 Task: Create relationship between order and product.
Action: Mouse moved to (813, 52)
Screenshot: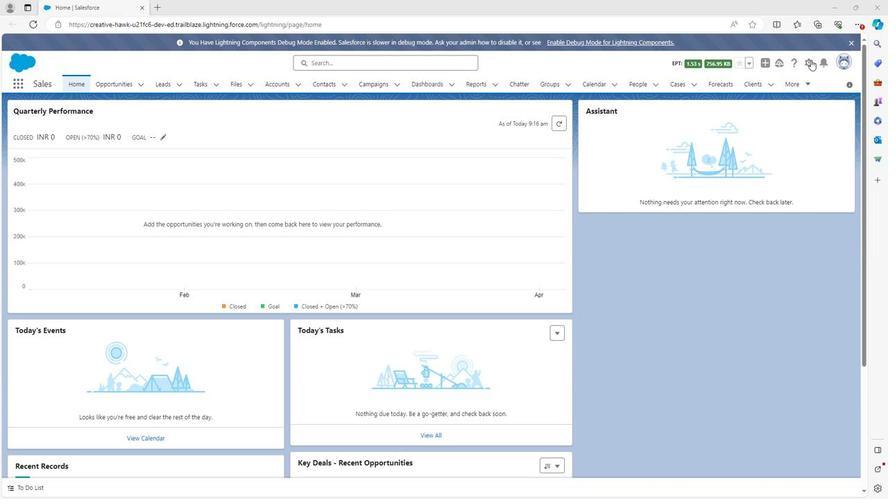 
Action: Mouse pressed left at (813, 52)
Screenshot: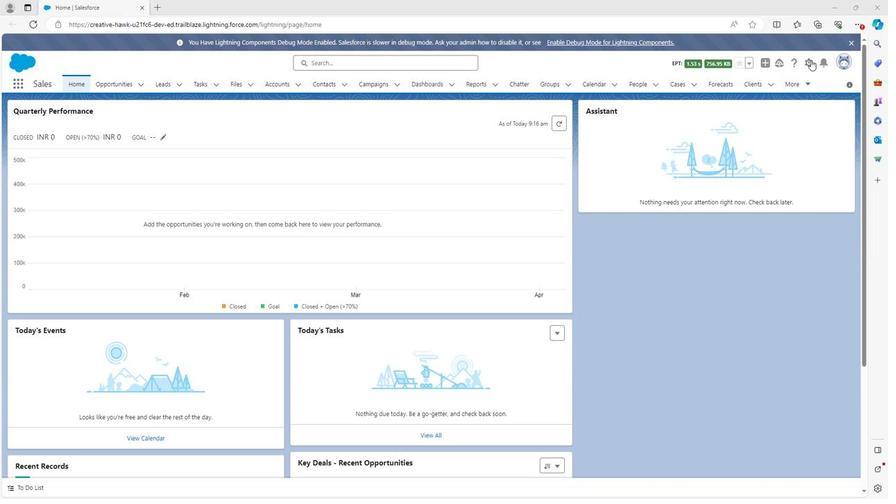 
Action: Mouse moved to (762, 79)
Screenshot: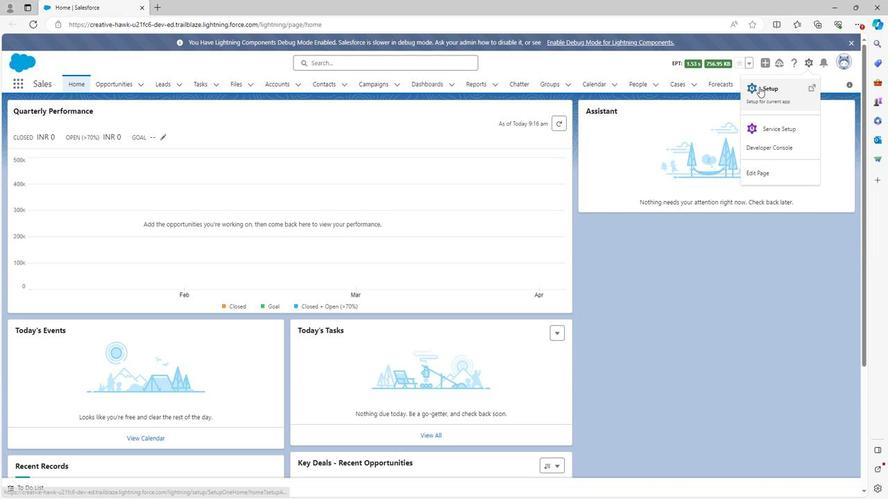 
Action: Mouse pressed left at (762, 79)
Screenshot: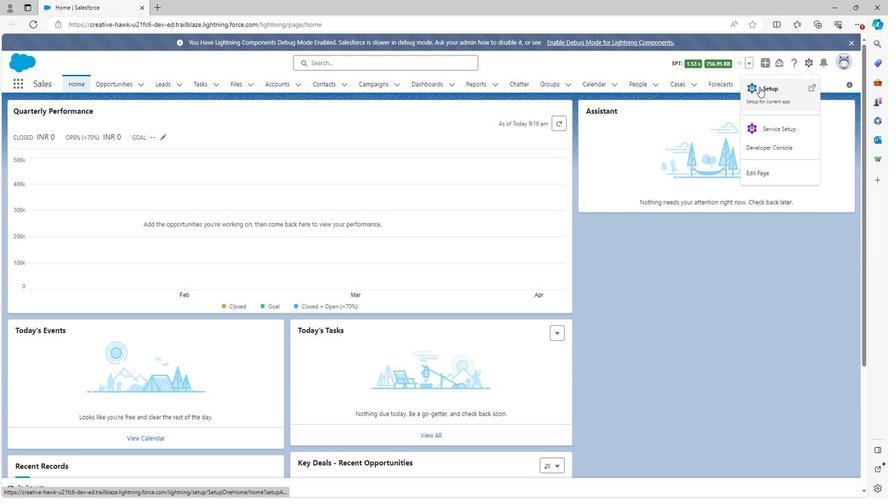 
Action: Mouse moved to (120, 71)
Screenshot: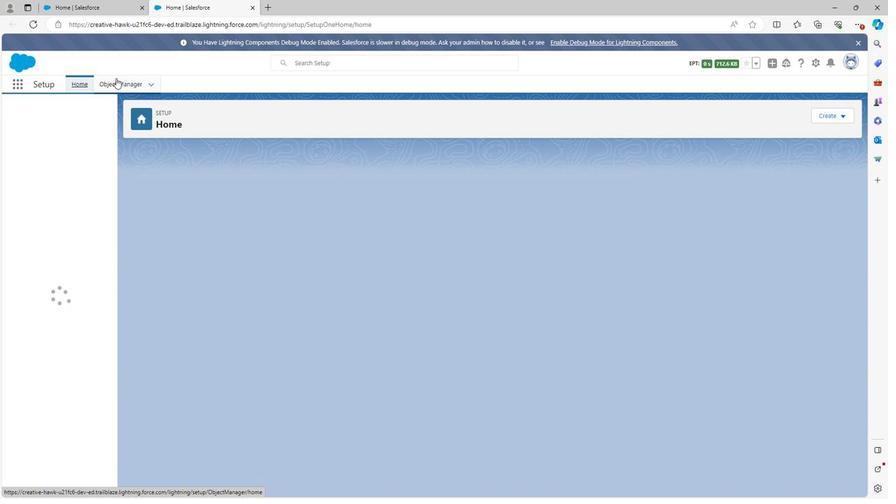 
Action: Mouse pressed left at (120, 71)
Screenshot: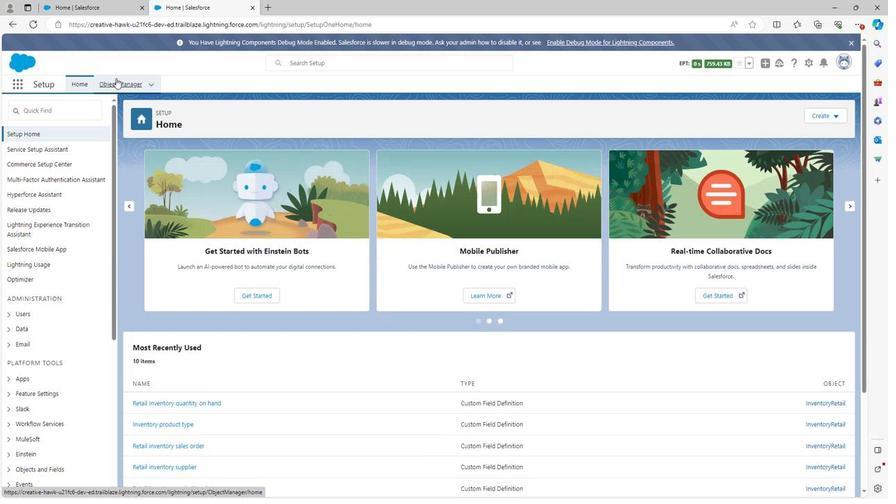 
Action: Mouse moved to (99, 287)
Screenshot: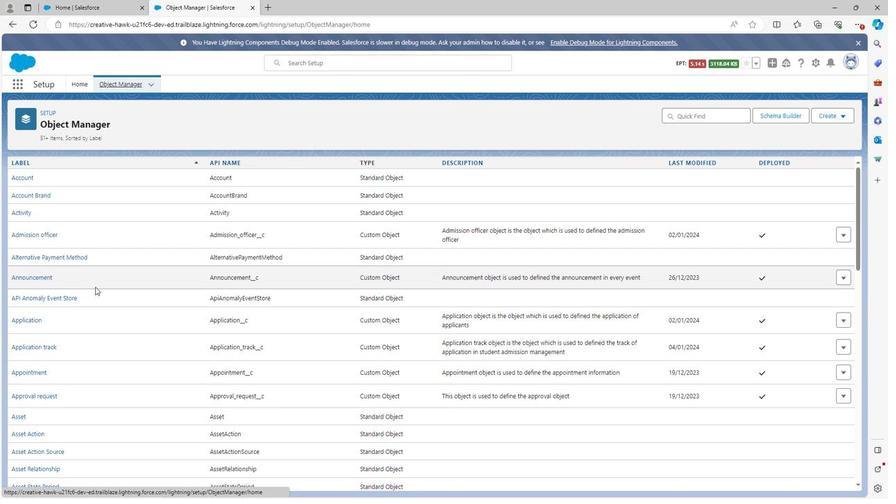 
Action: Mouse scrolled (99, 286) with delta (0, 0)
Screenshot: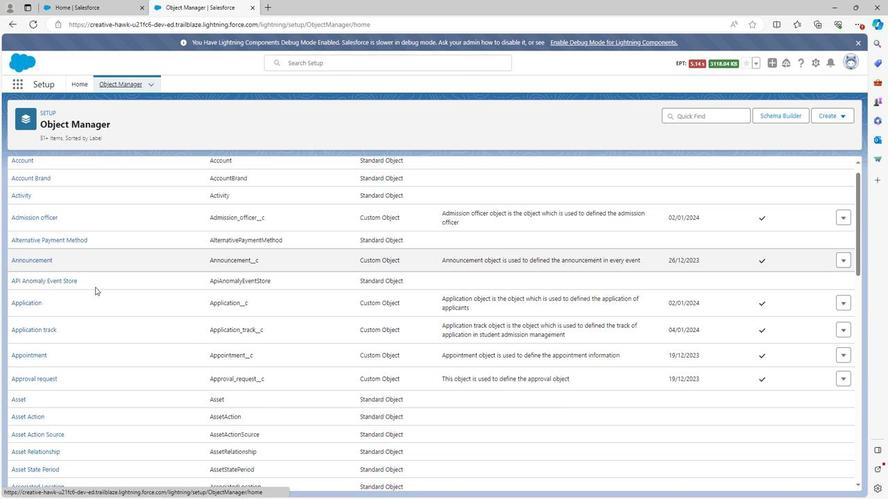 
Action: Mouse scrolled (99, 286) with delta (0, 0)
Screenshot: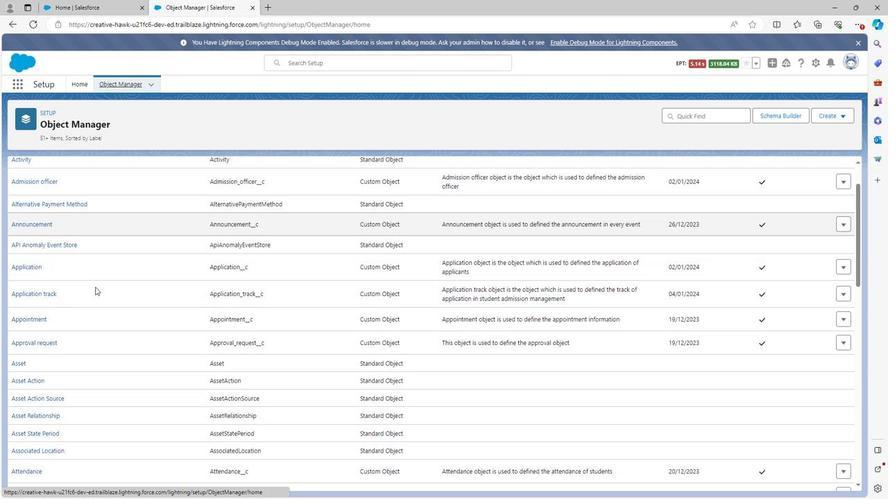 
Action: Mouse scrolled (99, 286) with delta (0, 0)
Screenshot: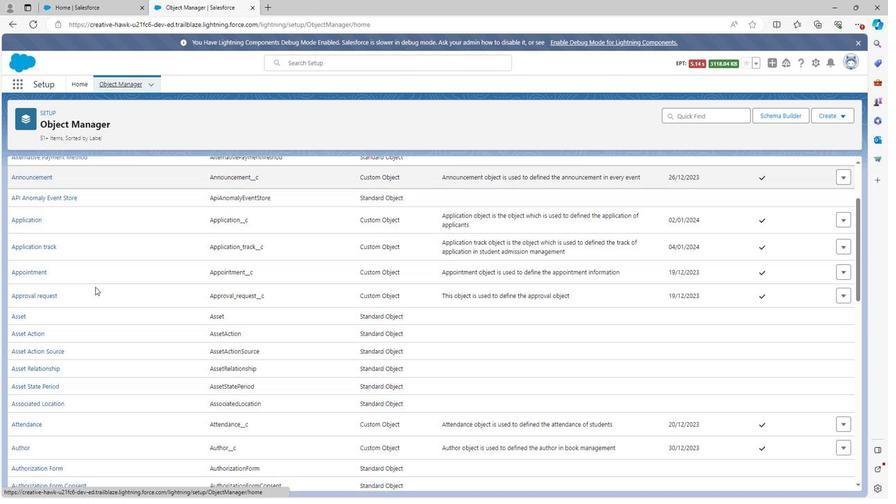 
Action: Mouse scrolled (99, 286) with delta (0, 0)
Screenshot: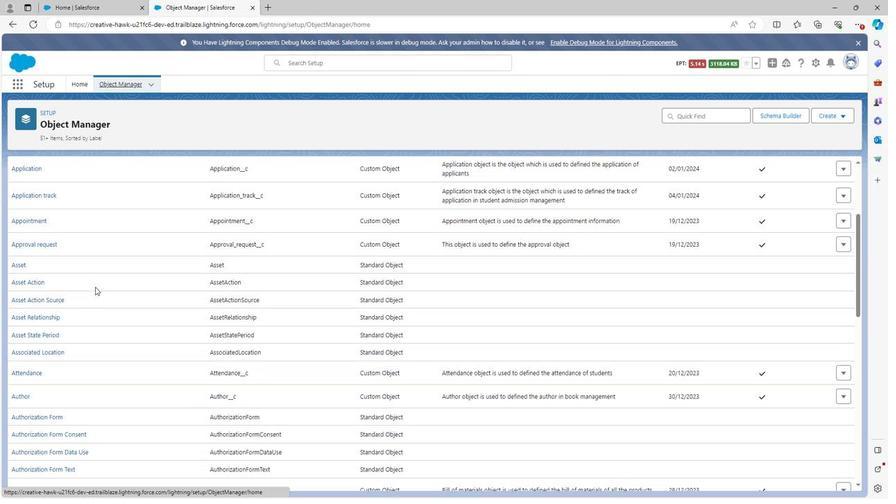 
Action: Mouse moved to (99, 287)
Screenshot: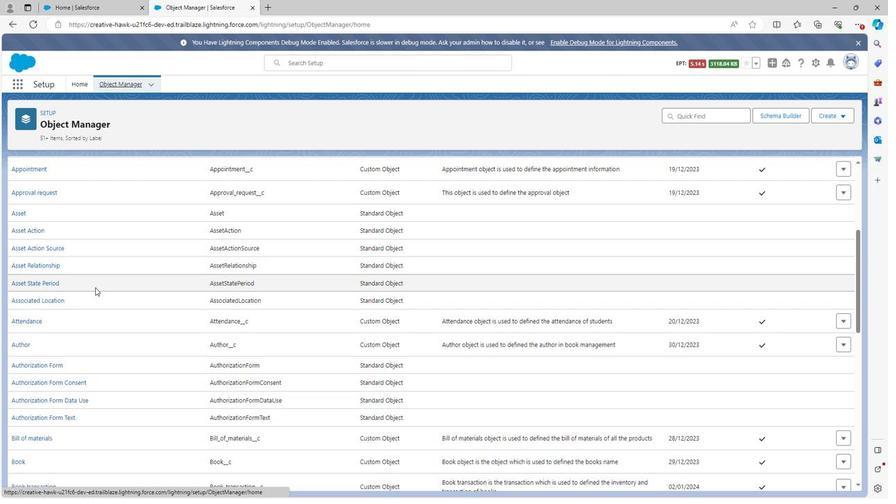 
Action: Mouse scrolled (99, 286) with delta (0, 0)
Screenshot: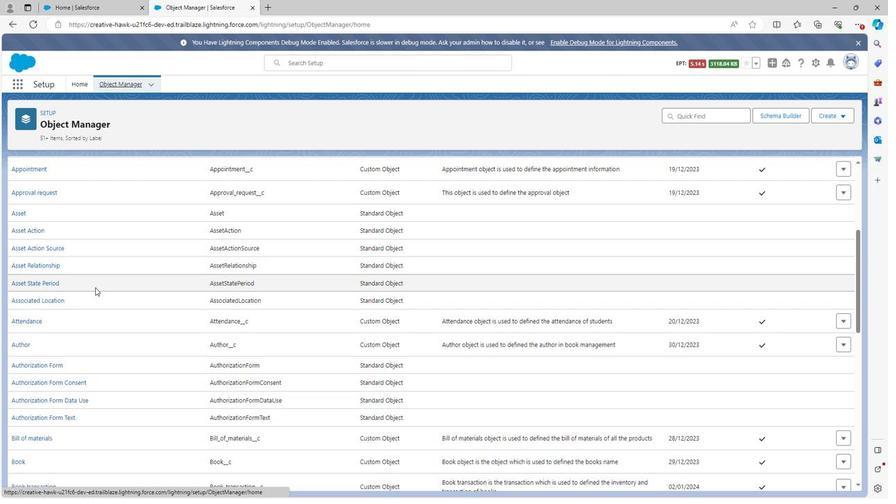
Action: Mouse moved to (99, 287)
Screenshot: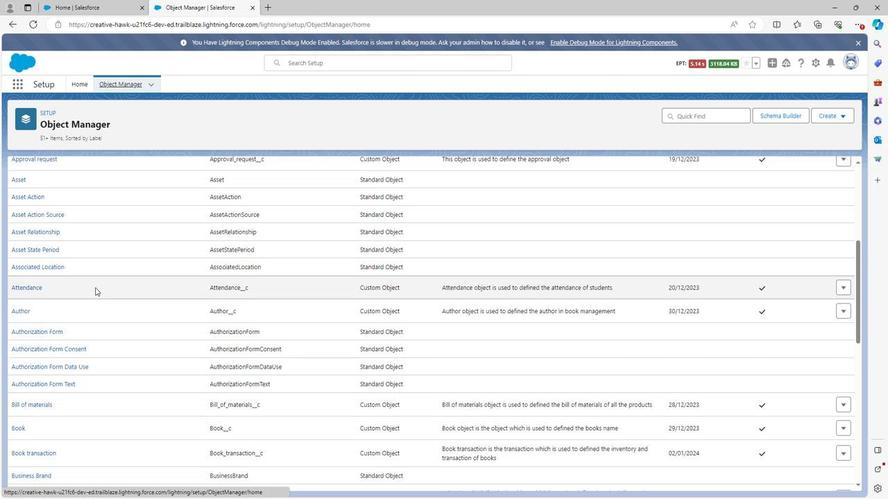
Action: Mouse scrolled (99, 287) with delta (0, 0)
Screenshot: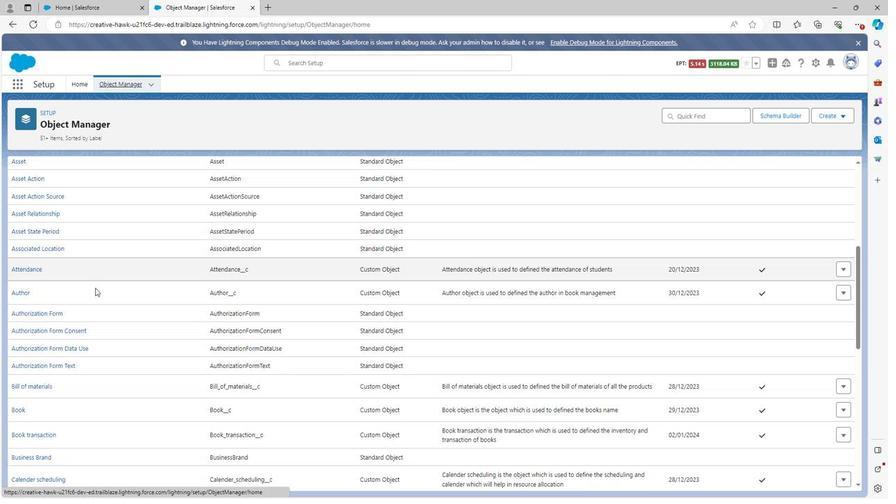 
Action: Mouse moved to (99, 288)
Screenshot: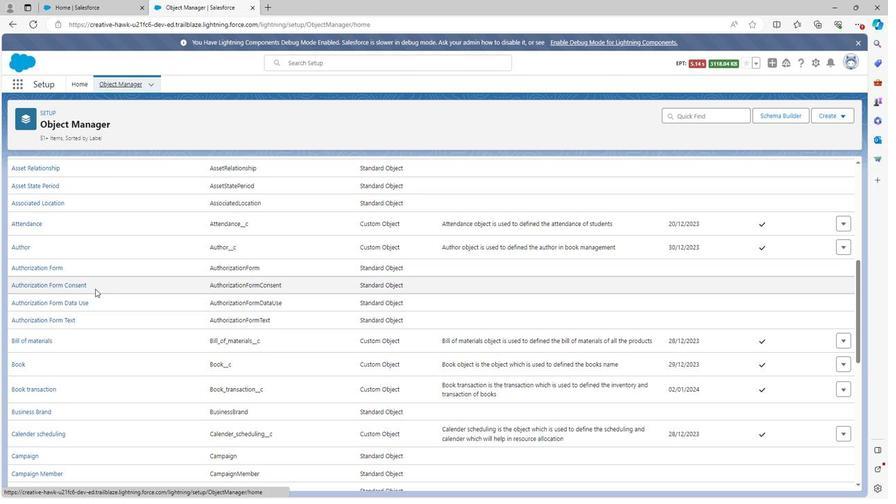 
Action: Mouse scrolled (99, 288) with delta (0, 0)
Screenshot: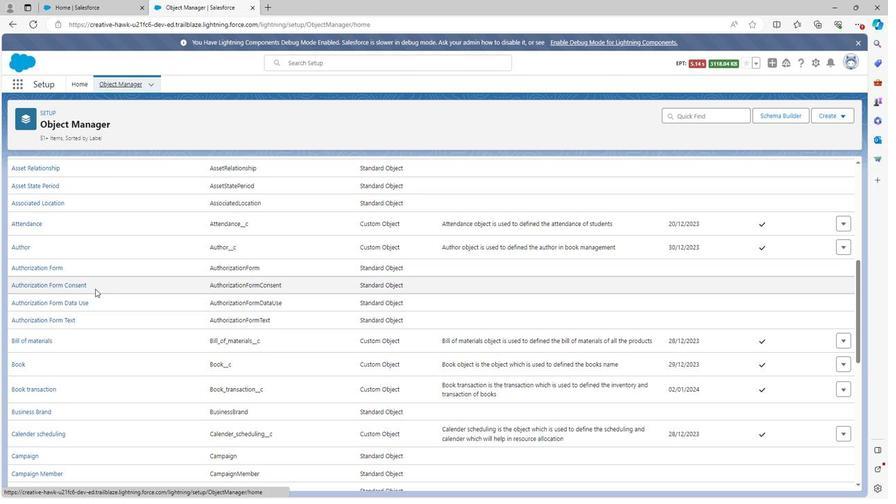 
Action: Mouse scrolled (99, 288) with delta (0, 0)
Screenshot: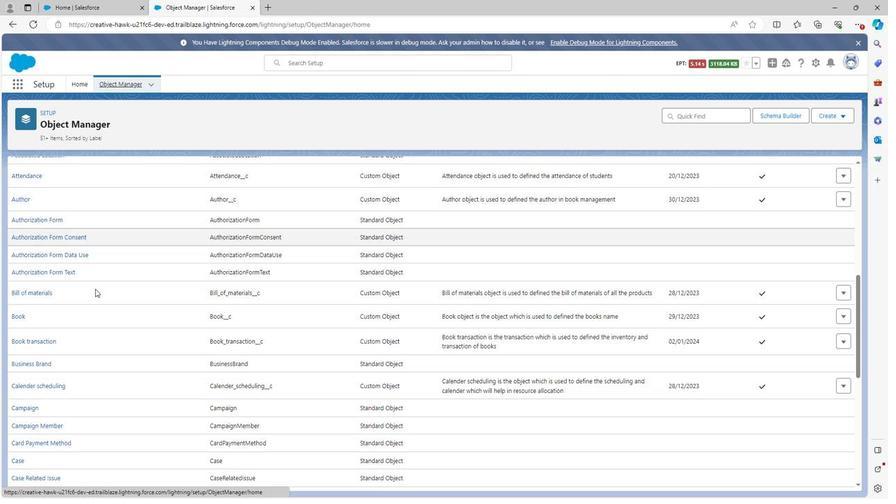 
Action: Mouse moved to (99, 289)
Screenshot: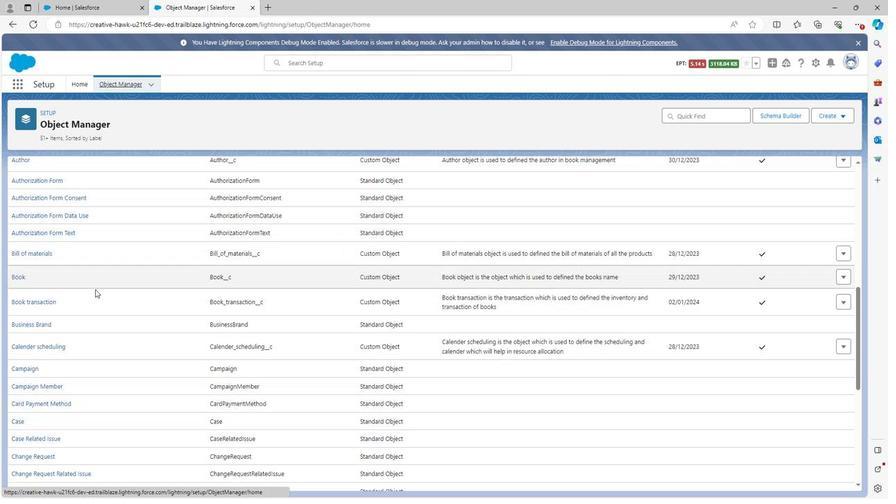 
Action: Mouse scrolled (99, 288) with delta (0, 0)
Screenshot: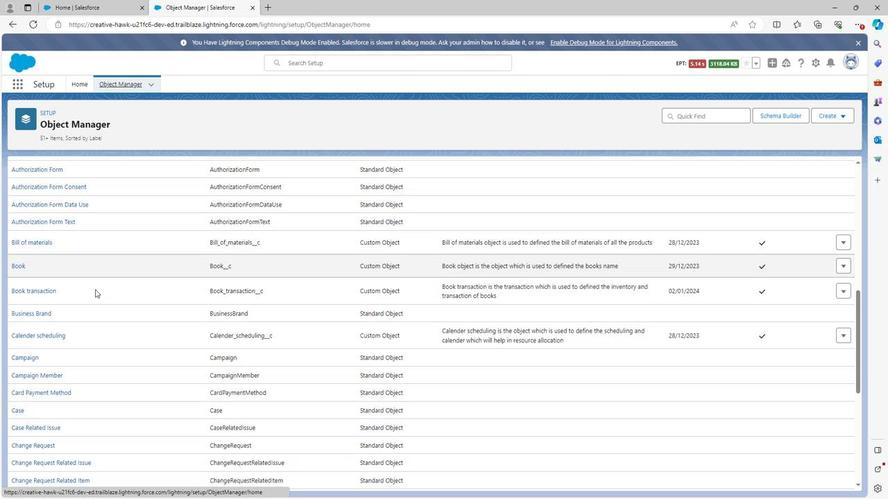 
Action: Mouse moved to (98, 289)
Screenshot: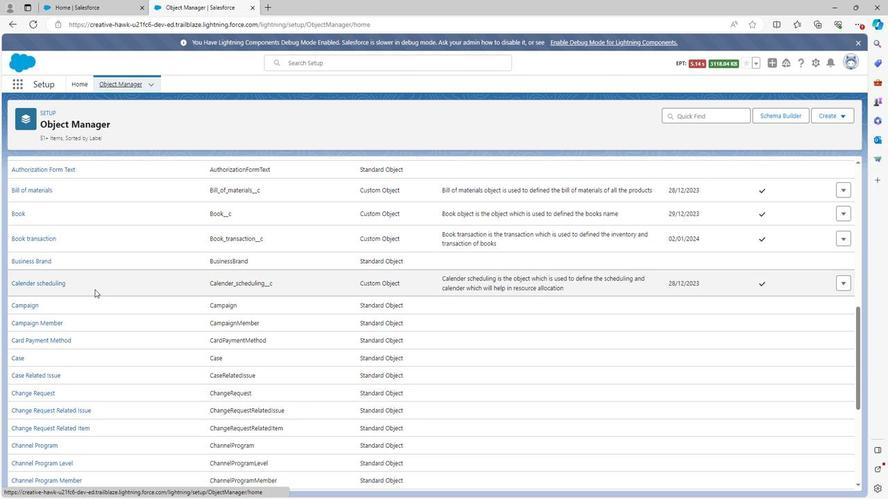 
Action: Mouse scrolled (98, 288) with delta (0, 0)
Screenshot: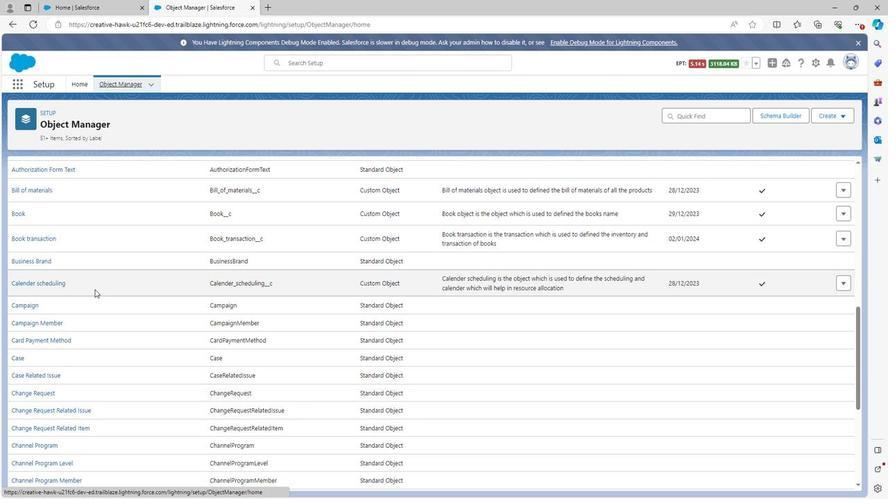 
Action: Mouse scrolled (98, 288) with delta (0, 0)
Screenshot: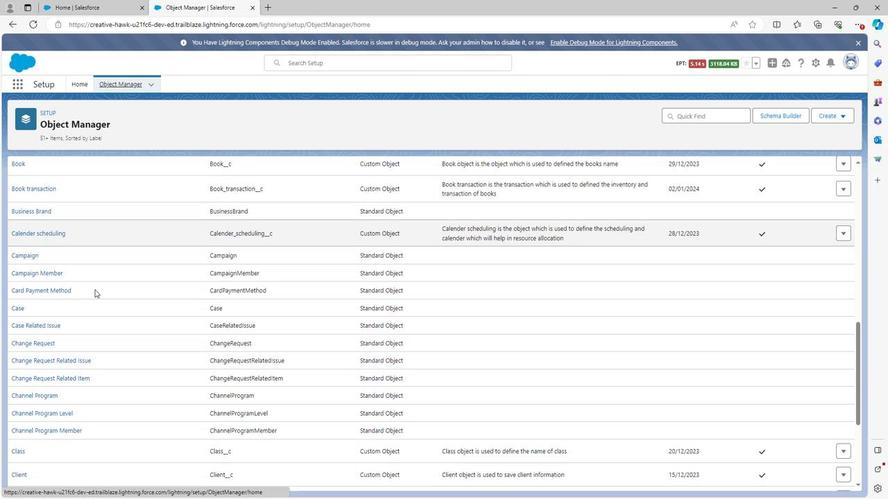 
Action: Mouse moved to (98, 290)
Screenshot: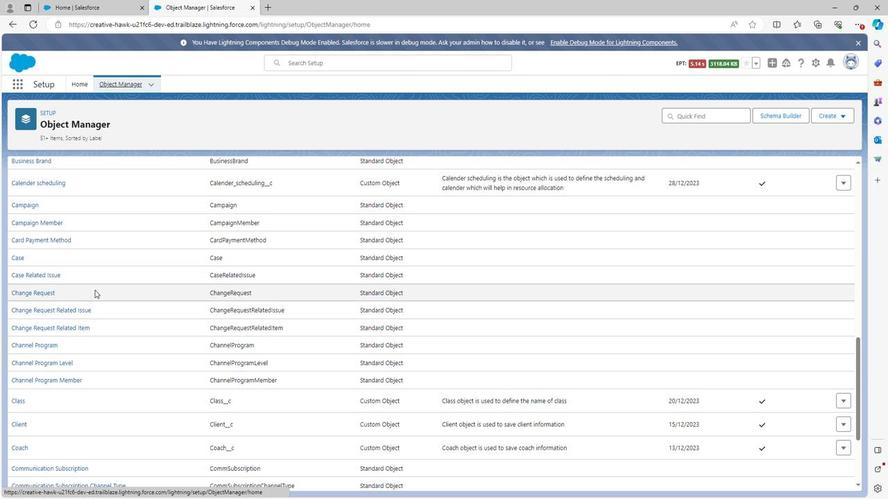 
Action: Mouse scrolled (98, 289) with delta (0, 0)
Screenshot: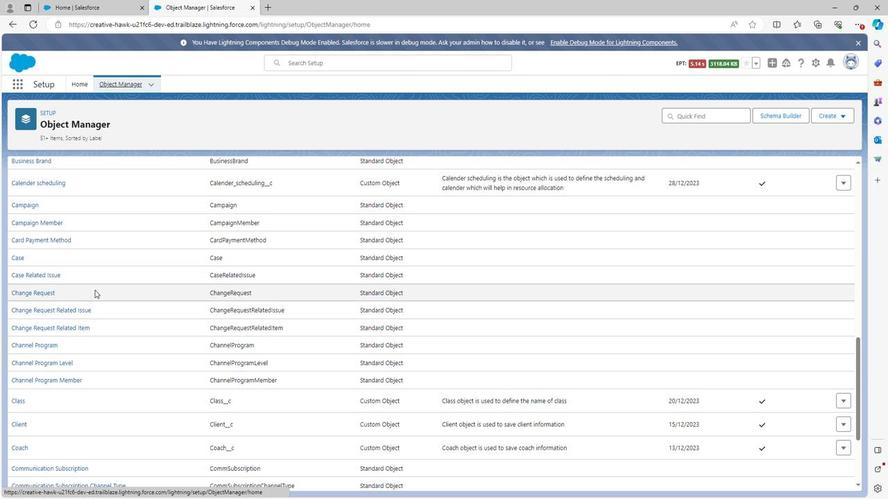 
Action: Mouse moved to (98, 290)
Screenshot: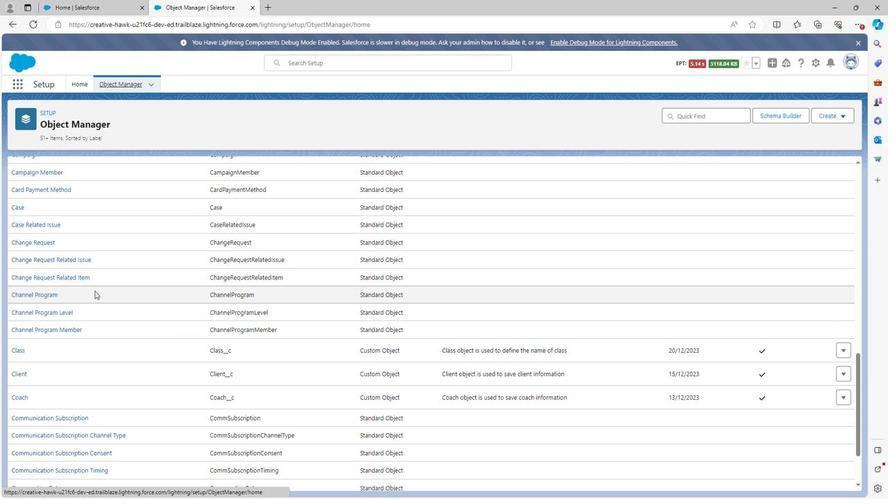 
Action: Mouse scrolled (98, 290) with delta (0, 0)
Screenshot: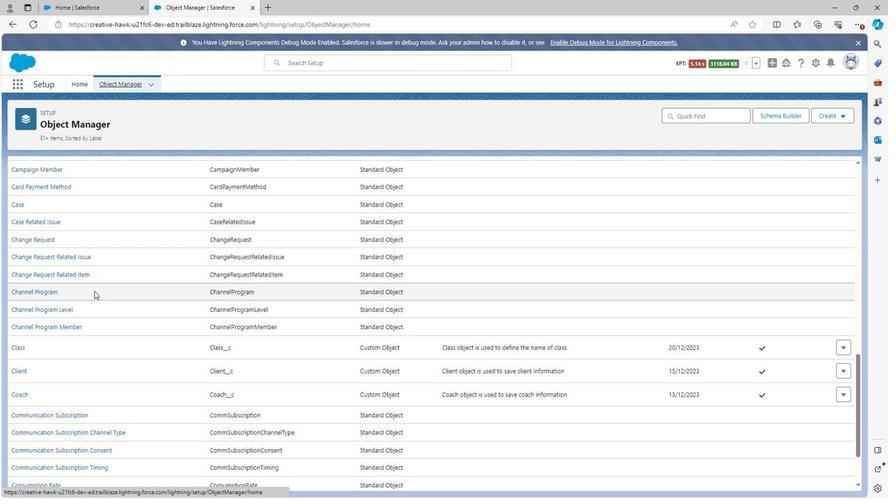 
Action: Mouse moved to (107, 288)
Screenshot: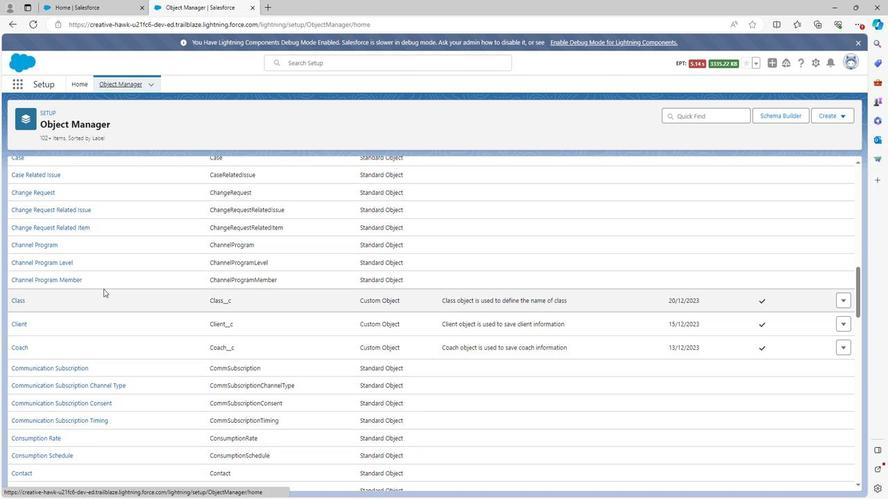 
Action: Mouse scrolled (107, 288) with delta (0, 0)
Screenshot: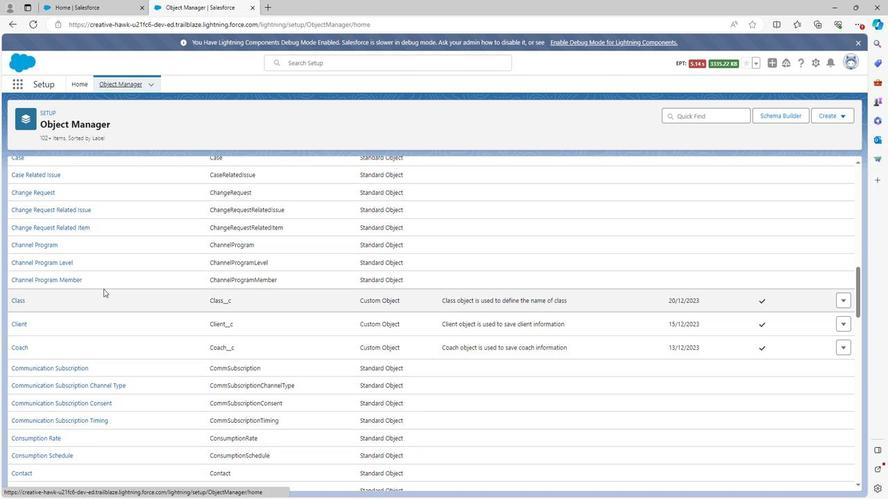 
Action: Mouse moved to (110, 287)
Screenshot: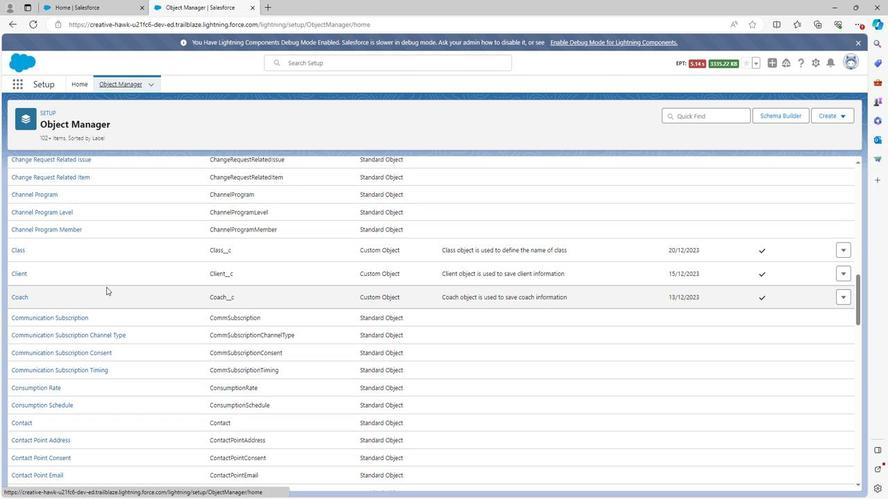 
Action: Mouse scrolled (110, 286) with delta (0, 0)
Screenshot: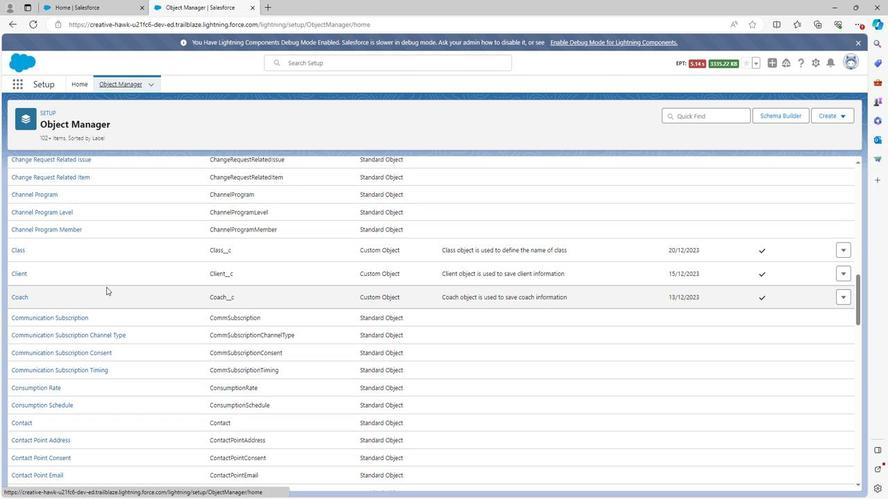 
Action: Mouse moved to (111, 285)
Screenshot: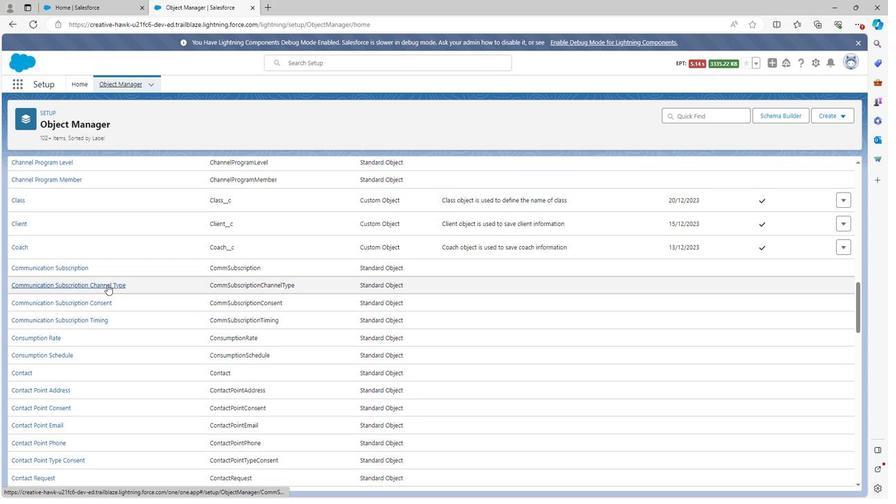 
Action: Mouse scrolled (111, 284) with delta (0, 0)
Screenshot: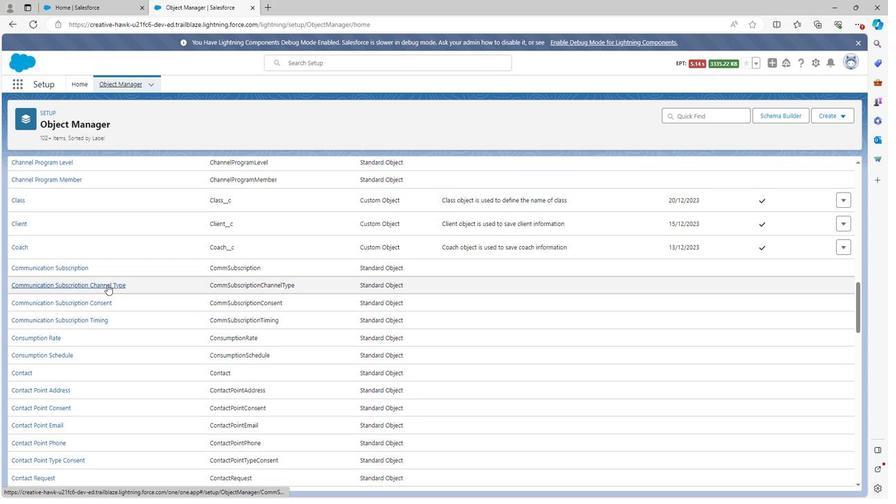 
Action: Mouse moved to (111, 284)
Screenshot: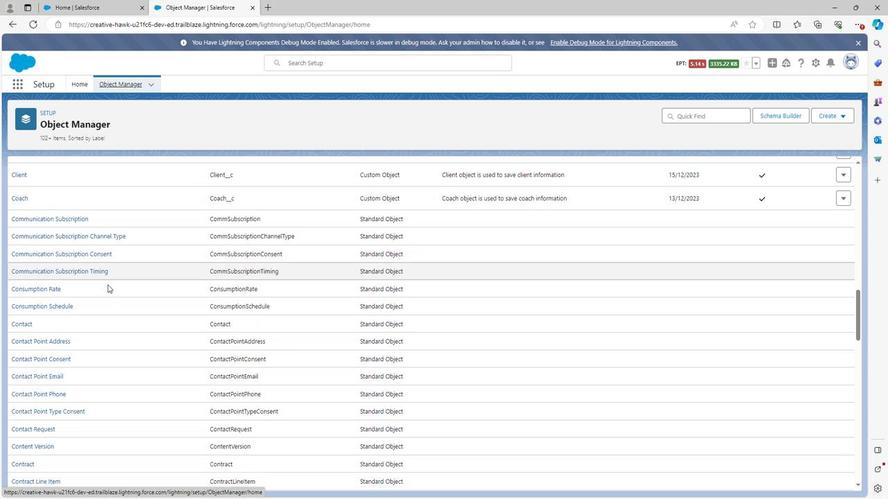 
Action: Mouse scrolled (111, 283) with delta (0, 0)
Screenshot: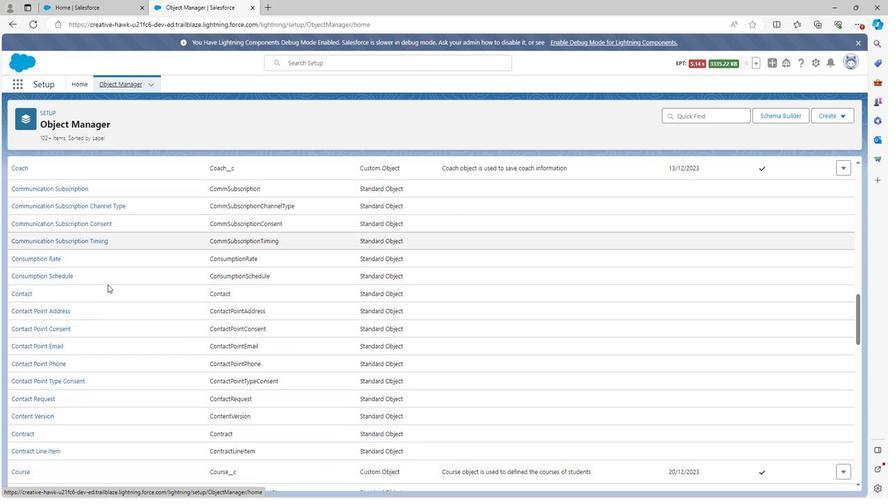
Action: Mouse moved to (111, 284)
Screenshot: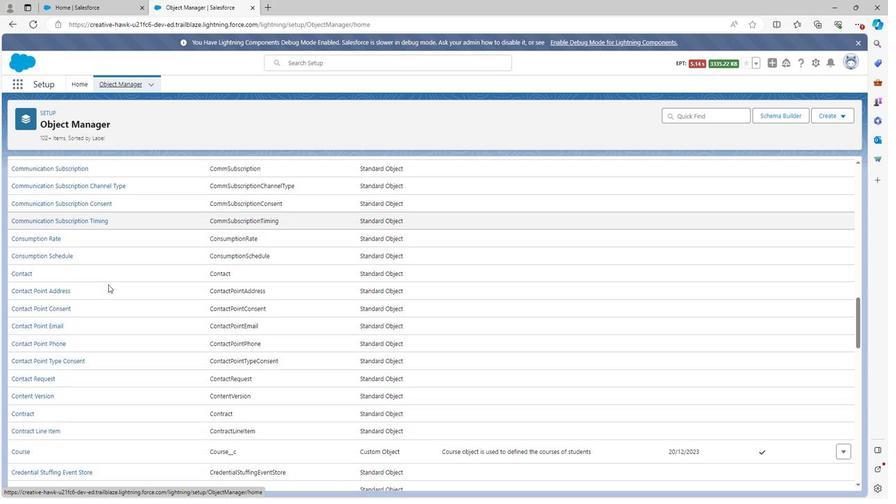 
Action: Mouse scrolled (111, 283) with delta (0, 0)
Screenshot: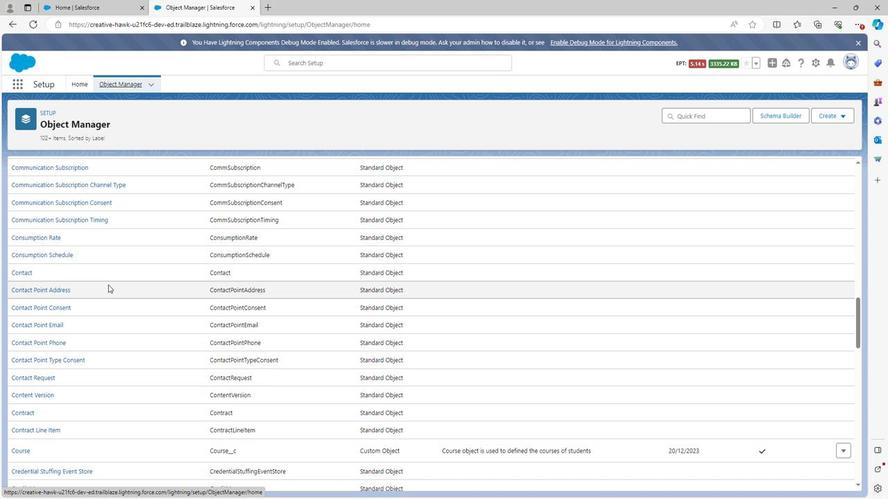 
Action: Mouse moved to (111, 284)
Screenshot: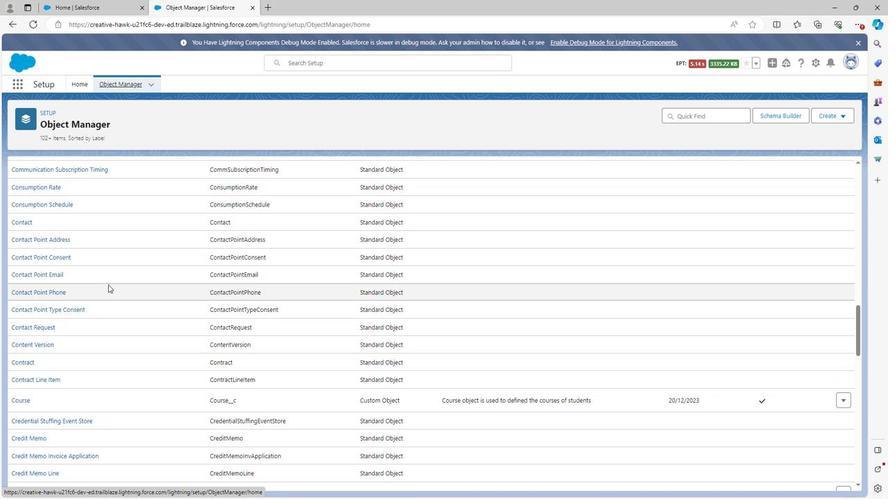 
Action: Mouse scrolled (111, 283) with delta (0, 0)
Screenshot: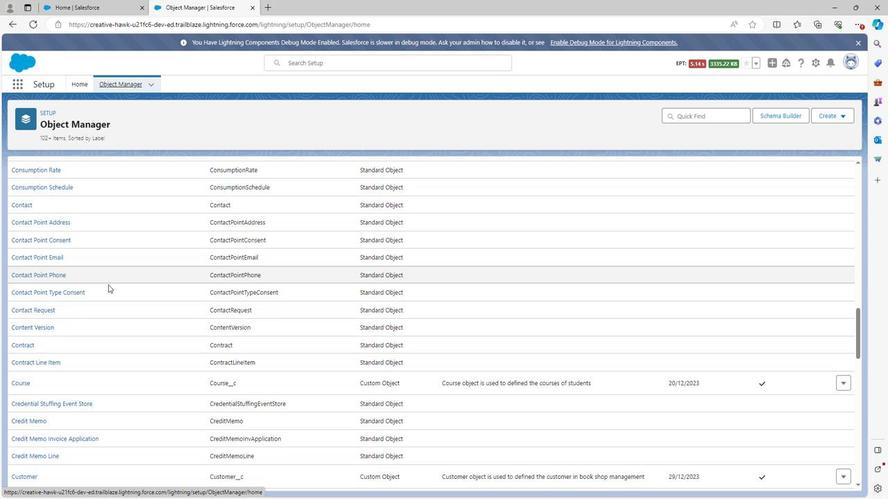 
Action: Mouse scrolled (111, 283) with delta (0, 0)
Screenshot: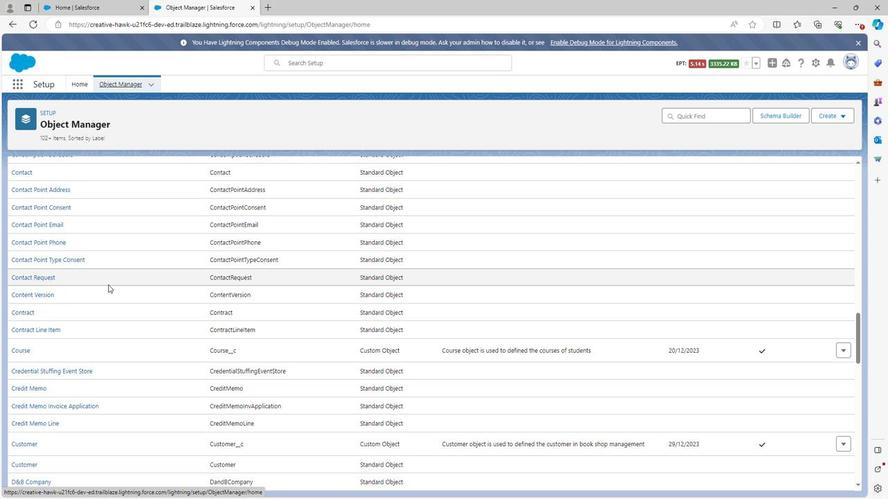 
Action: Mouse scrolled (111, 283) with delta (0, 0)
Screenshot: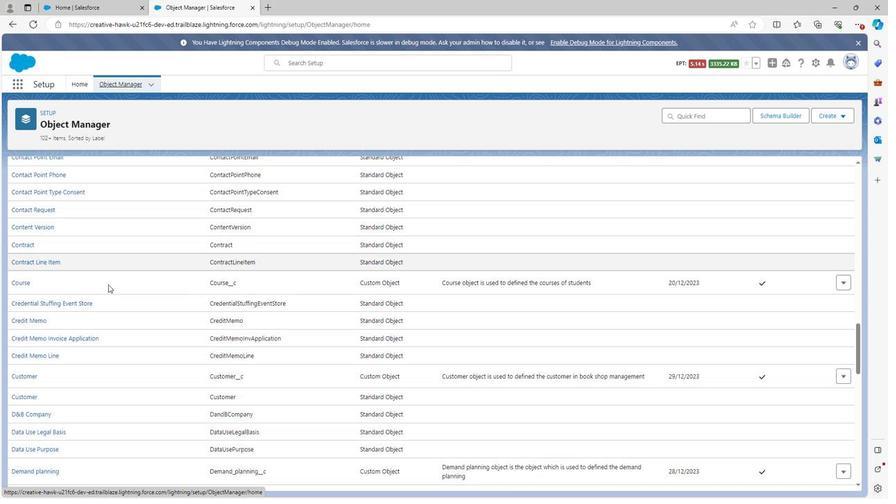 
Action: Mouse moved to (111, 284)
Screenshot: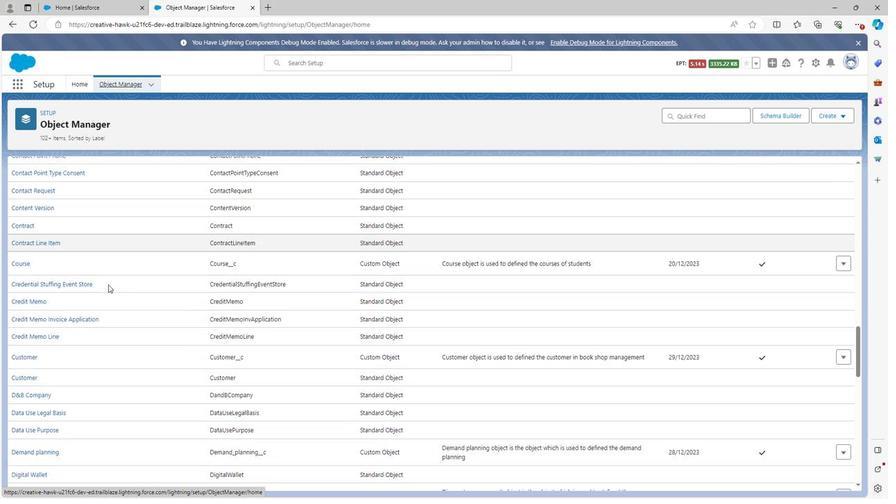 
Action: Mouse scrolled (111, 283) with delta (0, 0)
Screenshot: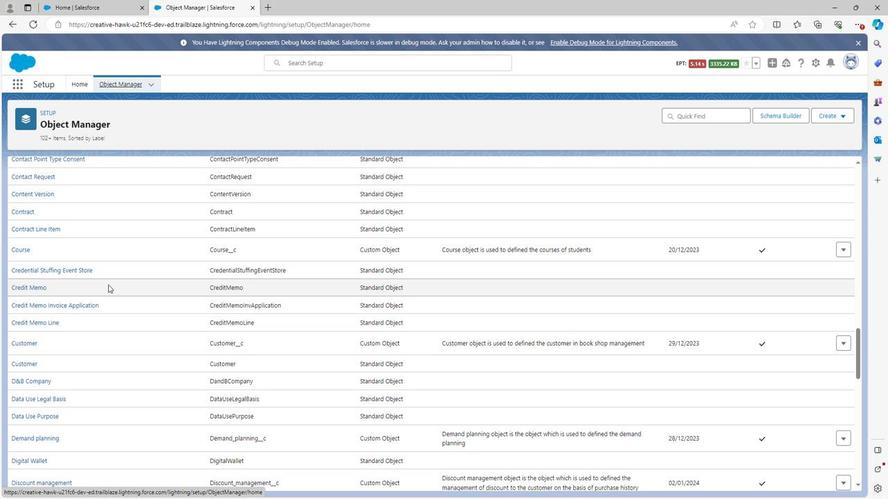 
Action: Mouse scrolled (111, 283) with delta (0, 0)
Screenshot: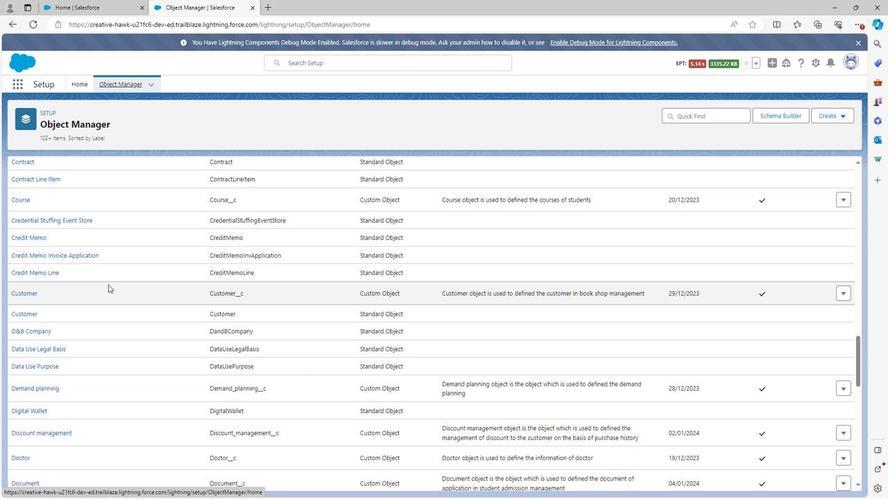 
Action: Mouse moved to (111, 286)
Screenshot: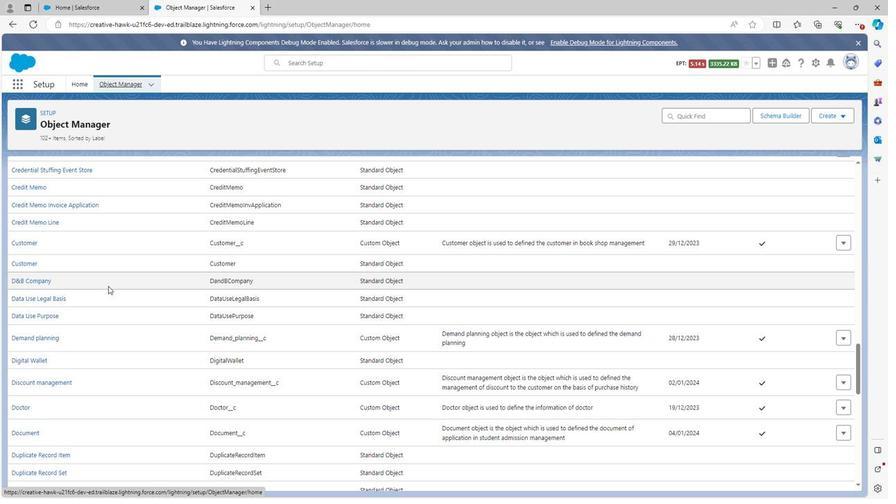 
Action: Mouse scrolled (111, 285) with delta (0, 0)
Screenshot: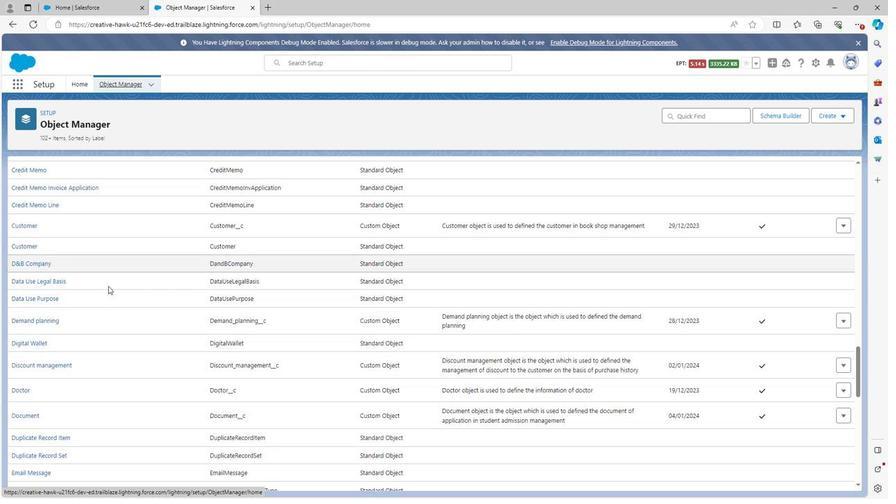 
Action: Mouse moved to (111, 286)
Screenshot: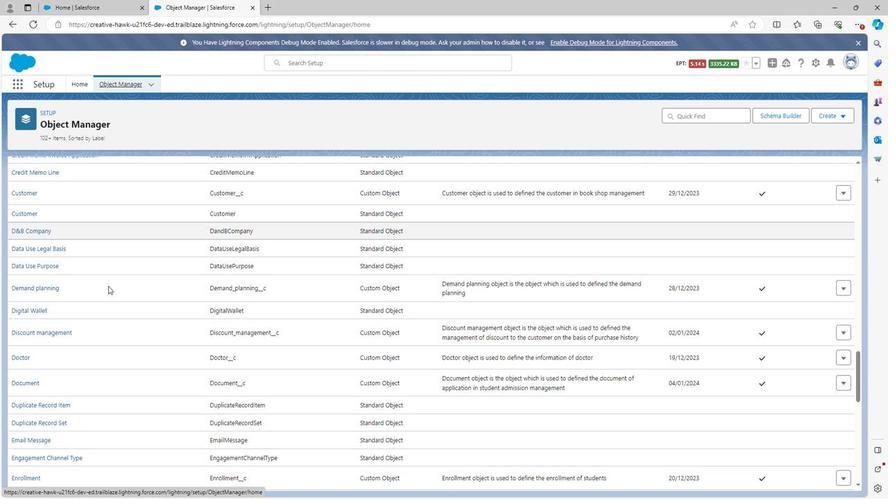 
Action: Mouse scrolled (111, 285) with delta (0, 0)
Screenshot: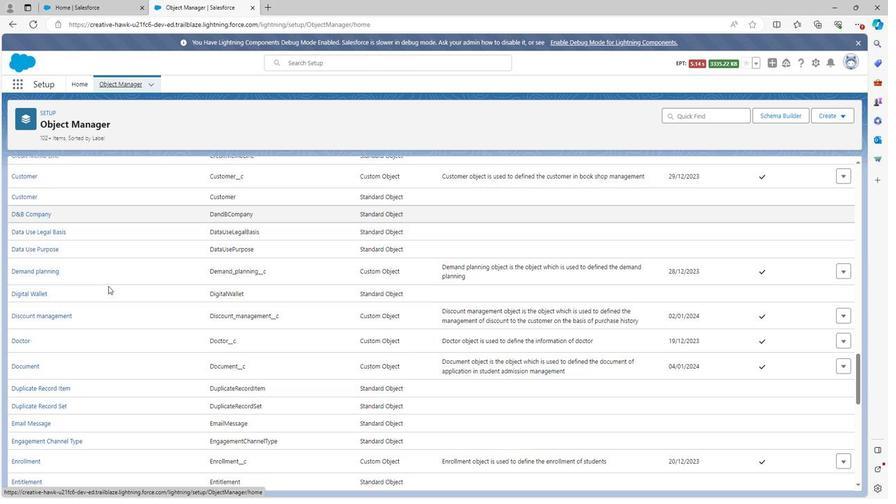 
Action: Mouse moved to (111, 286)
Screenshot: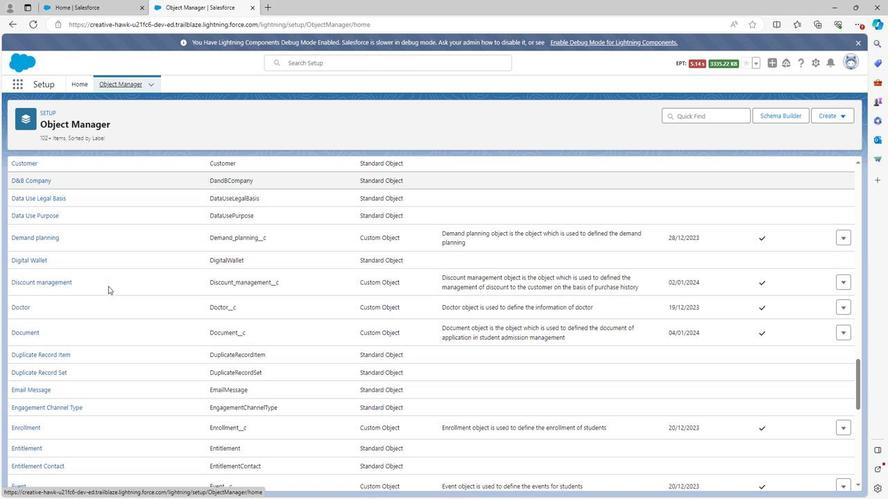 
Action: Mouse scrolled (111, 286) with delta (0, 0)
Screenshot: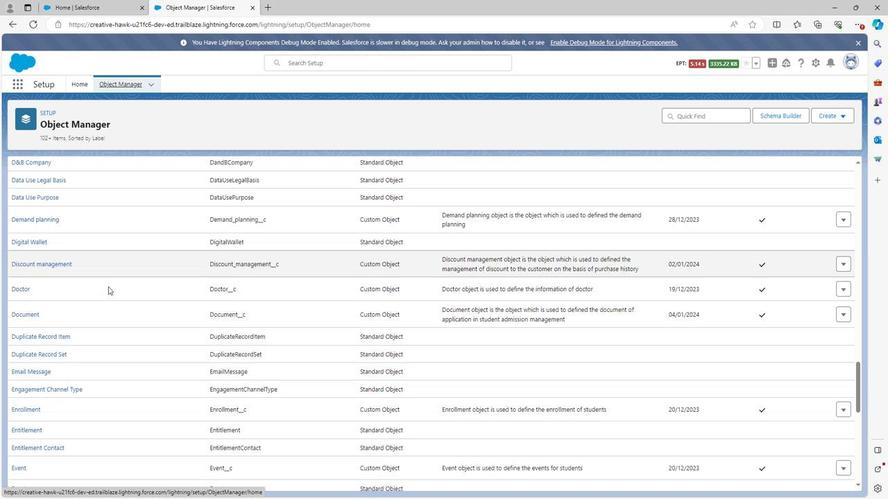 
Action: Mouse scrolled (111, 286) with delta (0, 0)
Screenshot: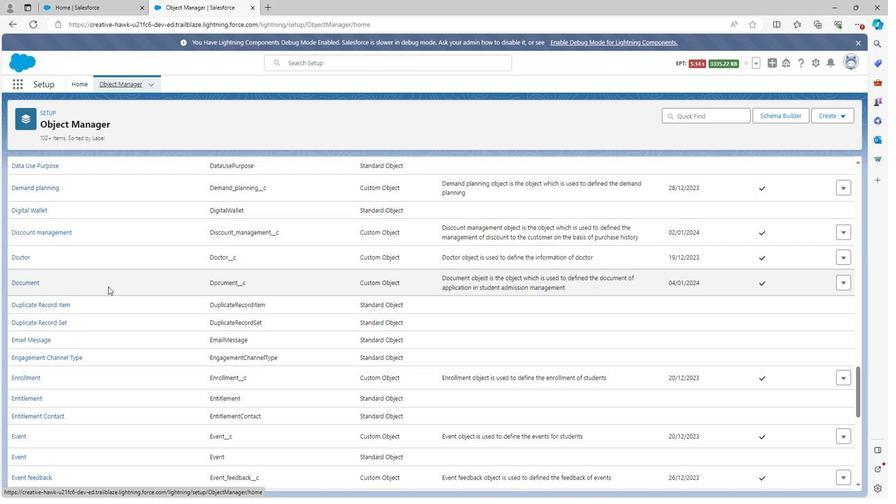 
Action: Mouse scrolled (111, 286) with delta (0, 0)
Screenshot: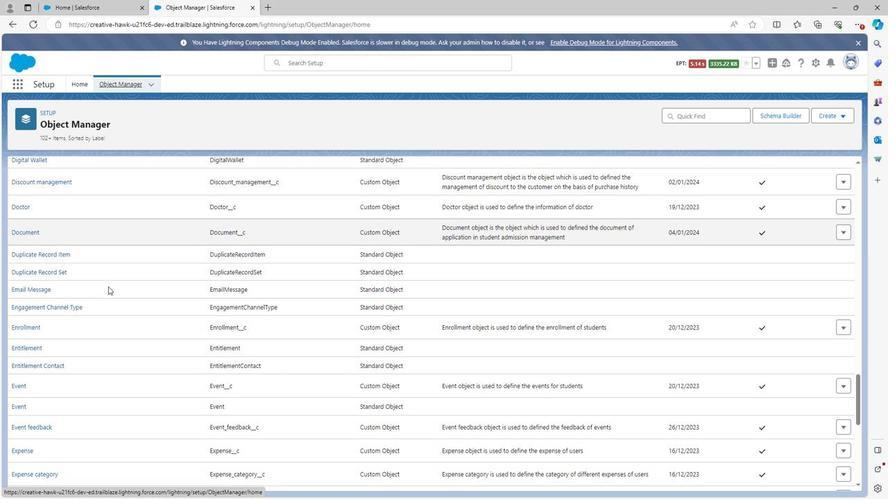 
Action: Mouse scrolled (111, 286) with delta (0, 0)
Screenshot: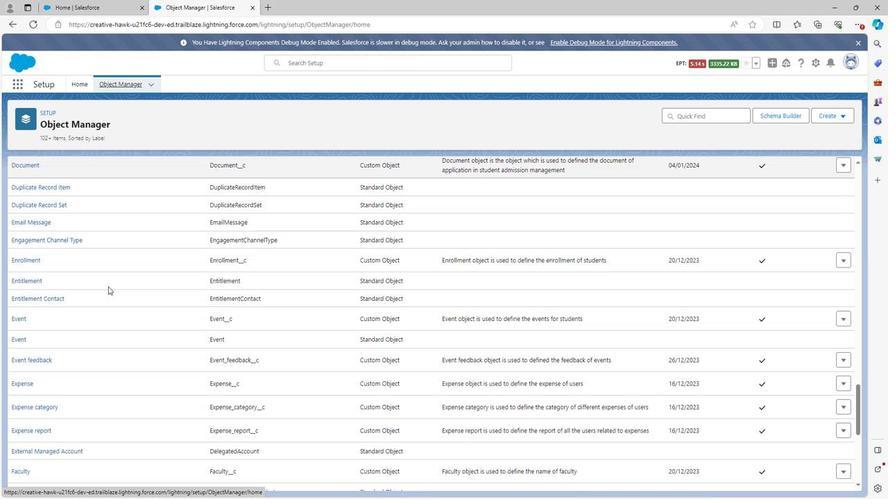 
Action: Mouse scrolled (111, 286) with delta (0, 0)
Screenshot: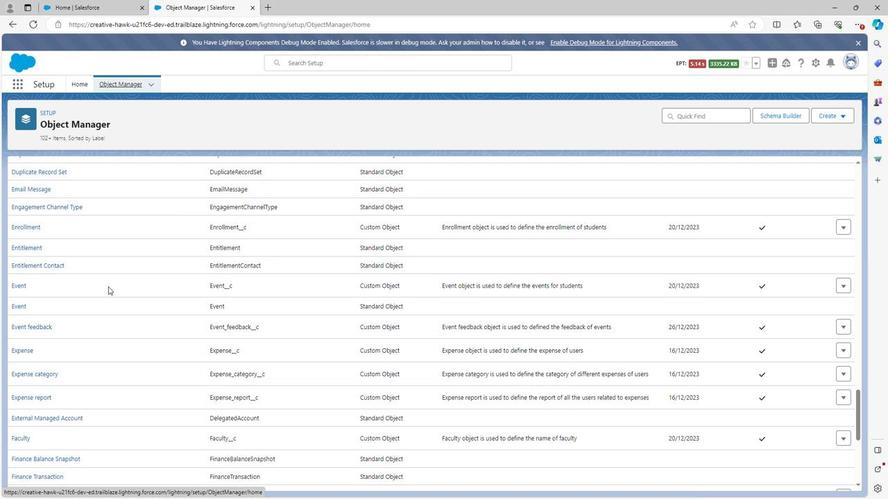 
Action: Mouse scrolled (111, 286) with delta (0, 0)
Screenshot: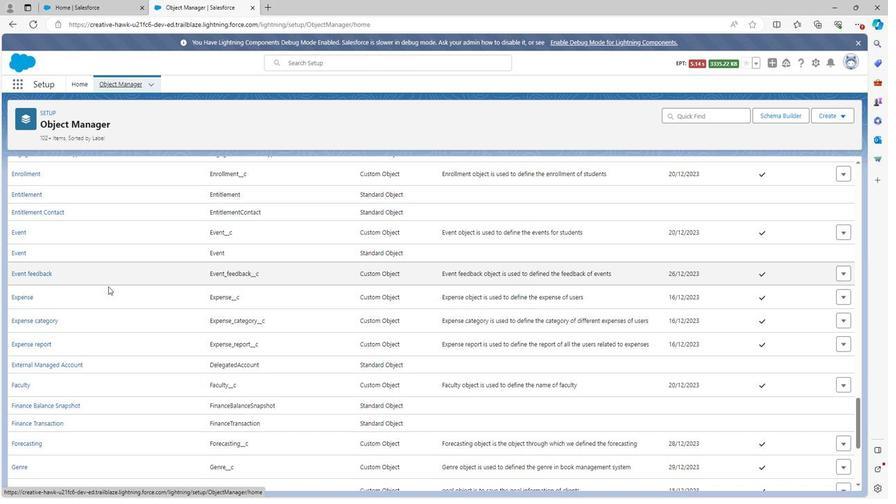 
Action: Mouse scrolled (111, 286) with delta (0, 0)
Screenshot: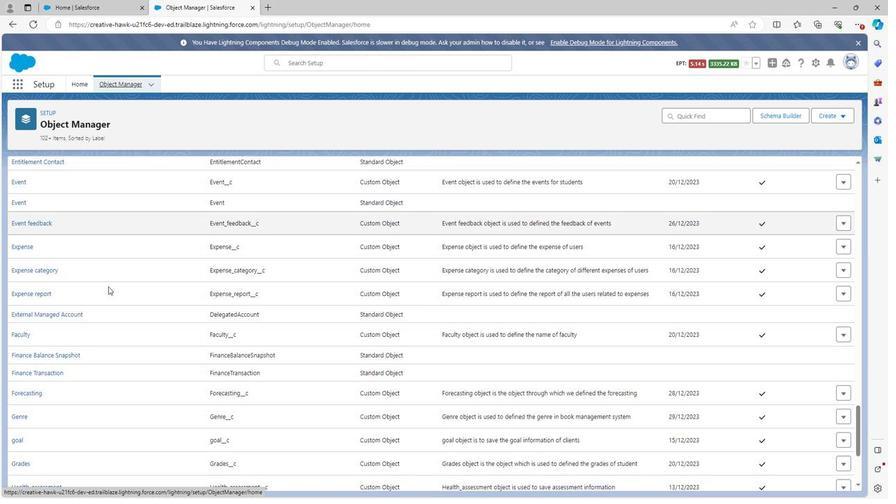 
Action: Mouse scrolled (111, 286) with delta (0, 0)
Screenshot: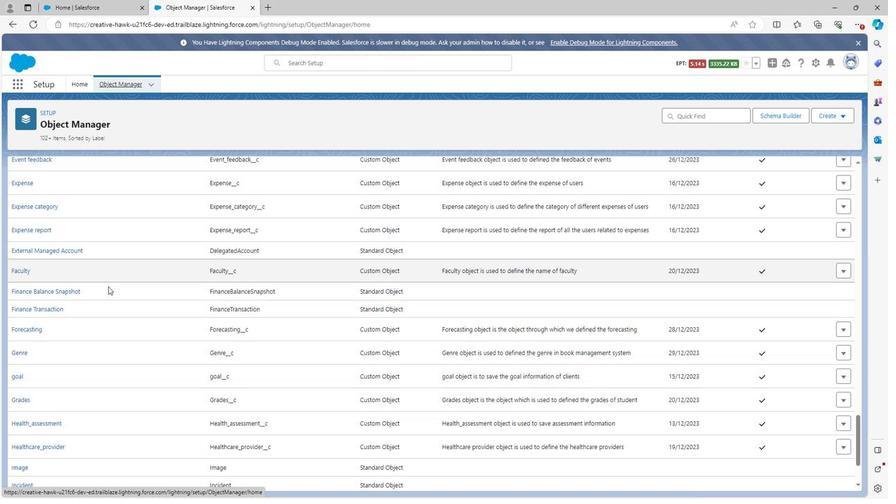 
Action: Mouse scrolled (111, 286) with delta (0, 0)
Screenshot: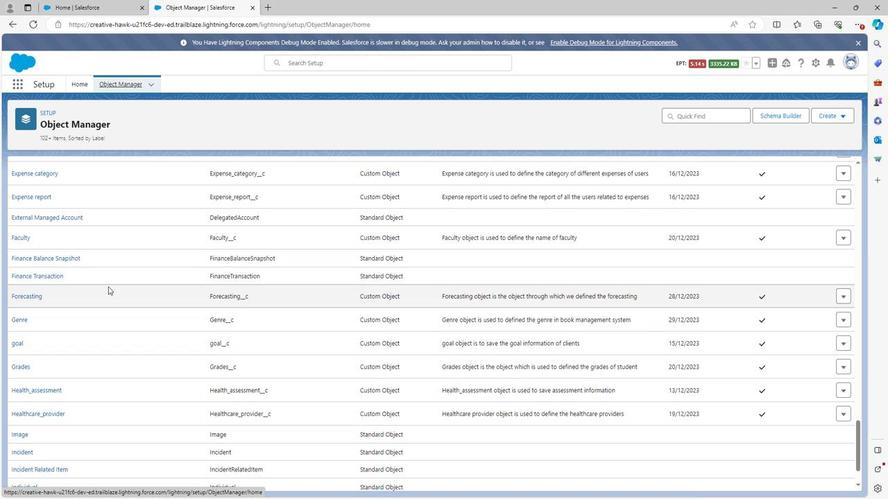 
Action: Mouse scrolled (111, 286) with delta (0, 0)
Screenshot: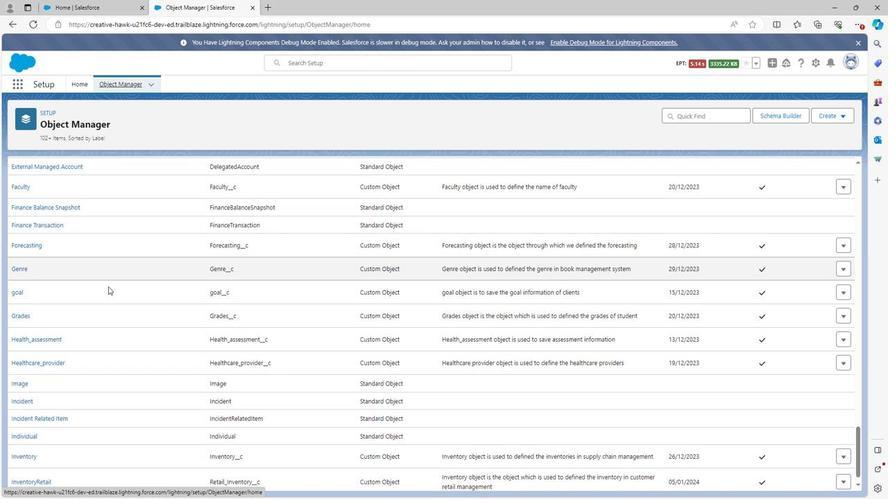 
Action: Mouse scrolled (111, 286) with delta (0, 0)
Screenshot: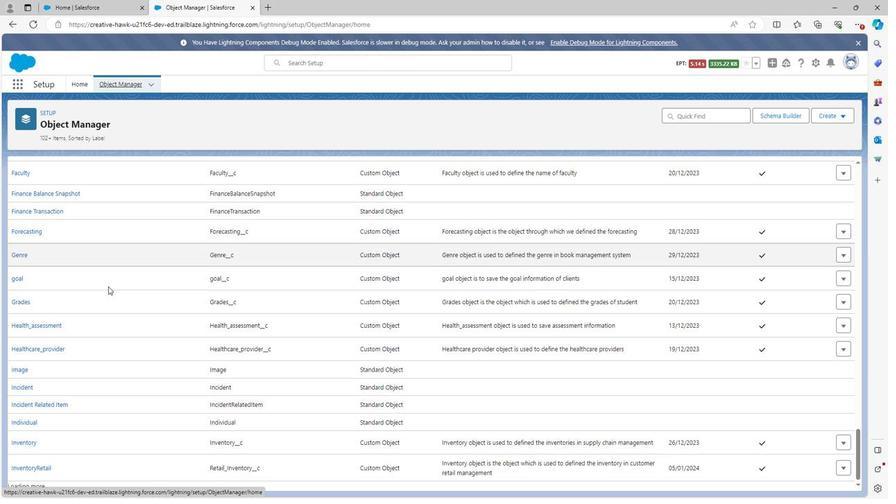 
Action: Mouse moved to (112, 286)
Screenshot: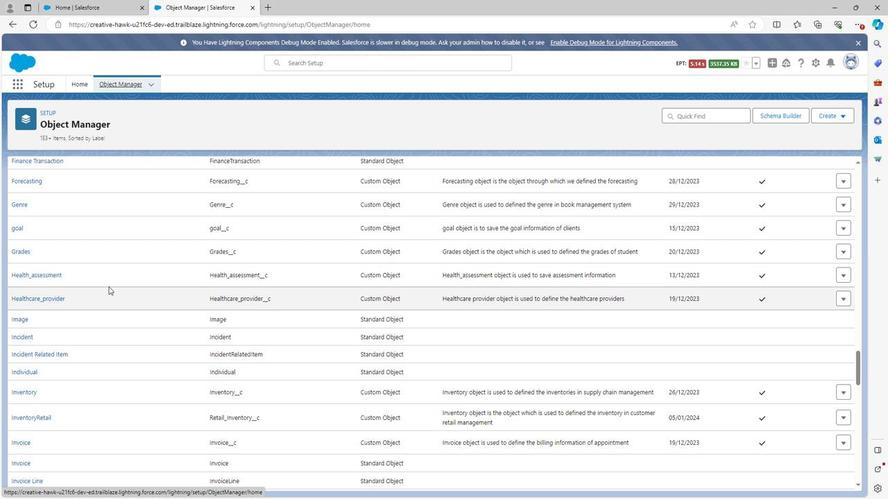 
Action: Mouse scrolled (112, 286) with delta (0, 0)
Screenshot: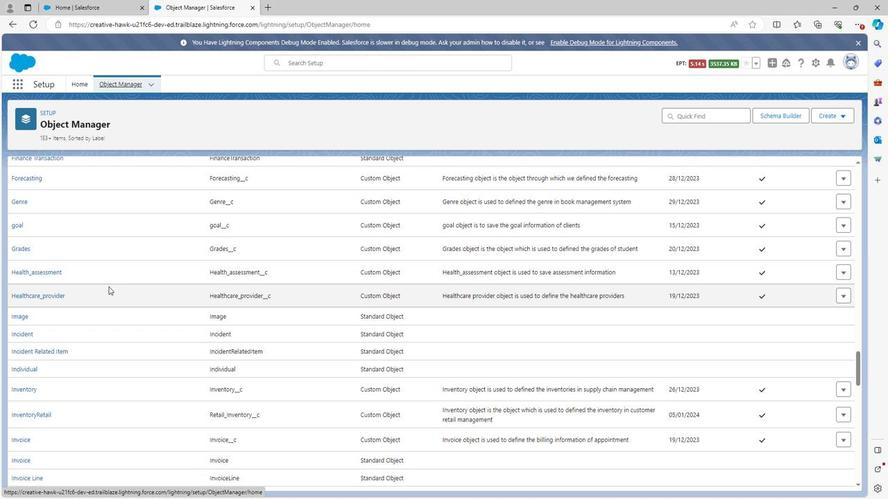
Action: Mouse moved to (112, 286)
Screenshot: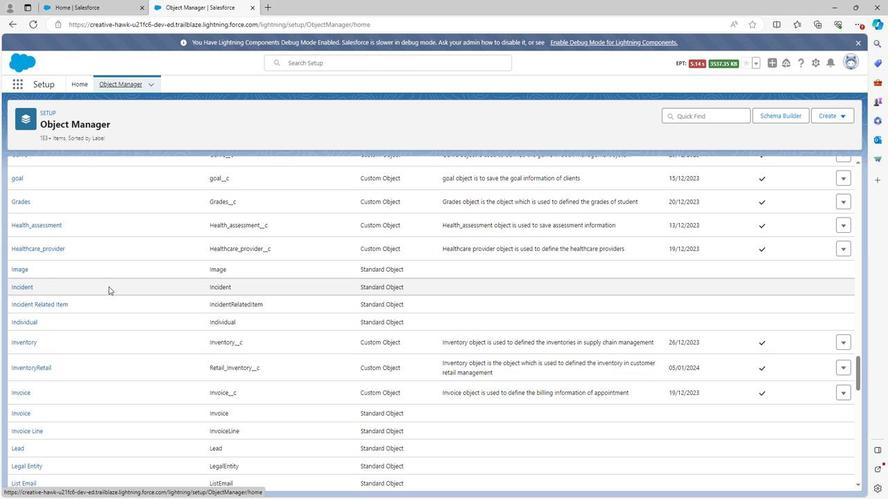 
Action: Mouse scrolled (112, 286) with delta (0, 0)
Screenshot: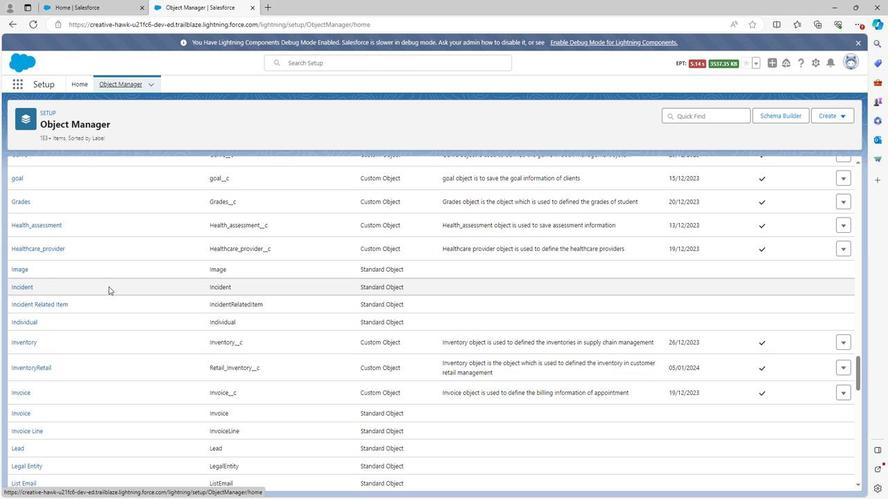 
Action: Mouse moved to (112, 286)
Screenshot: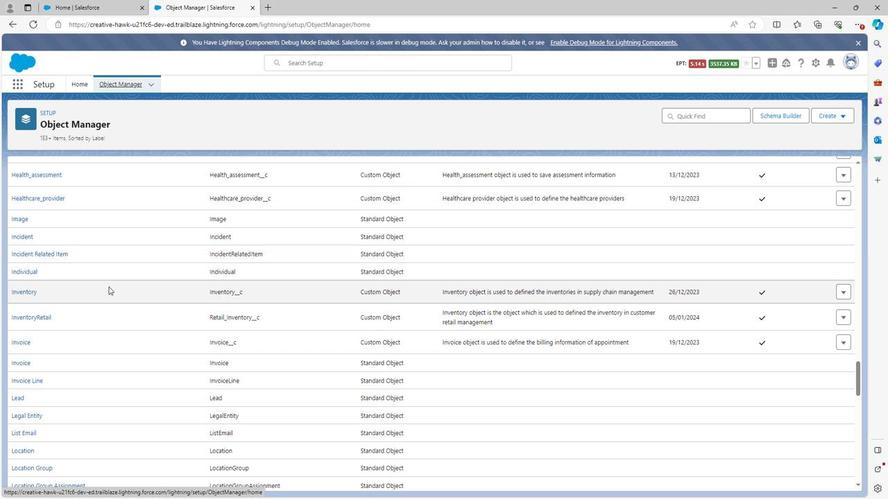 
Action: Mouse scrolled (112, 286) with delta (0, 0)
Screenshot: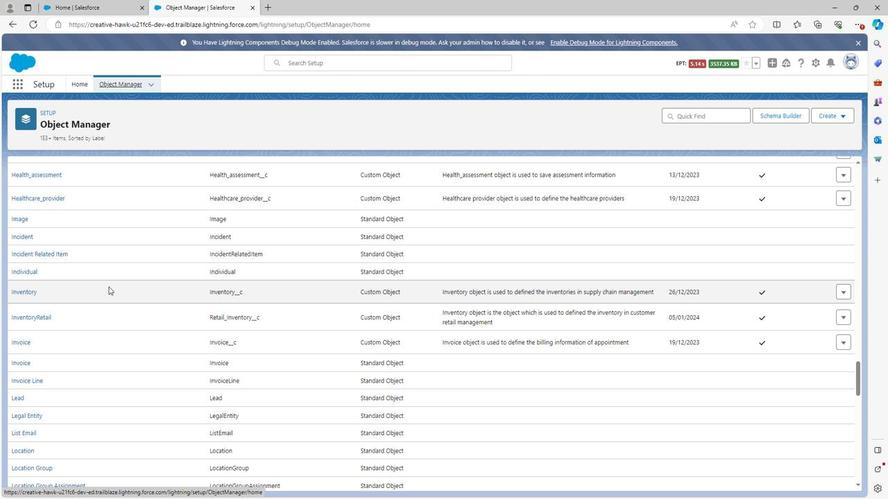 
Action: Mouse scrolled (112, 286) with delta (0, 0)
Screenshot: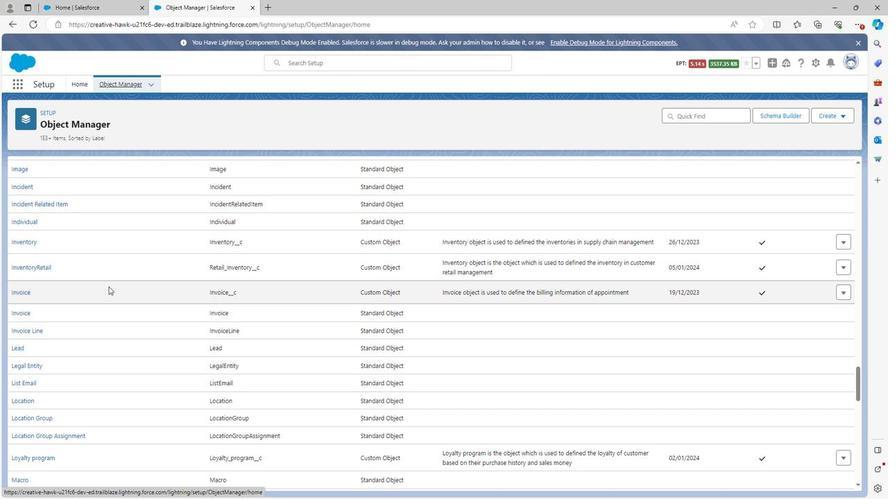 
Action: Mouse moved to (113, 286)
Screenshot: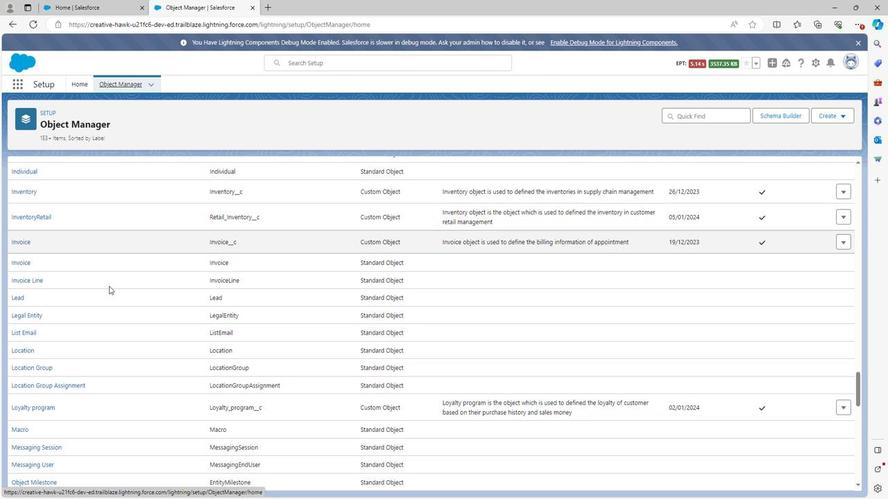 
Action: Mouse scrolled (113, 285) with delta (0, 0)
Screenshot: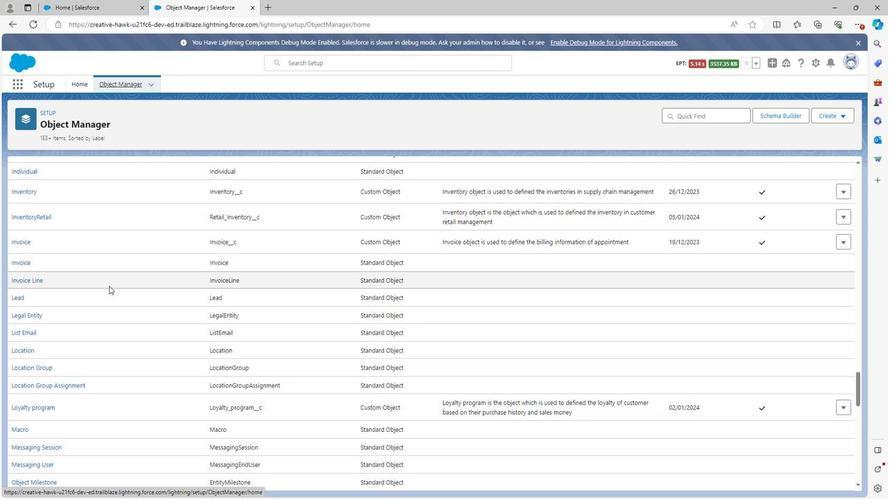 
Action: Mouse scrolled (113, 285) with delta (0, 0)
Screenshot: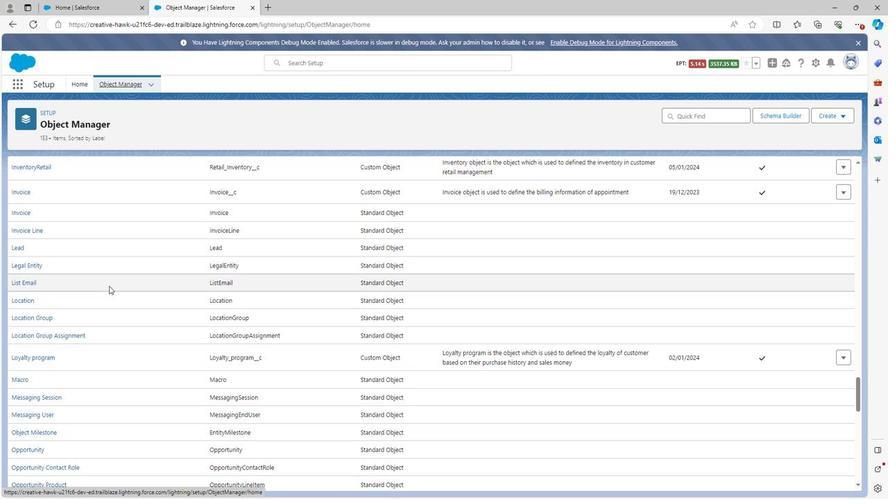 
Action: Mouse scrolled (113, 285) with delta (0, 0)
Screenshot: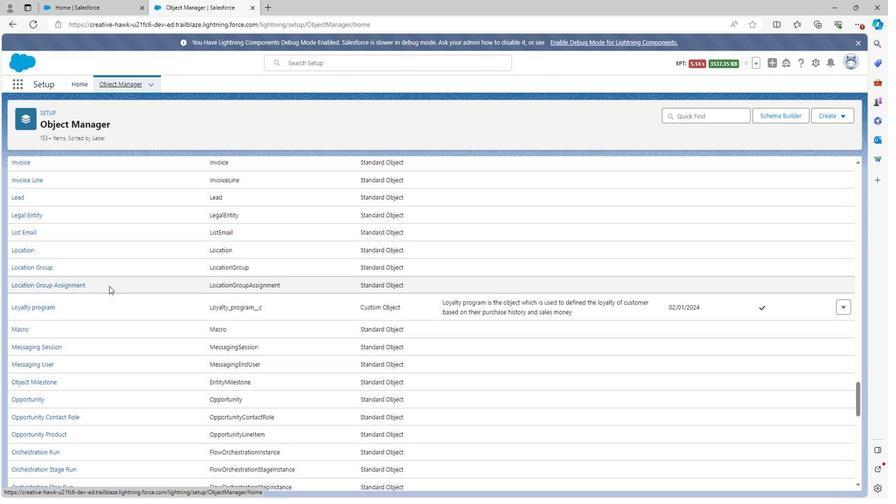 
Action: Mouse moved to (115, 283)
Screenshot: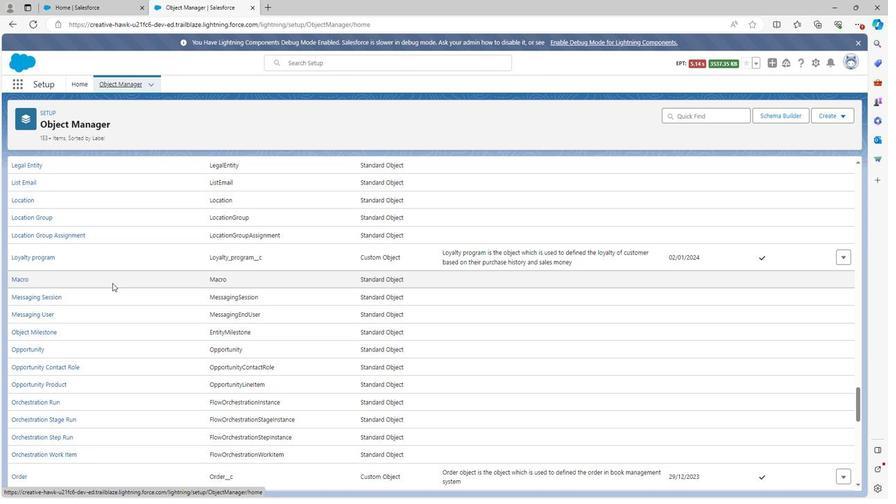 
Action: Mouse scrolled (115, 282) with delta (0, 0)
Screenshot: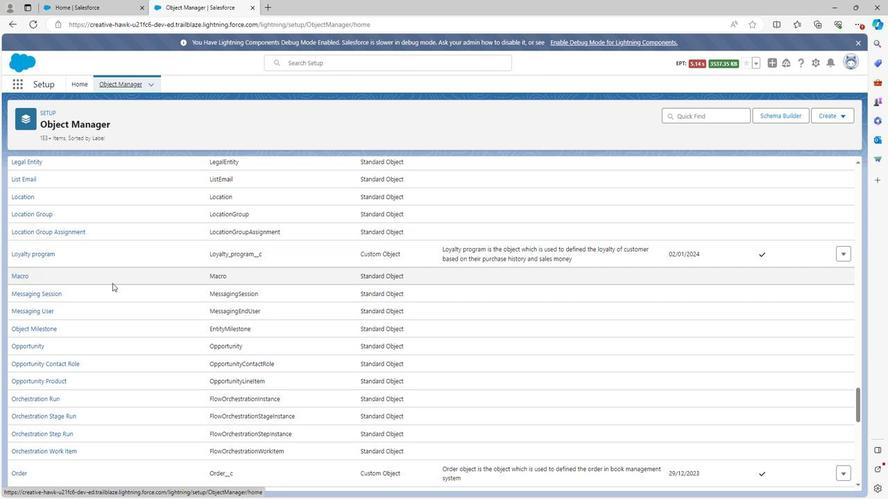 
Action: Mouse scrolled (115, 282) with delta (0, 0)
Screenshot: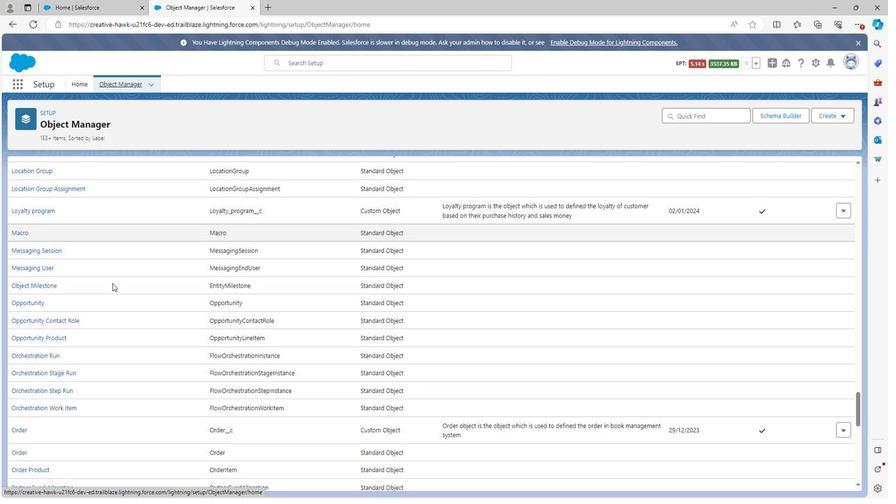 
Action: Mouse moved to (118, 278)
Screenshot: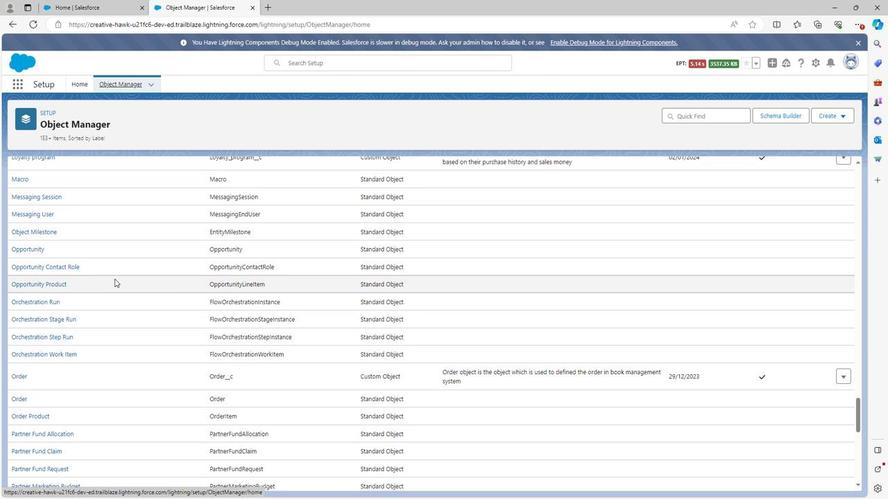 
Action: Mouse scrolled (118, 278) with delta (0, 0)
Screenshot: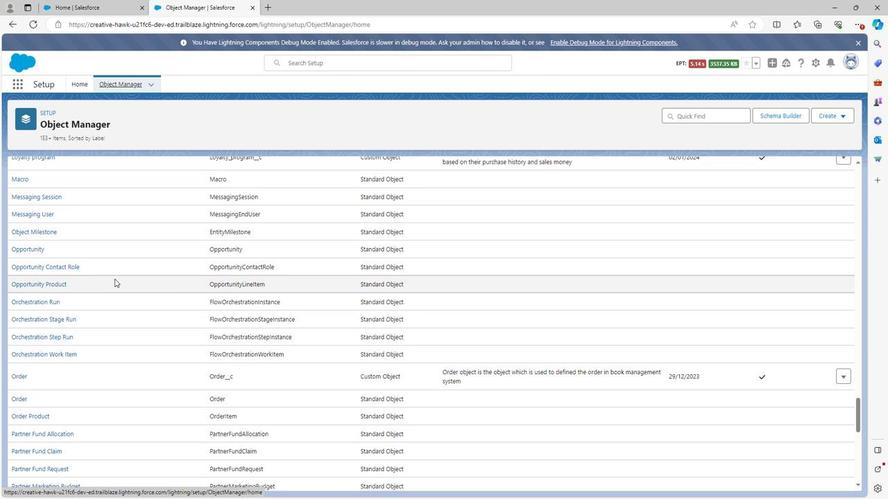
Action: Mouse scrolled (118, 278) with delta (0, 0)
Screenshot: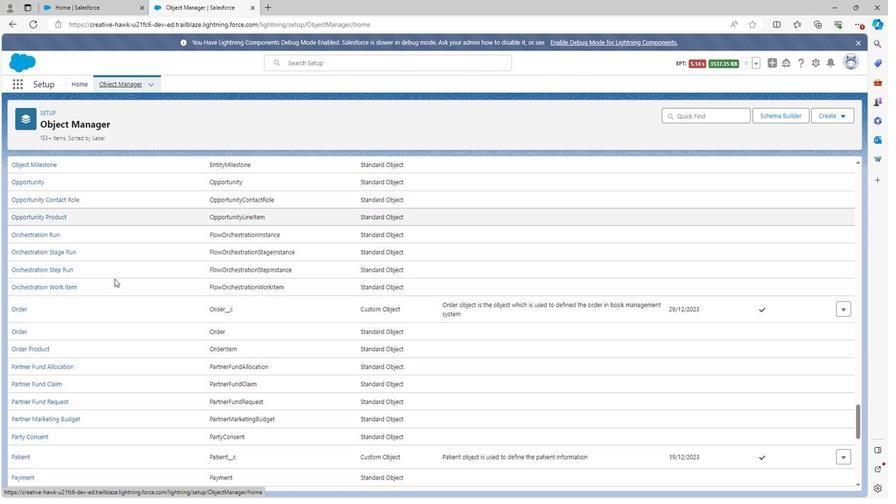 
Action: Mouse scrolled (118, 278) with delta (0, 0)
Screenshot: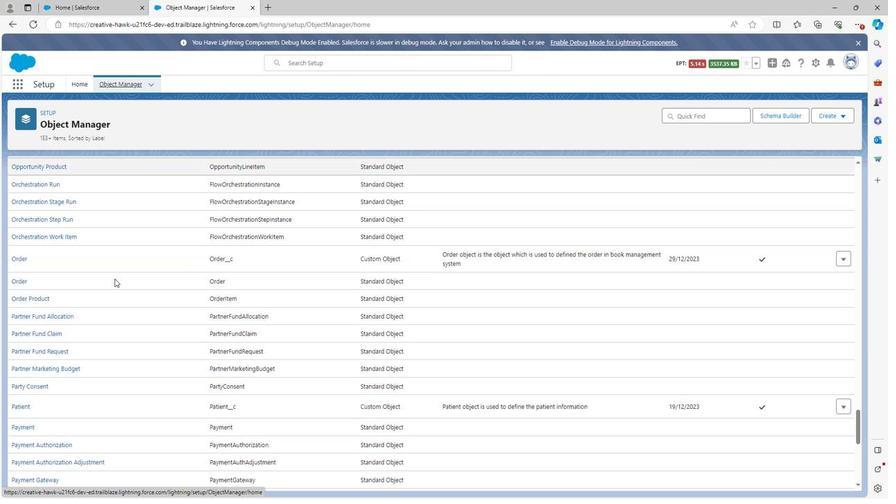 
Action: Mouse scrolled (118, 278) with delta (0, 0)
Screenshot: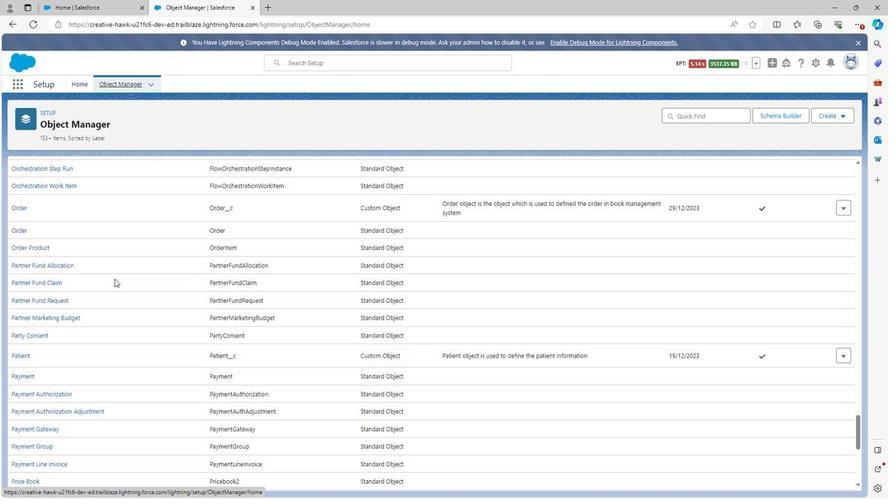 
Action: Mouse scrolled (118, 278) with delta (0, 0)
Screenshot: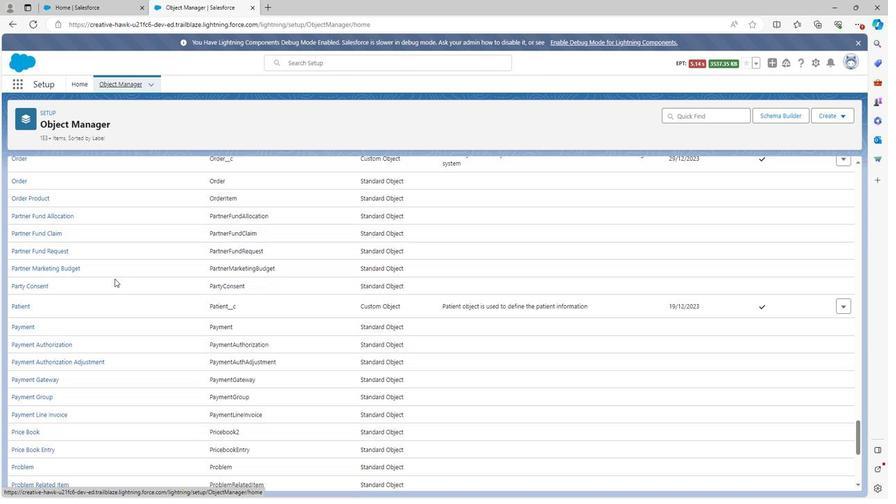 
Action: Mouse scrolled (118, 278) with delta (0, 0)
Screenshot: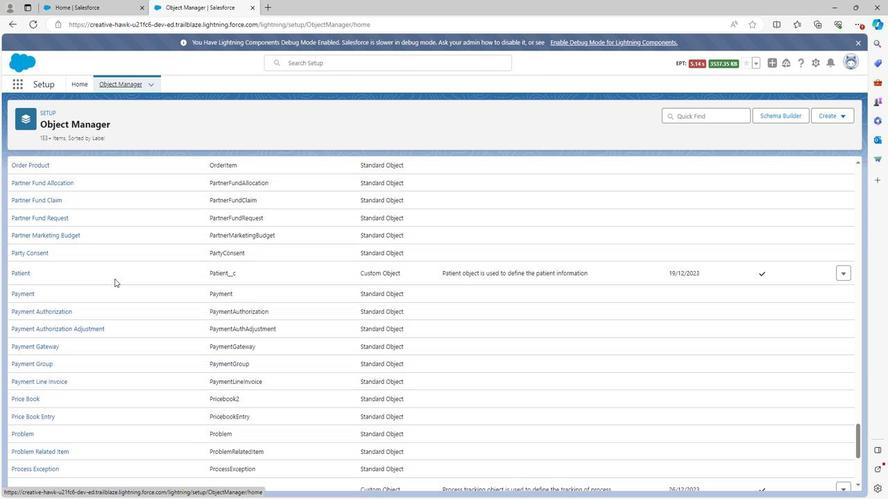 
Action: Mouse scrolled (118, 278) with delta (0, 0)
Screenshot: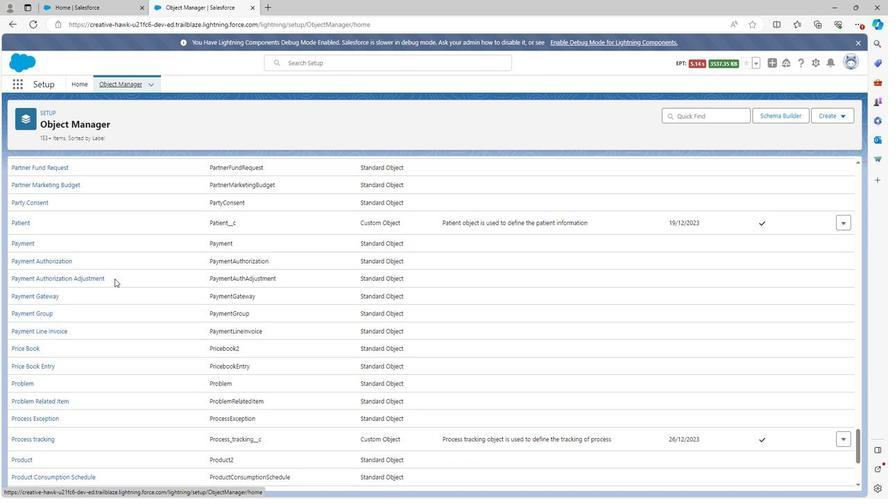 
Action: Mouse scrolled (118, 278) with delta (0, 0)
Screenshot: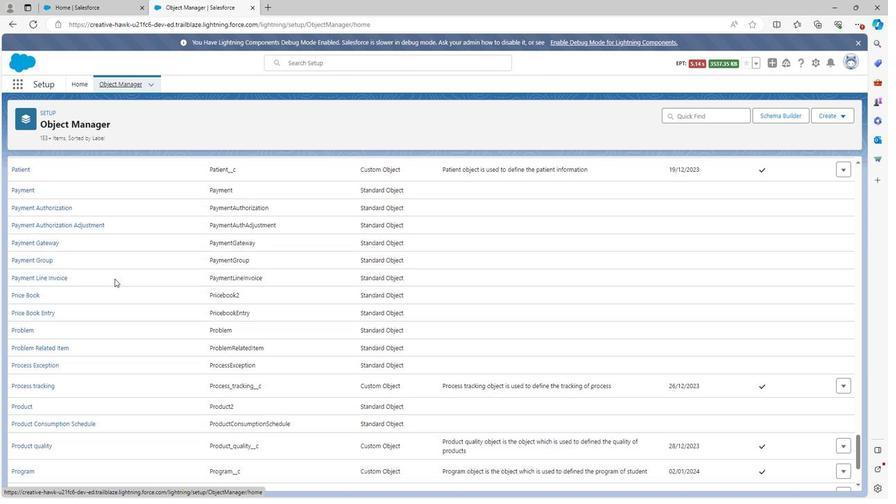 
Action: Mouse scrolled (118, 278) with delta (0, 0)
Screenshot: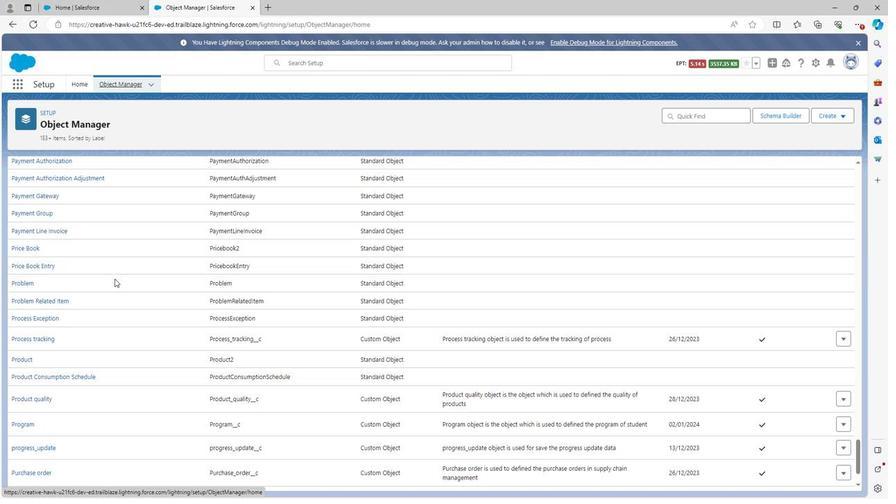 
Action: Mouse scrolled (118, 278) with delta (0, 0)
Screenshot: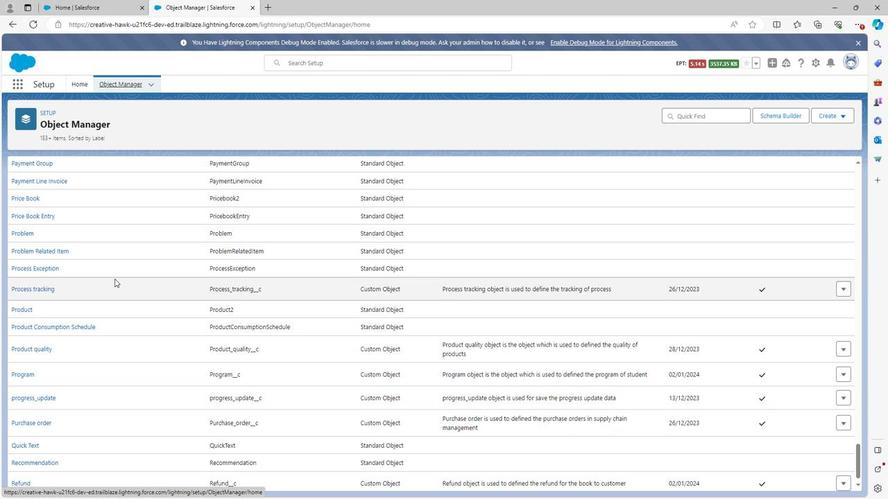 
Action: Mouse scrolled (118, 278) with delta (0, 0)
Screenshot: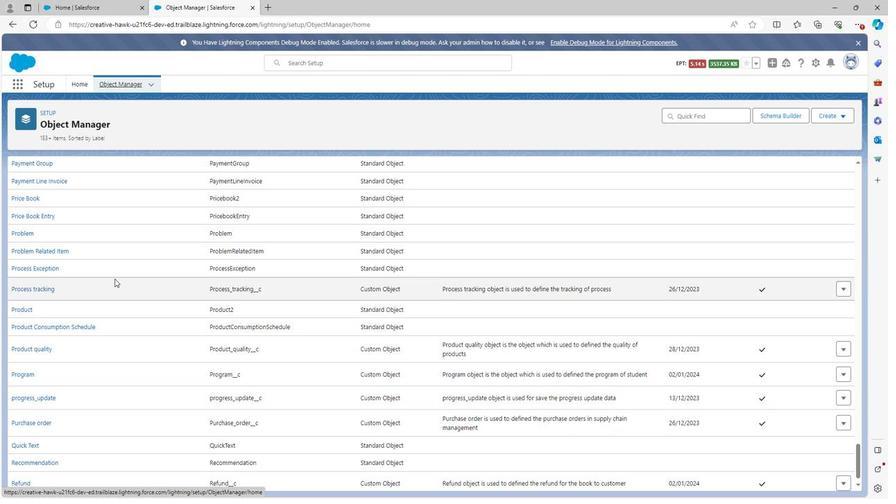 
Action: Mouse moved to (107, 293)
Screenshot: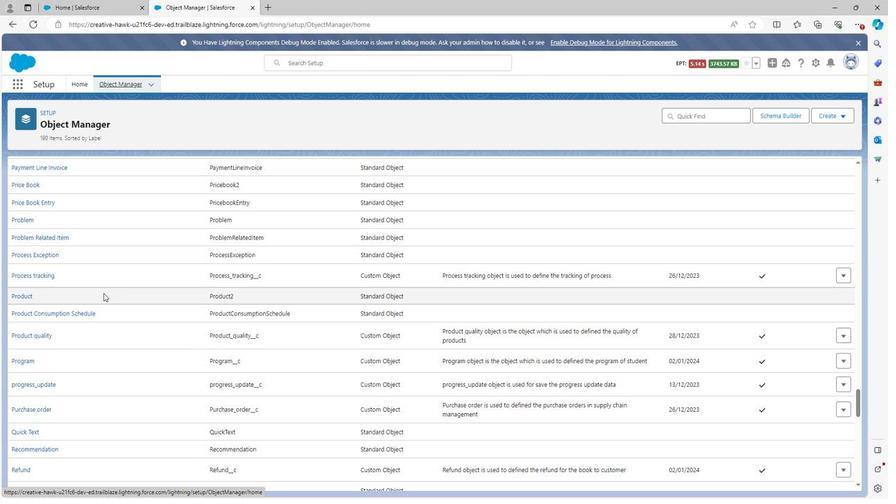 
Action: Mouse scrolled (107, 292) with delta (0, 0)
Screenshot: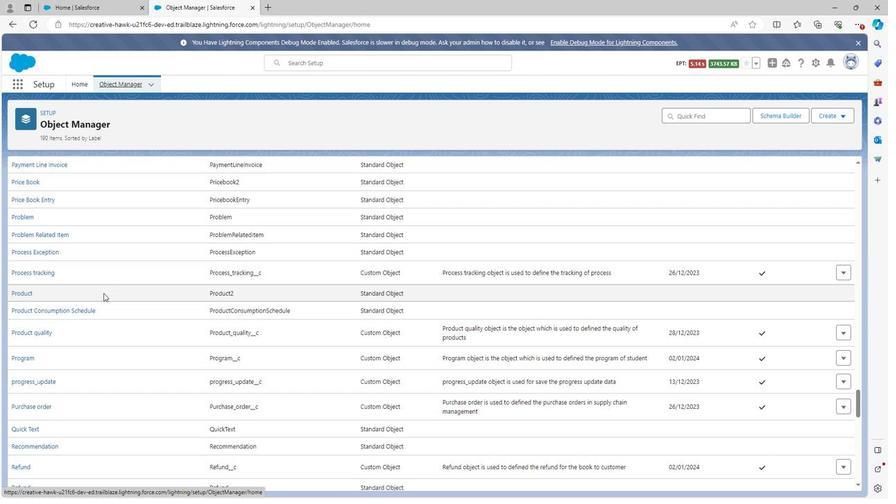 
Action: Mouse scrolled (107, 292) with delta (0, 0)
Screenshot: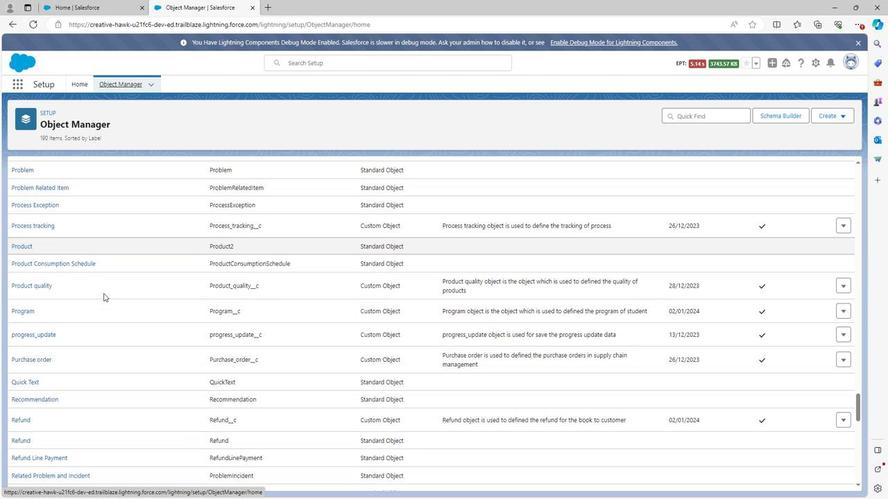 
Action: Mouse scrolled (107, 292) with delta (0, 0)
Screenshot: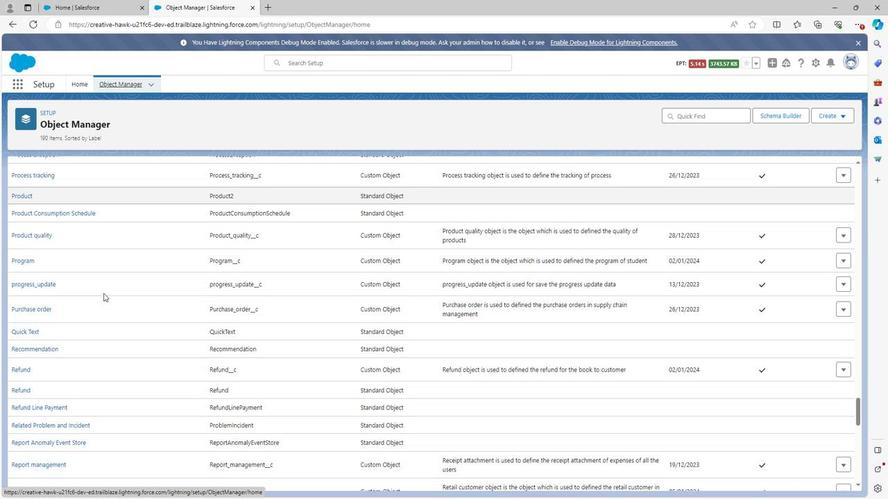 
Action: Mouse moved to (107, 292)
Screenshot: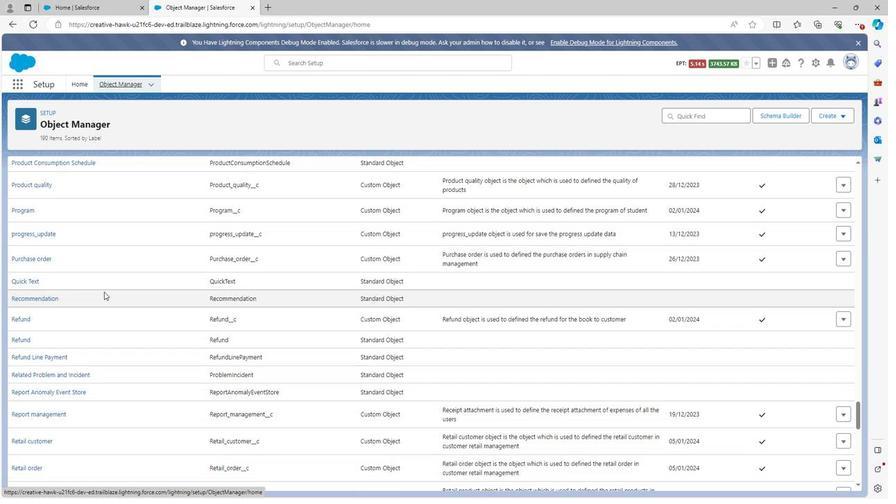 
Action: Mouse scrolled (107, 291) with delta (0, 0)
Screenshot: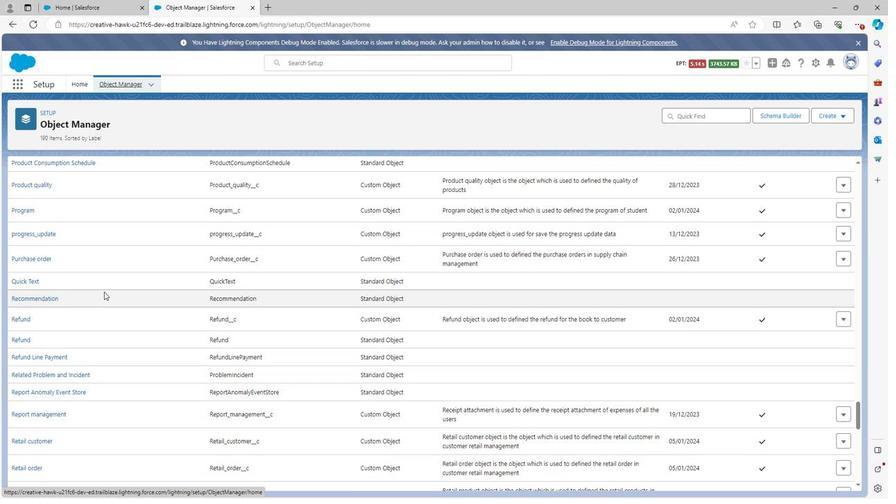 
Action: Mouse moved to (36, 422)
Screenshot: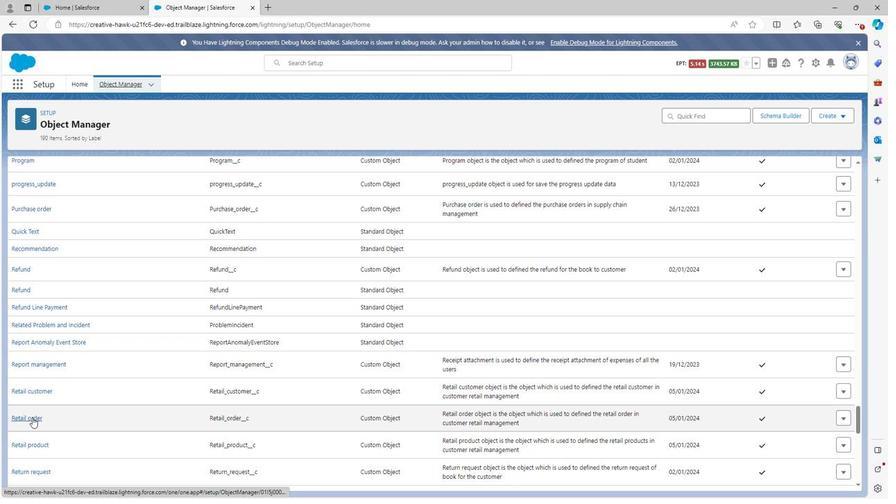 
Action: Mouse pressed left at (36, 422)
Screenshot: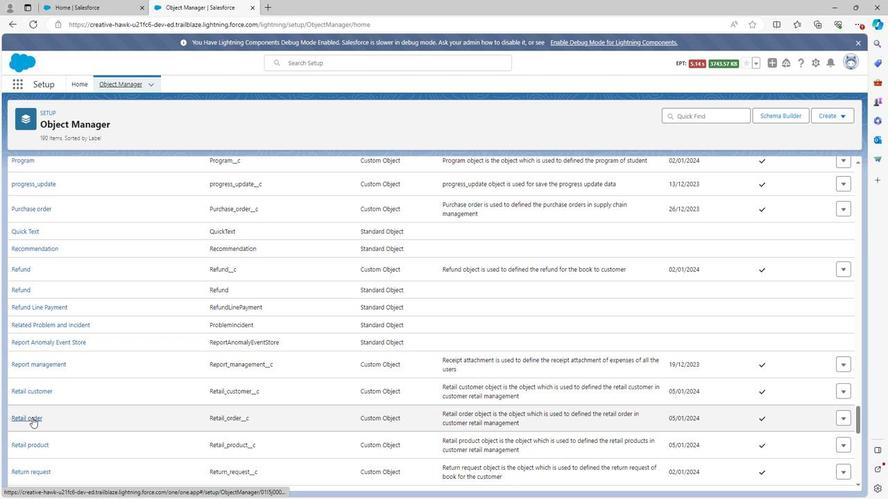 
Action: Mouse moved to (68, 182)
Screenshot: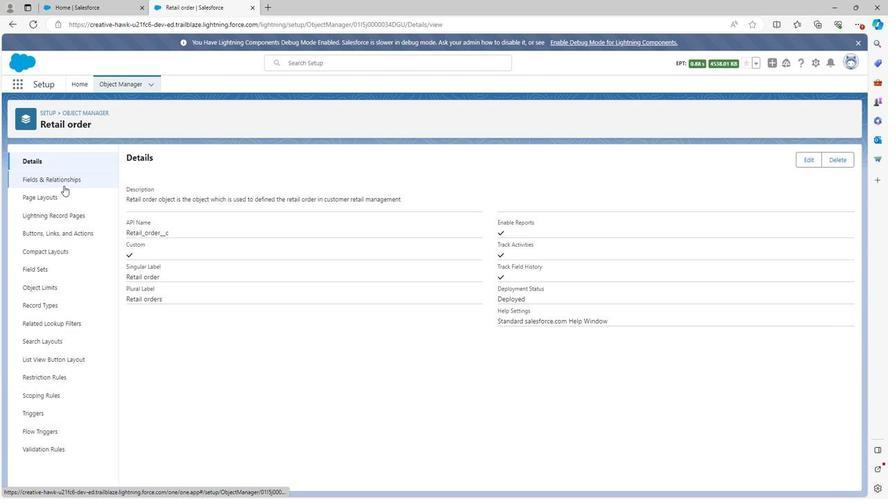 
Action: Mouse pressed left at (68, 182)
Screenshot: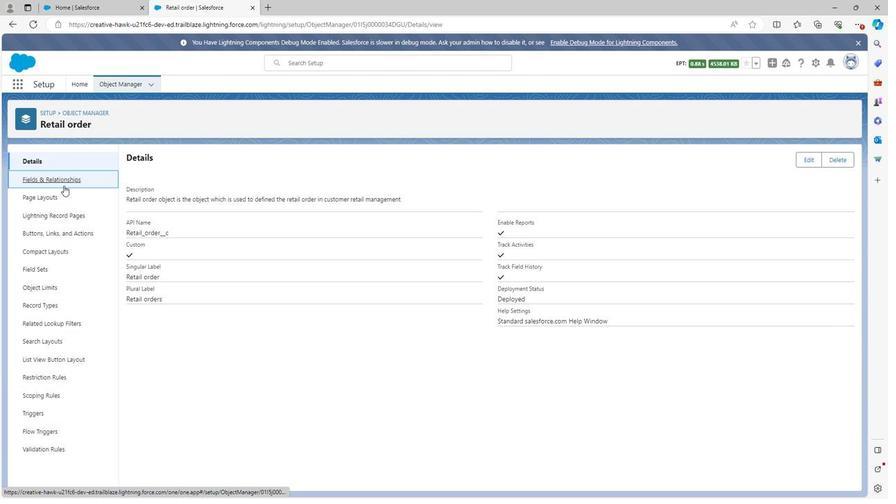 
Action: Mouse moved to (674, 297)
Screenshot: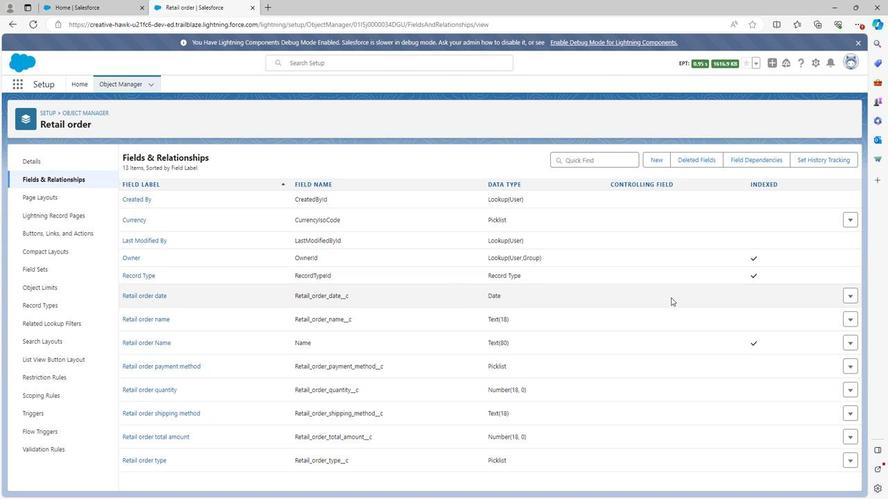 
Action: Mouse scrolled (674, 297) with delta (0, 0)
Screenshot: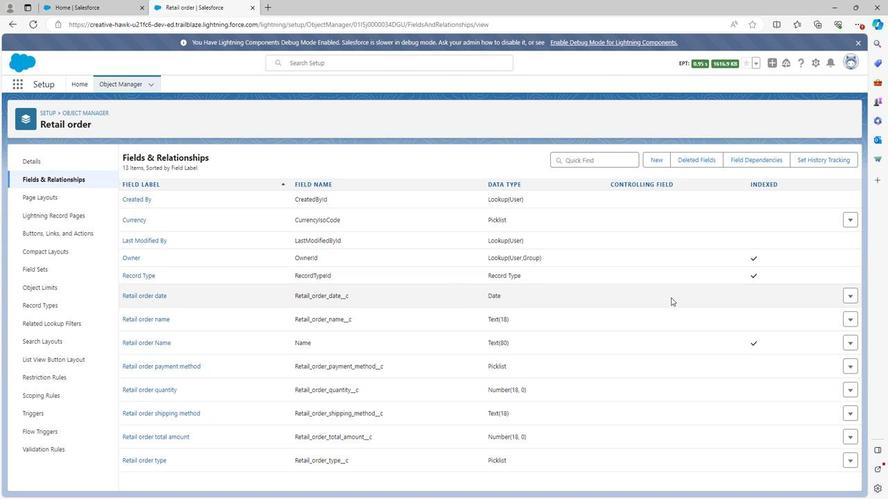 
Action: Mouse scrolled (674, 297) with delta (0, 0)
Screenshot: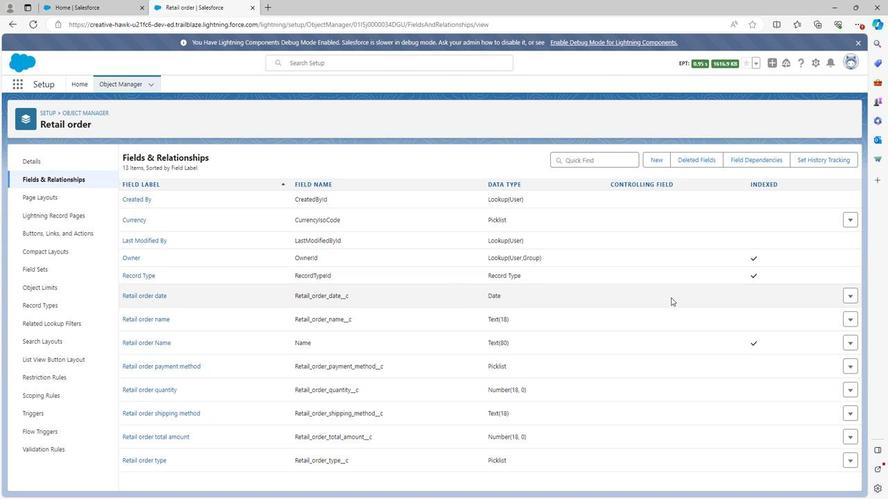 
Action: Mouse moved to (652, 153)
Screenshot: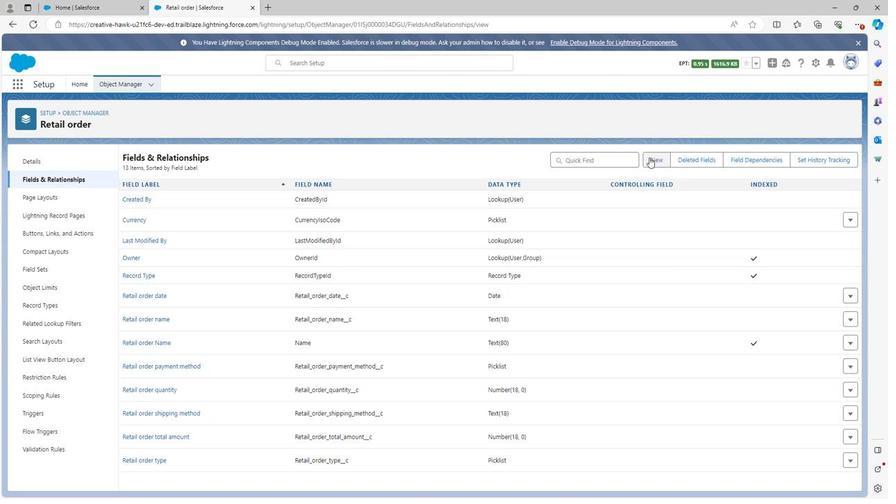 
Action: Mouse pressed left at (652, 153)
Screenshot: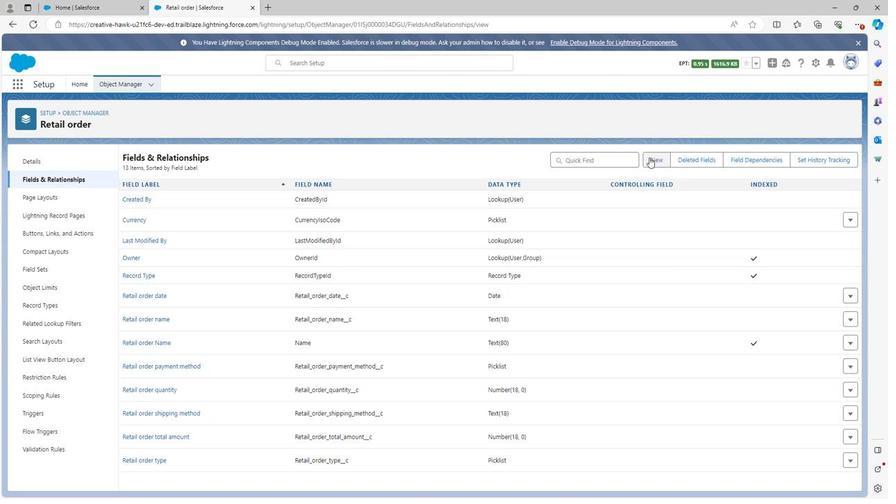 
Action: Mouse moved to (139, 329)
Screenshot: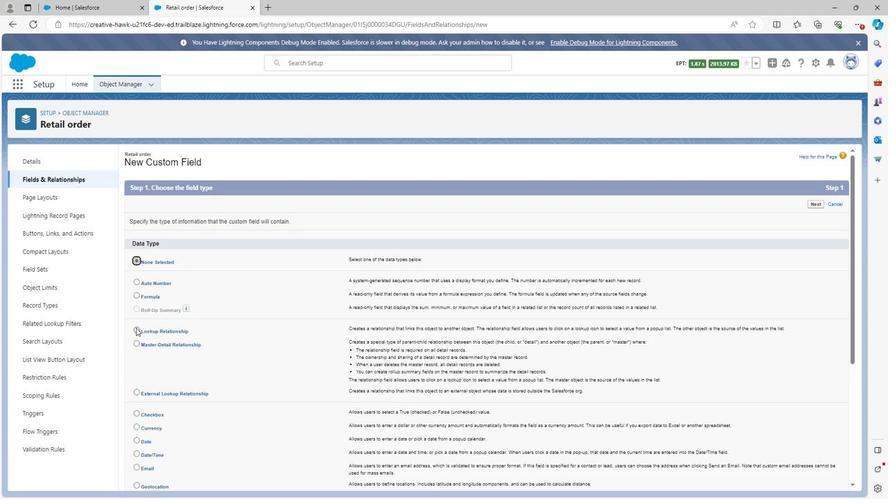 
Action: Mouse pressed left at (139, 329)
Screenshot: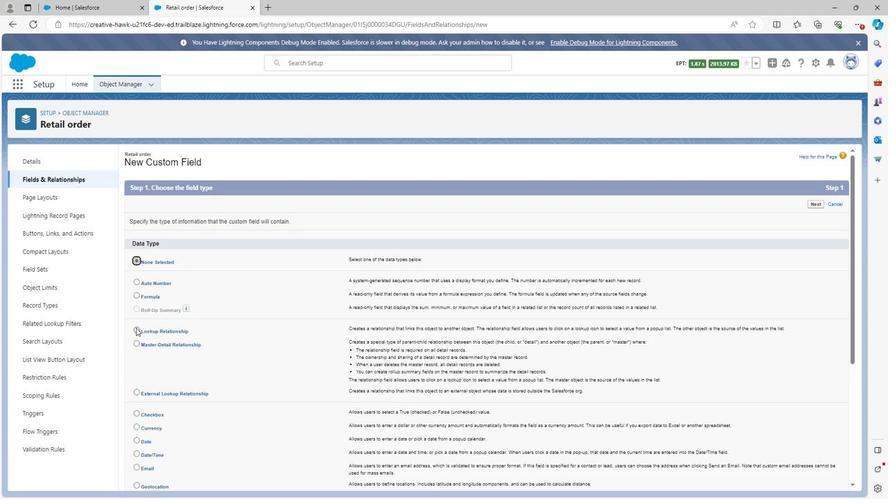 
Action: Mouse moved to (771, 433)
Screenshot: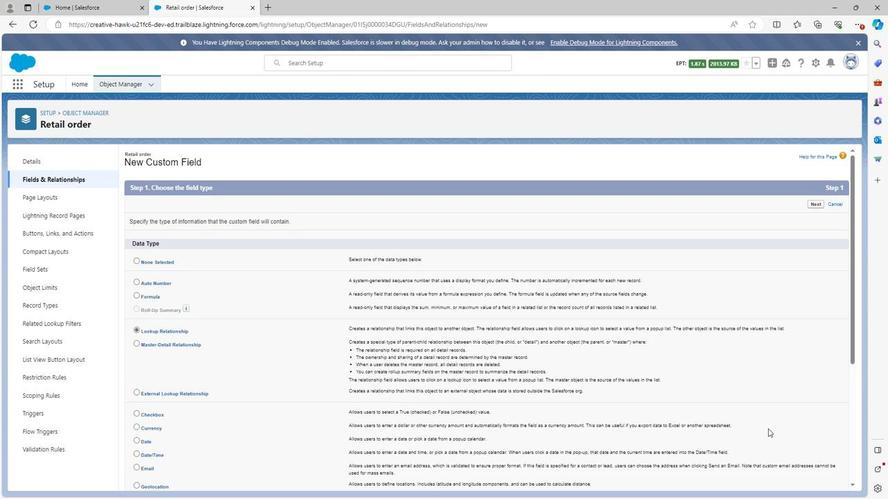 
Action: Mouse scrolled (771, 433) with delta (0, 0)
Screenshot: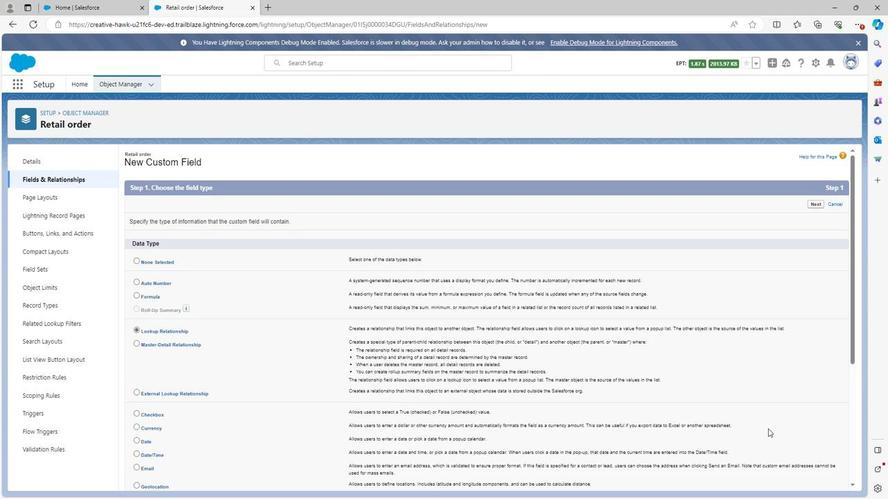 
Action: Mouse scrolled (771, 433) with delta (0, 0)
Screenshot: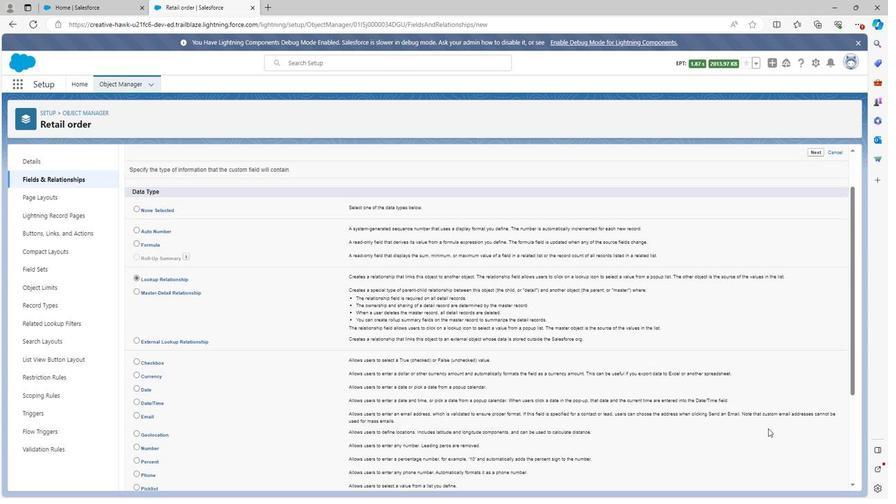 
Action: Mouse moved to (771, 433)
Screenshot: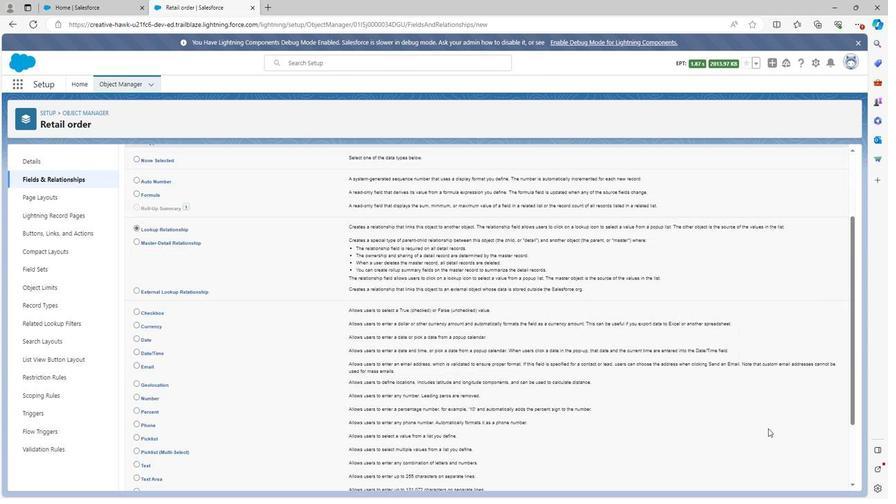 
Action: Mouse scrolled (771, 433) with delta (0, 0)
Screenshot: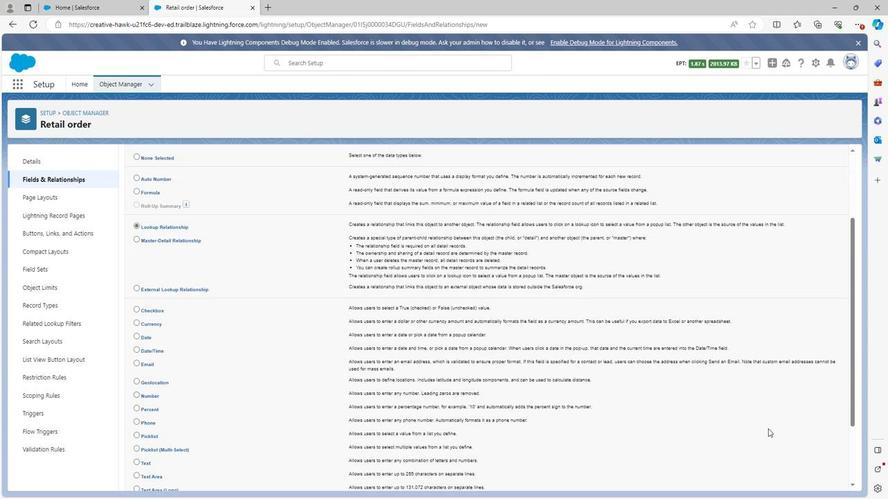 
Action: Mouse moved to (770, 434)
Screenshot: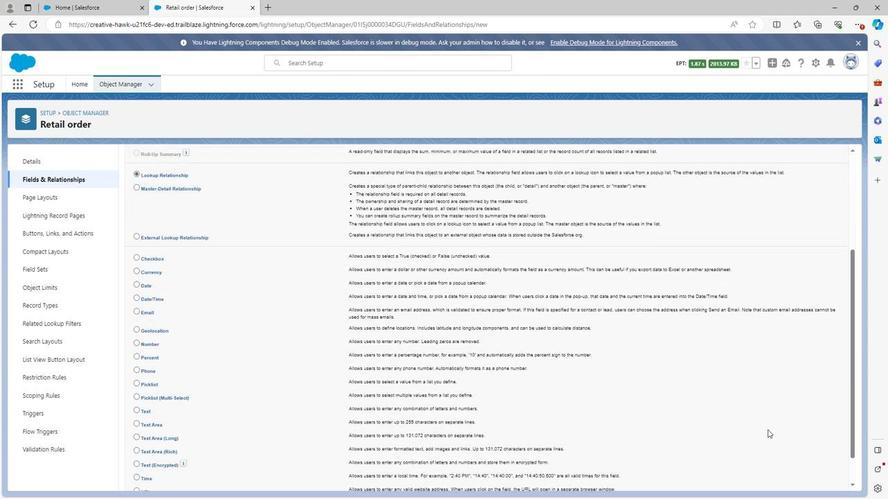 
Action: Mouse scrolled (770, 433) with delta (0, 0)
Screenshot: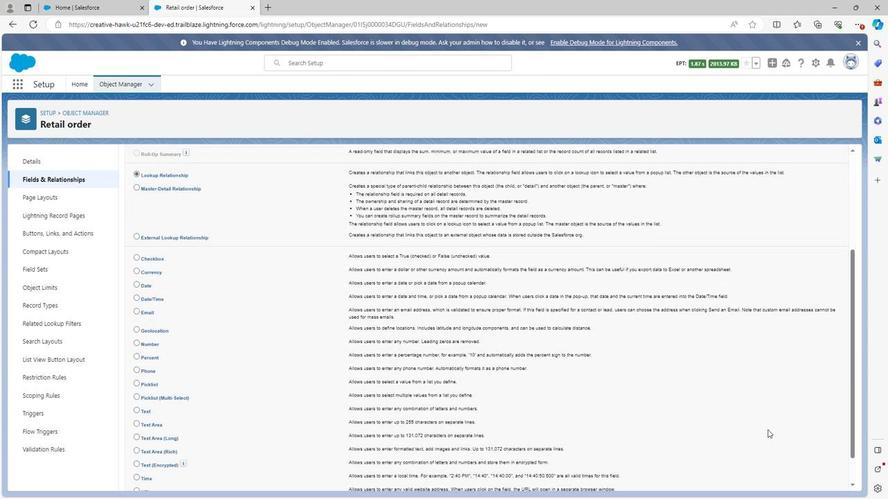 
Action: Mouse moved to (769, 435)
Screenshot: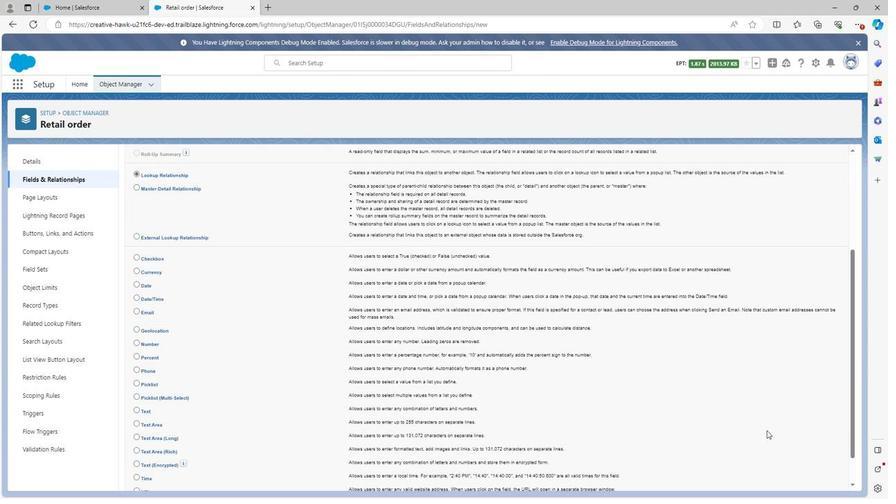 
Action: Mouse scrolled (769, 435) with delta (0, 0)
Screenshot: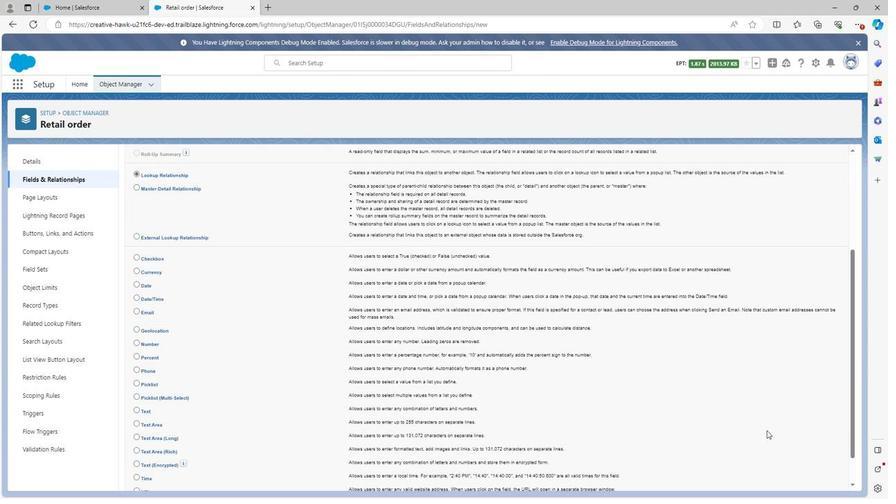 
Action: Mouse moved to (822, 483)
Screenshot: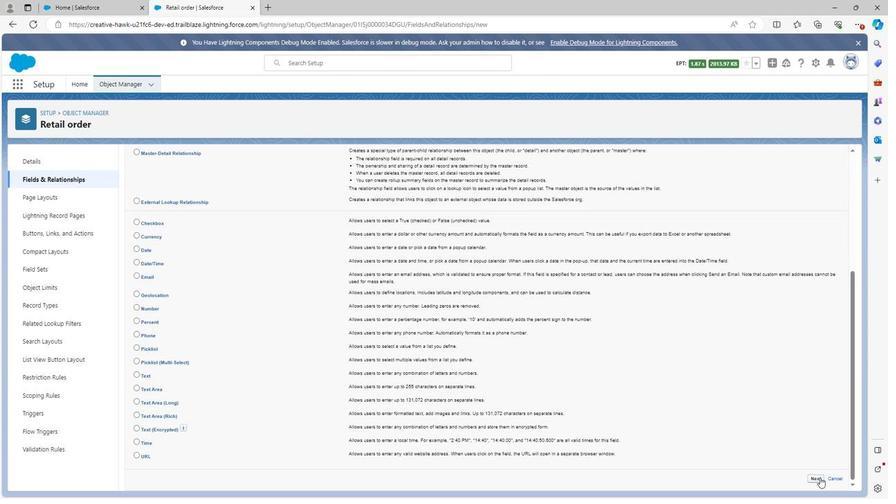 
Action: Mouse pressed left at (822, 483)
Screenshot: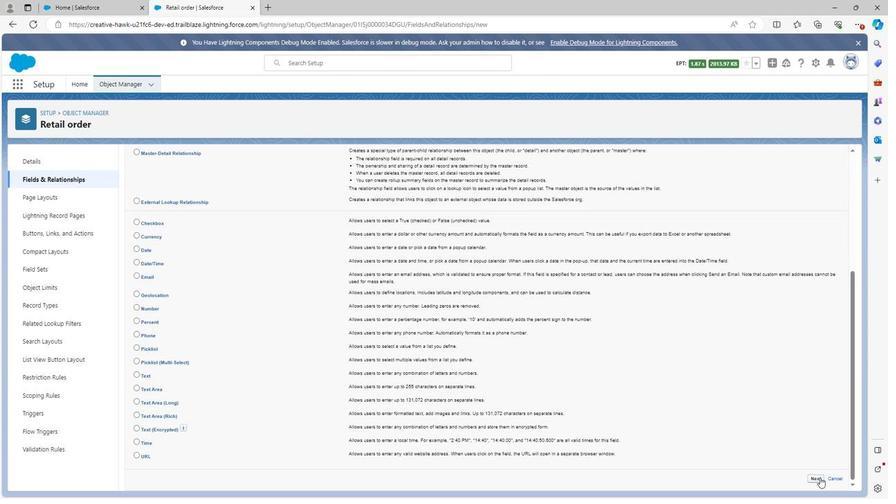 
Action: Mouse moved to (333, 238)
Screenshot: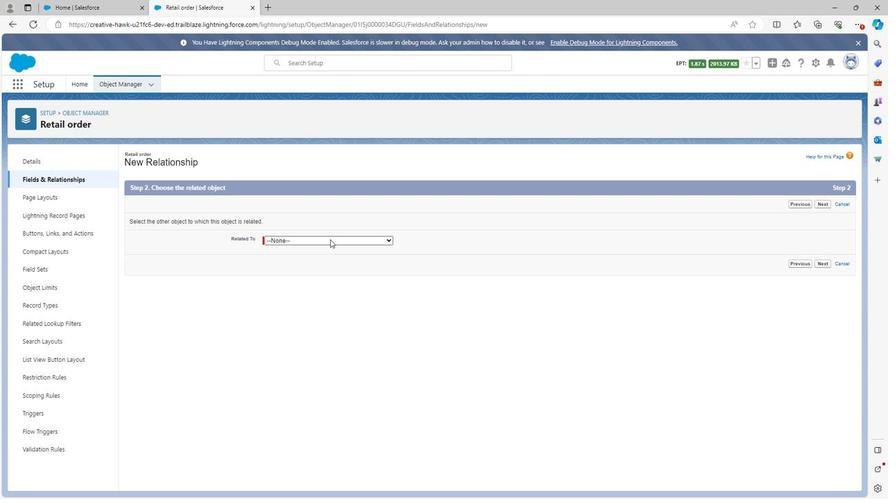 
Action: Mouse pressed left at (333, 238)
Screenshot: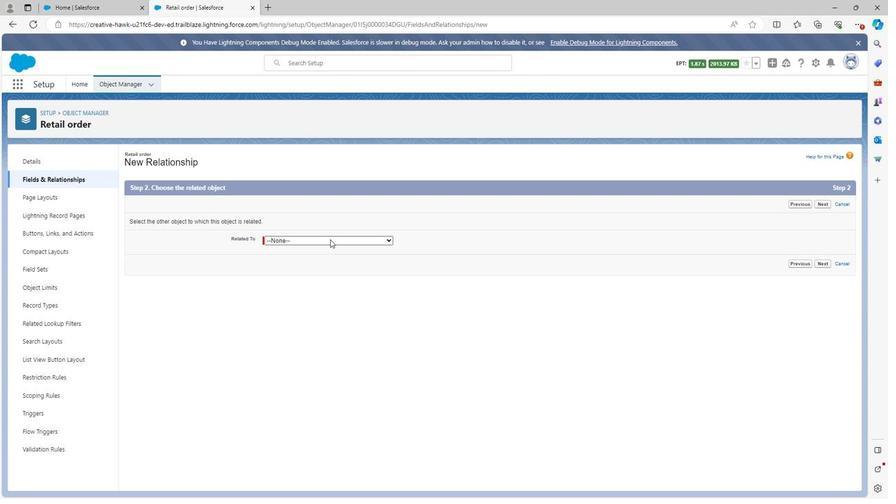 
Action: Mouse moved to (328, 333)
Screenshot: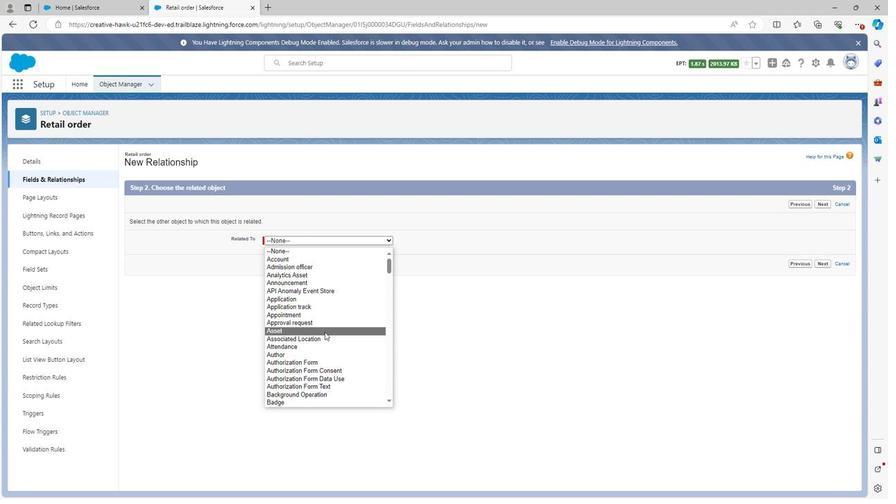 
Action: Mouse scrolled (328, 333) with delta (0, 0)
Screenshot: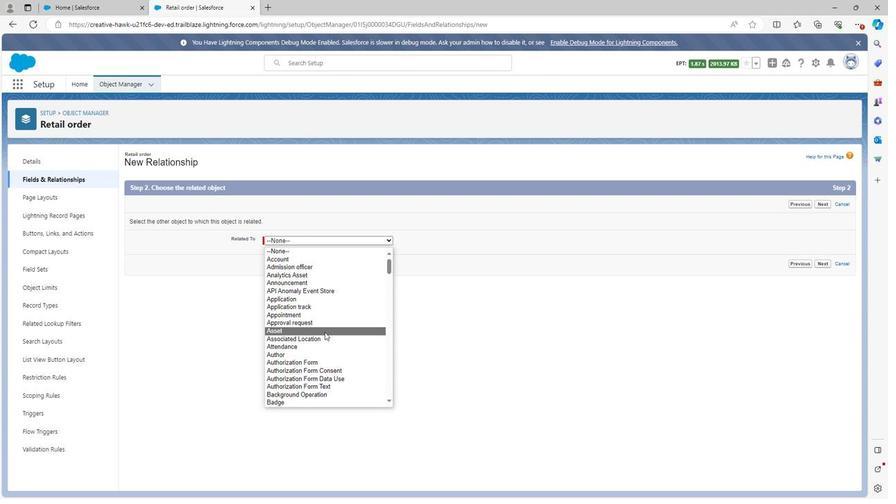 
Action: Mouse scrolled (328, 333) with delta (0, 0)
Screenshot: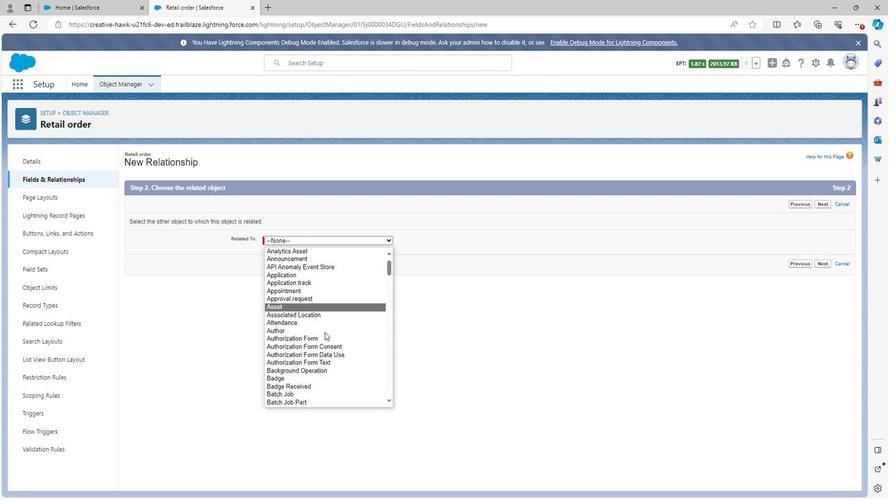 
Action: Mouse scrolled (328, 333) with delta (0, 0)
Screenshot: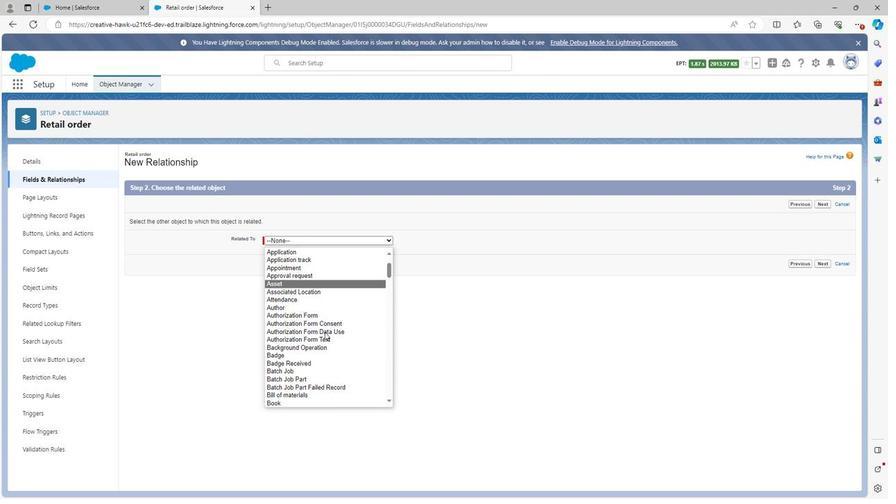 
Action: Mouse scrolled (328, 333) with delta (0, 0)
Screenshot: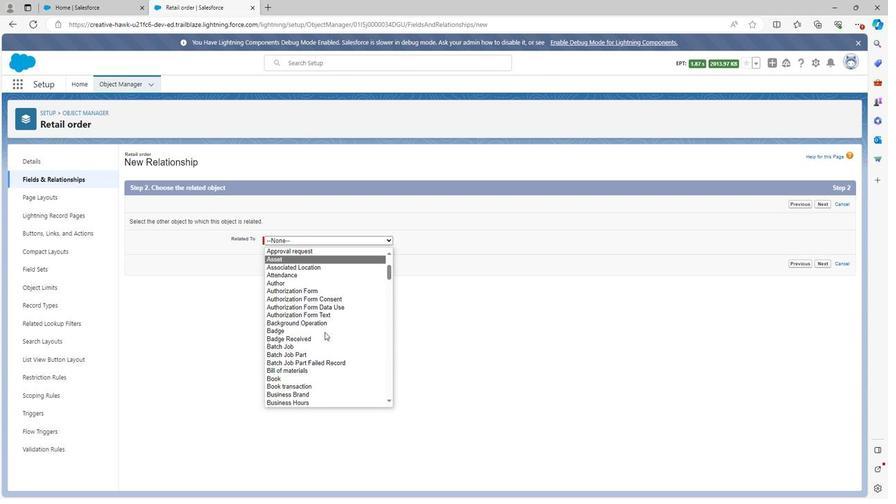
Action: Mouse scrolled (328, 333) with delta (0, 0)
Screenshot: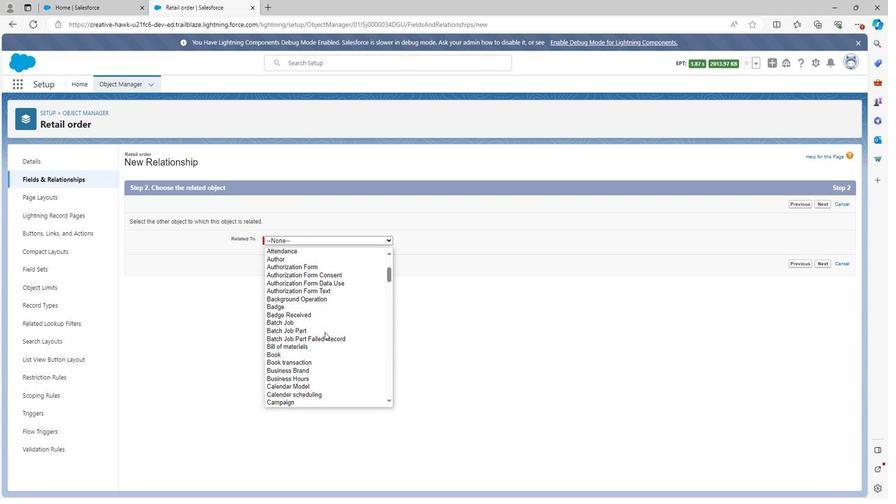 
Action: Mouse scrolled (328, 333) with delta (0, 0)
Screenshot: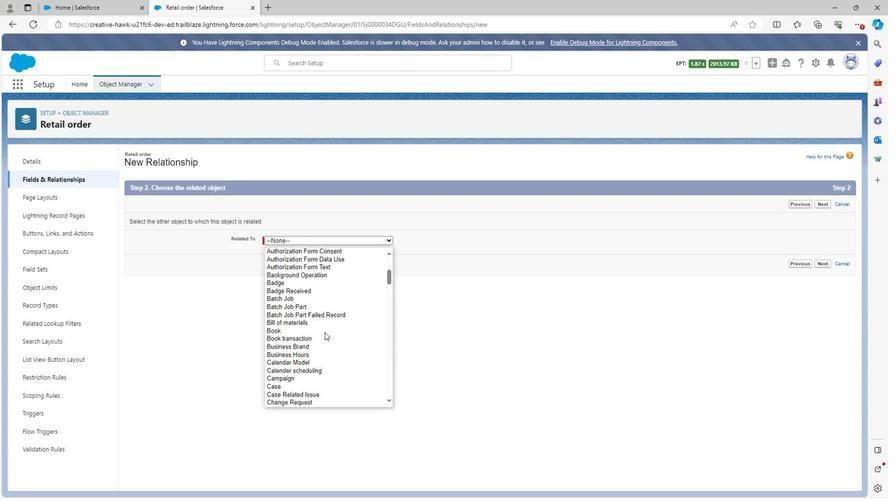 
Action: Mouse scrolled (328, 333) with delta (0, 0)
Screenshot: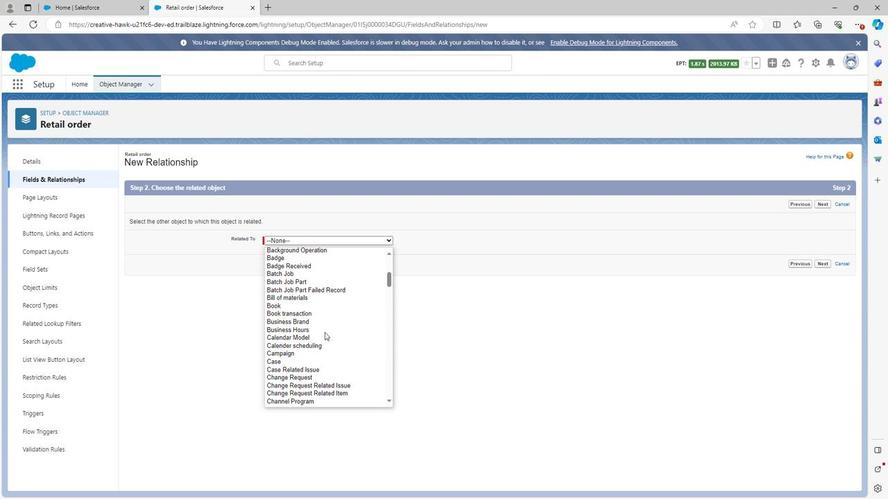 
Action: Mouse scrolled (328, 333) with delta (0, 0)
Screenshot: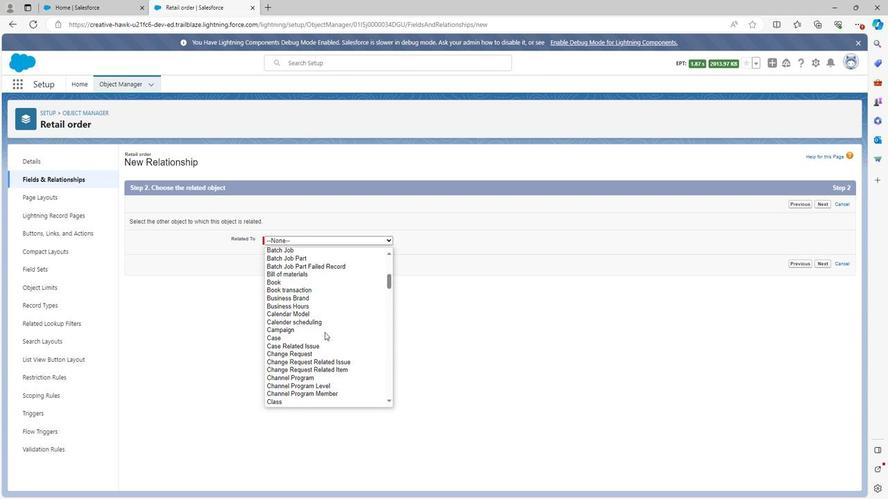 
Action: Mouse scrolled (328, 333) with delta (0, 0)
Screenshot: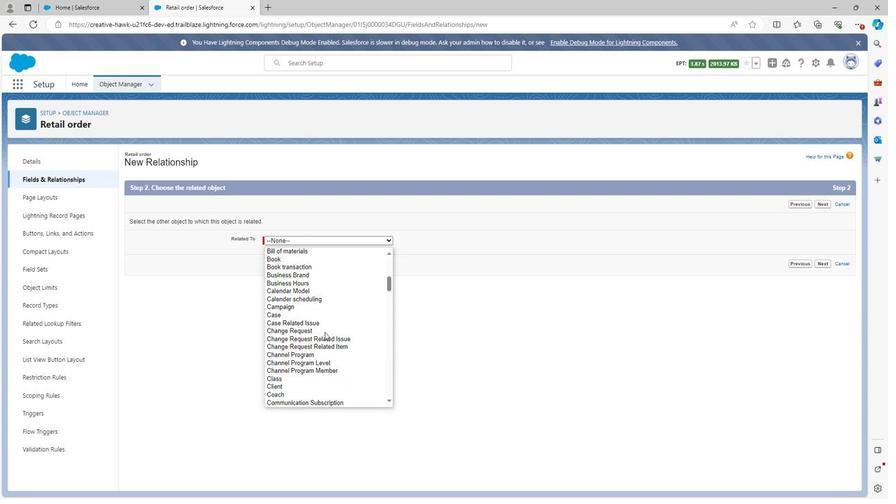 
Action: Mouse scrolled (328, 333) with delta (0, 0)
Screenshot: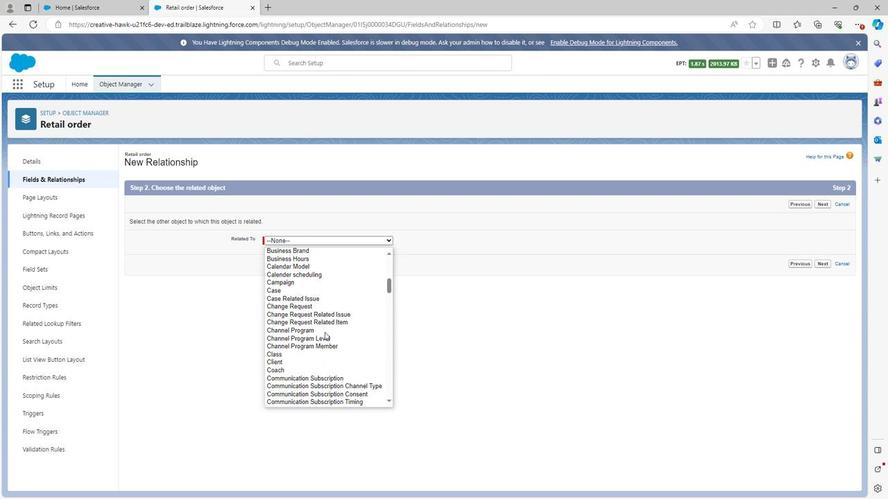 
Action: Mouse scrolled (328, 333) with delta (0, 0)
Screenshot: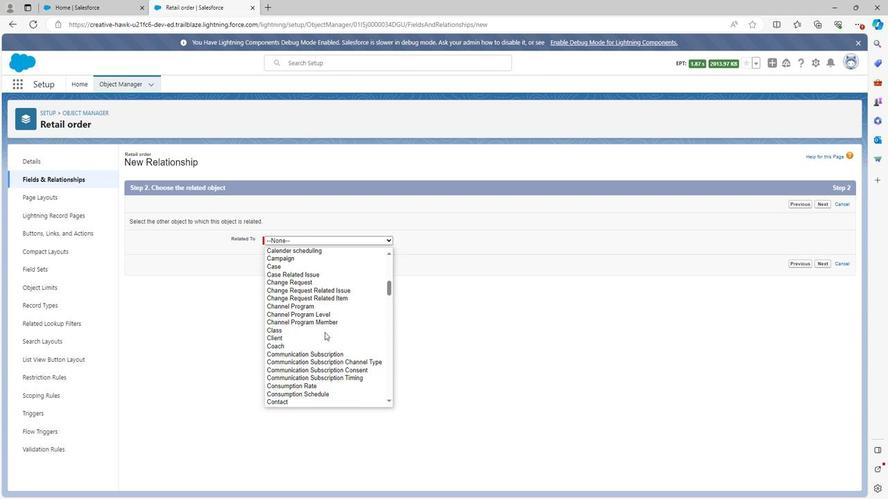 
Action: Mouse scrolled (328, 333) with delta (0, 0)
Screenshot: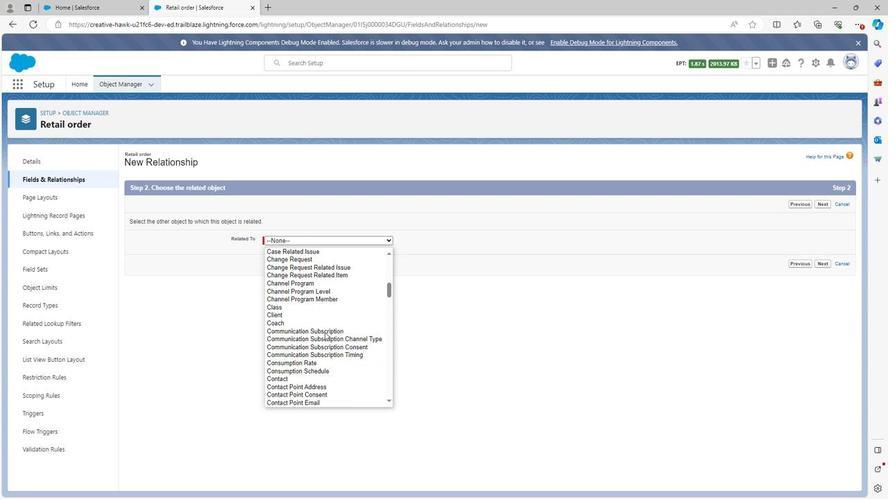 
Action: Mouse scrolled (328, 333) with delta (0, 0)
Screenshot: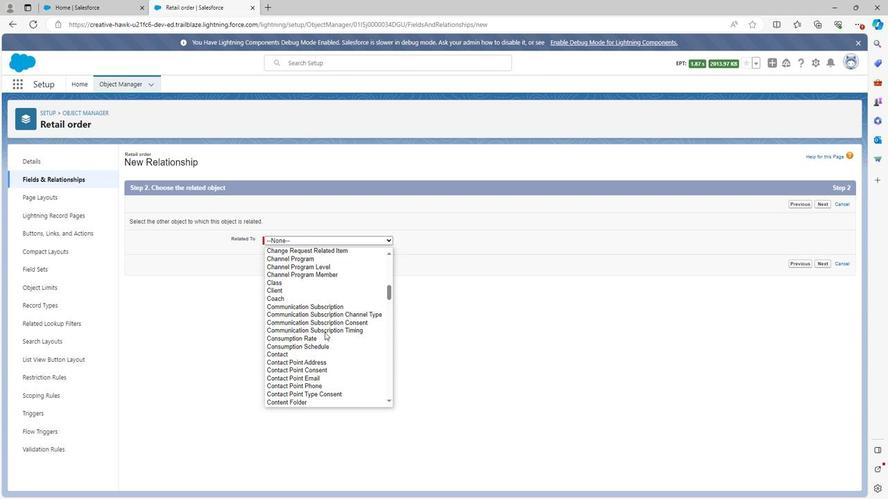 
Action: Mouse scrolled (328, 333) with delta (0, 0)
Screenshot: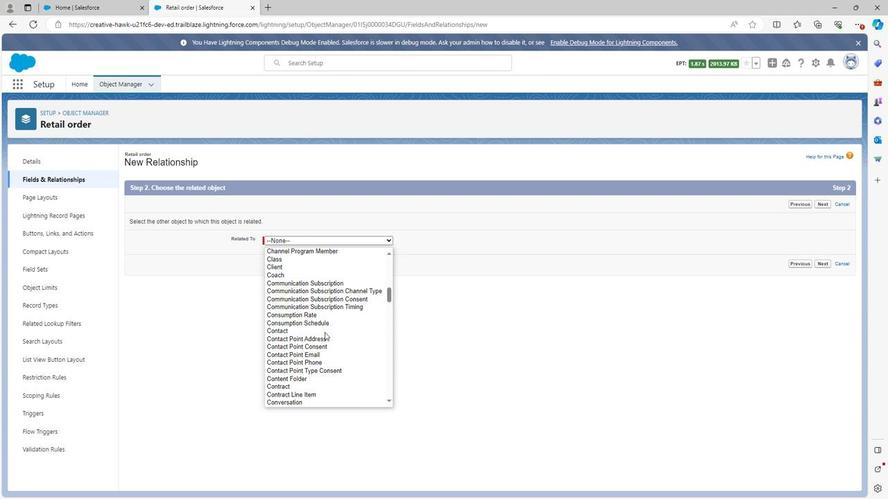 
Action: Mouse scrolled (328, 333) with delta (0, 0)
Screenshot: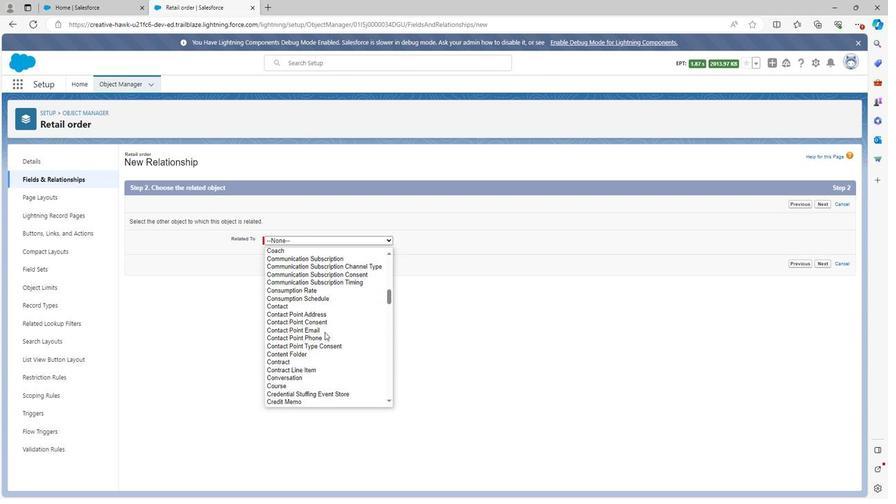 
Action: Mouse scrolled (328, 333) with delta (0, 0)
Screenshot: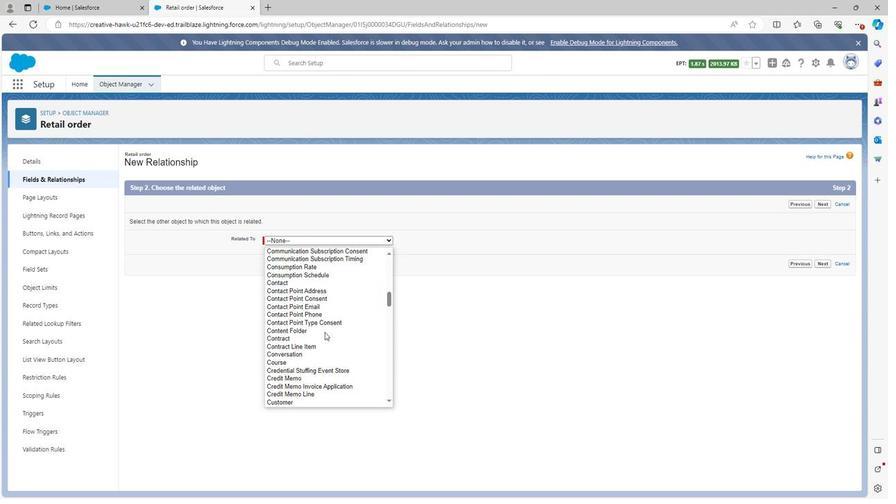 
Action: Mouse scrolled (328, 333) with delta (0, 0)
Screenshot: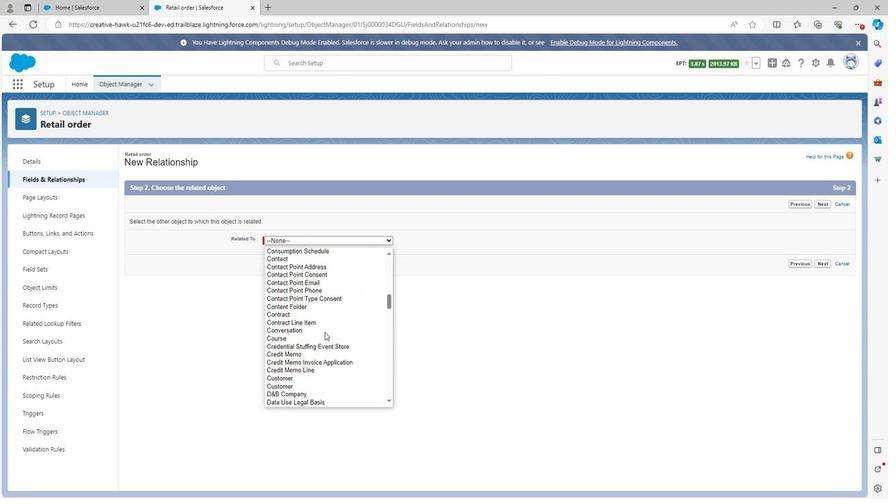 
Action: Mouse scrolled (328, 333) with delta (0, 0)
Screenshot: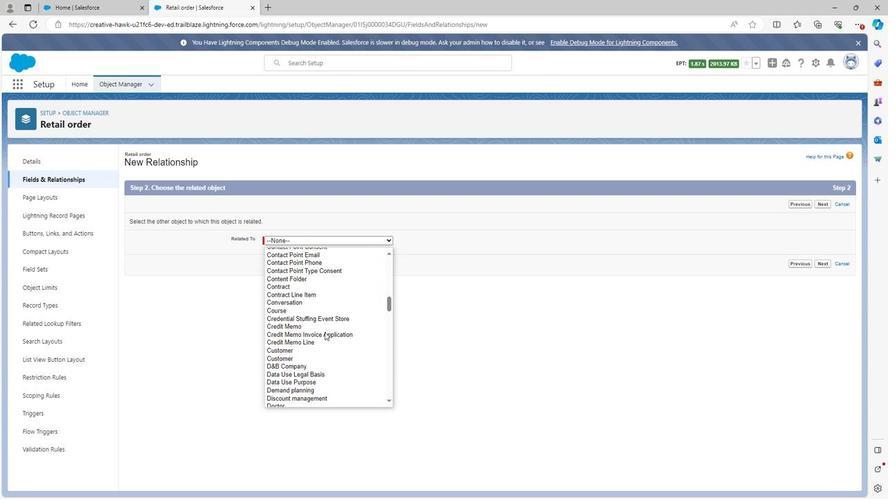 
Action: Mouse scrolled (328, 333) with delta (0, 0)
Screenshot: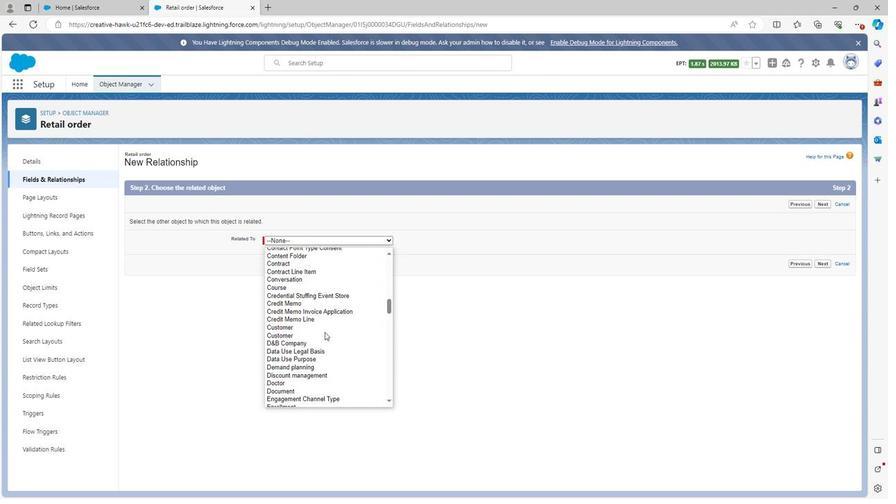 
Action: Mouse scrolled (328, 333) with delta (0, 0)
Screenshot: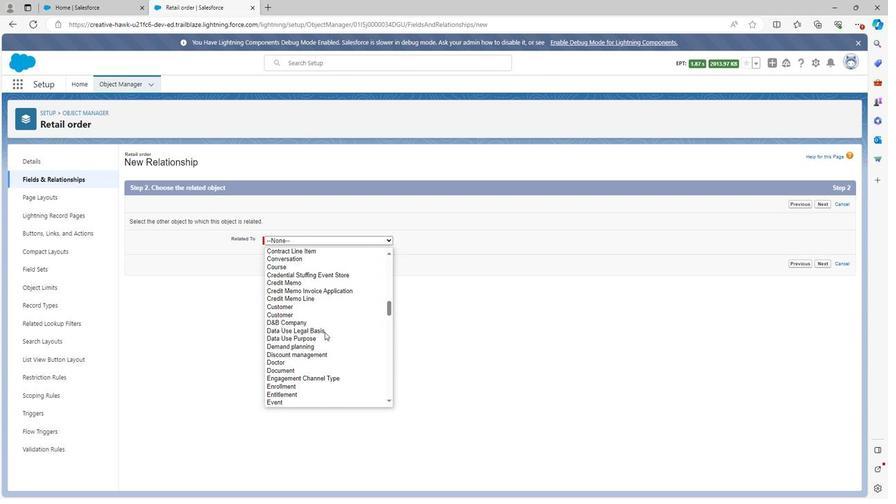 
Action: Mouse scrolled (328, 333) with delta (0, 0)
Screenshot: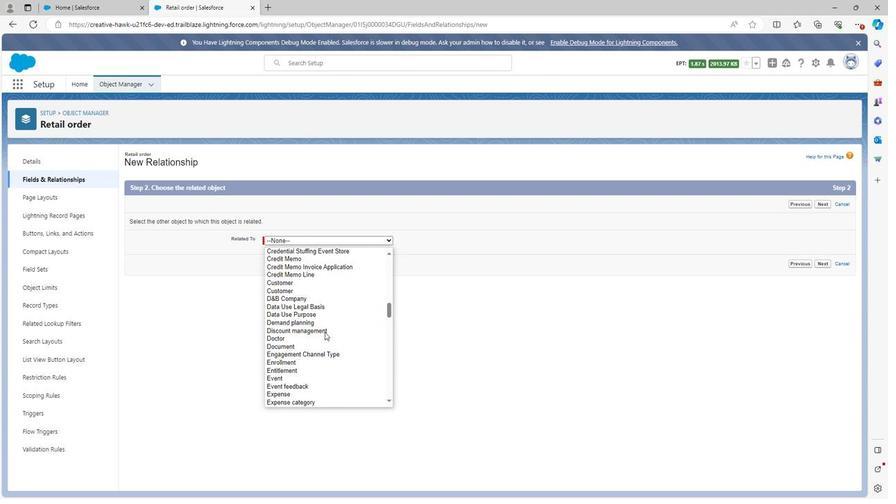 
Action: Mouse scrolled (328, 333) with delta (0, 0)
Screenshot: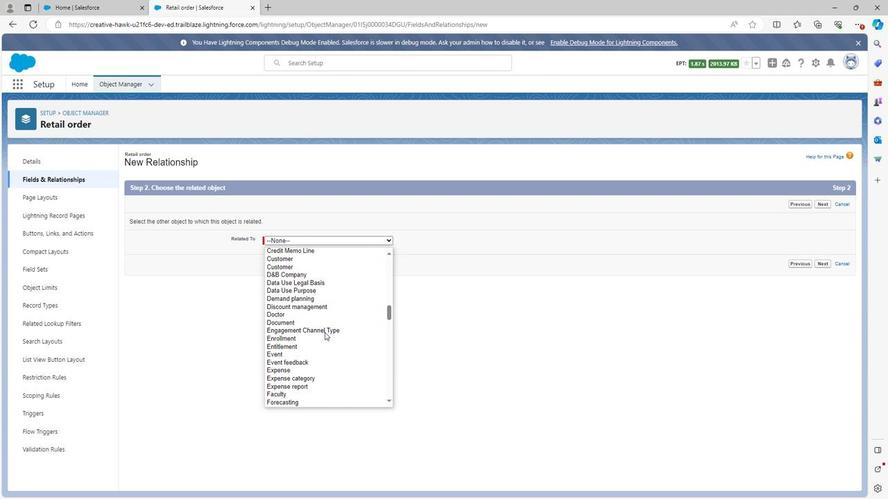 
Action: Mouse scrolled (328, 333) with delta (0, 0)
Screenshot: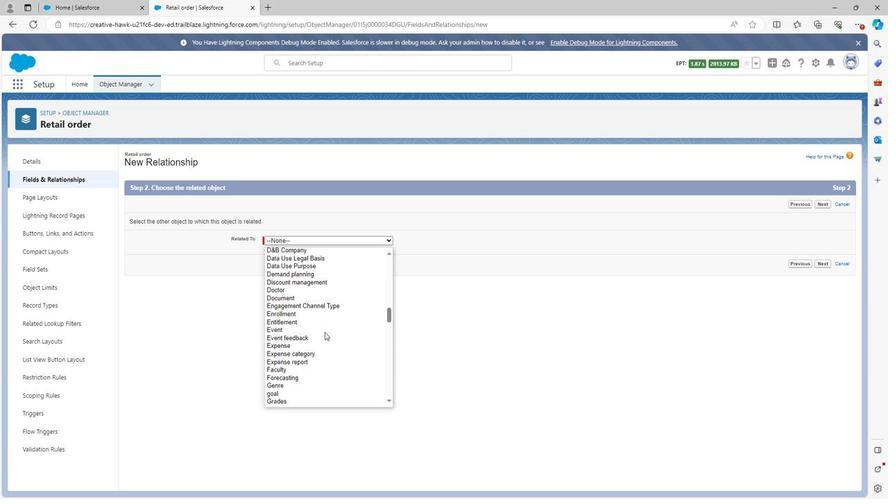 
Action: Mouse scrolled (328, 333) with delta (0, 0)
Screenshot: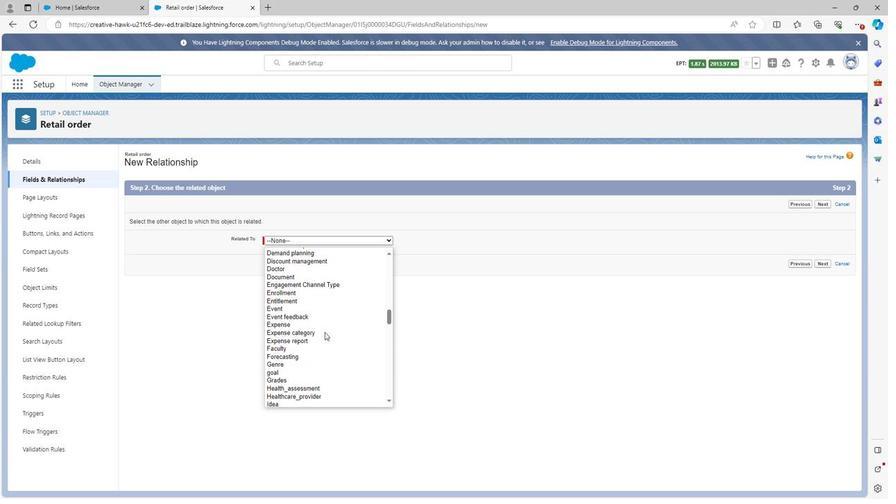 
Action: Mouse scrolled (328, 333) with delta (0, 0)
Screenshot: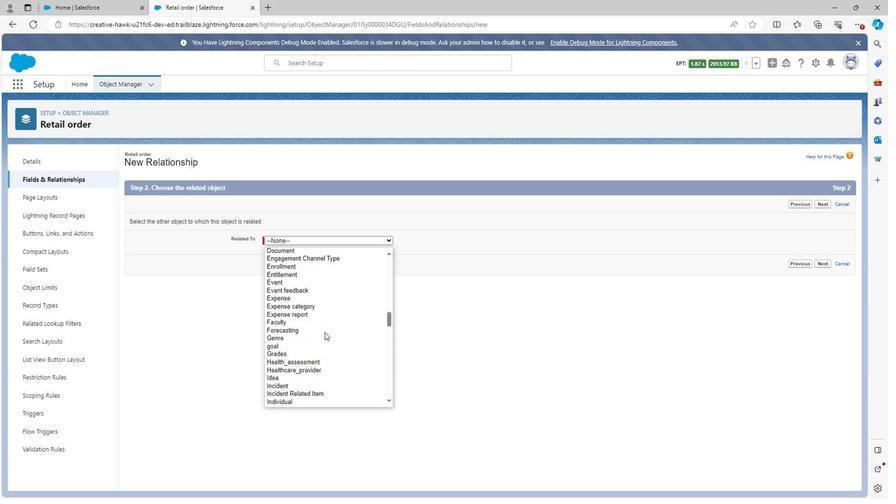
Action: Mouse scrolled (328, 333) with delta (0, 0)
Screenshot: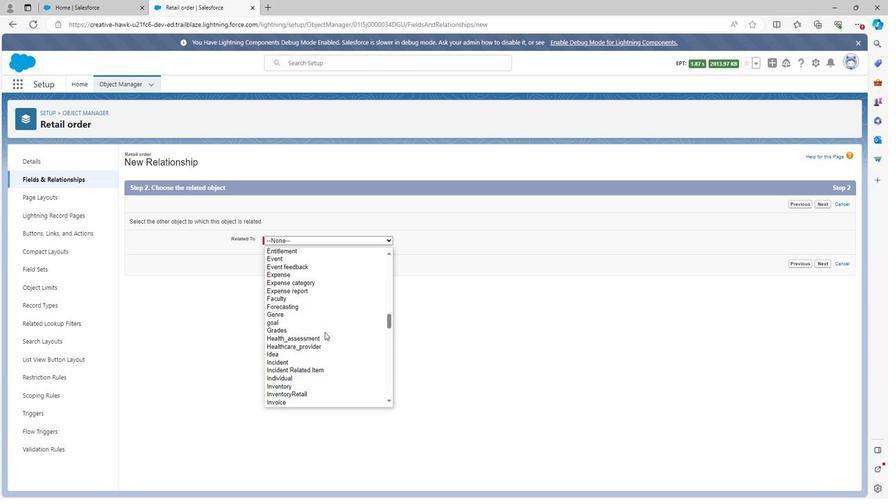 
Action: Mouse scrolled (328, 333) with delta (0, 0)
Screenshot: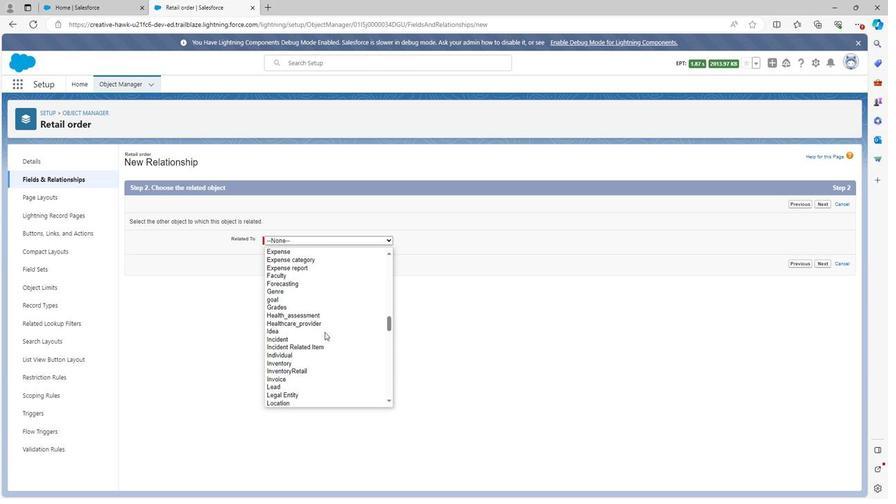
Action: Mouse scrolled (328, 333) with delta (0, 0)
Screenshot: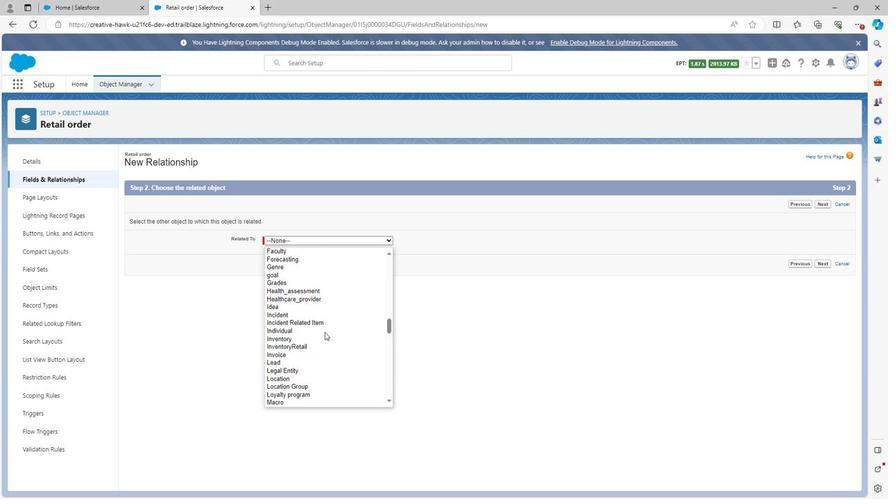
Action: Mouse scrolled (328, 333) with delta (0, 0)
Screenshot: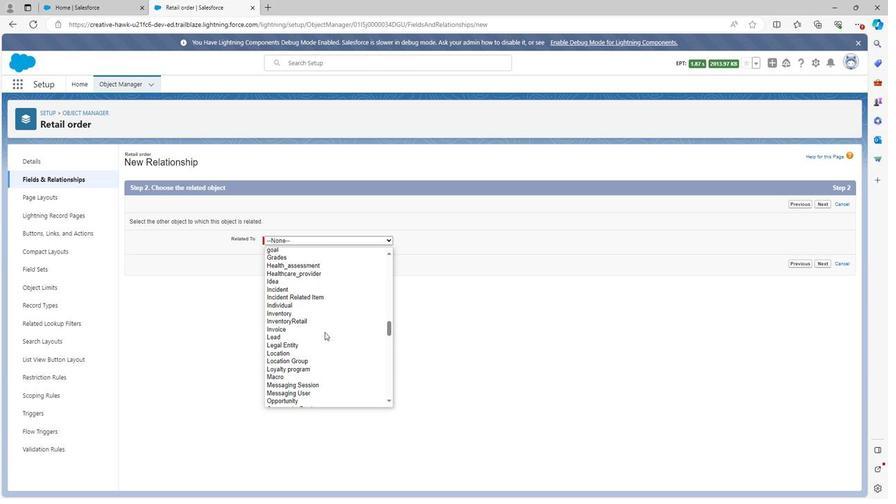 
Action: Mouse scrolled (328, 333) with delta (0, 0)
Screenshot: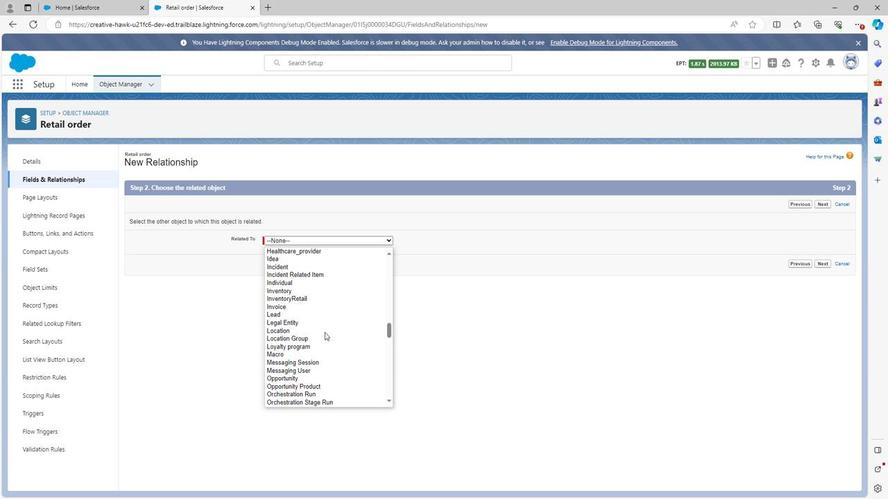 
Action: Mouse scrolled (328, 333) with delta (0, 0)
Screenshot: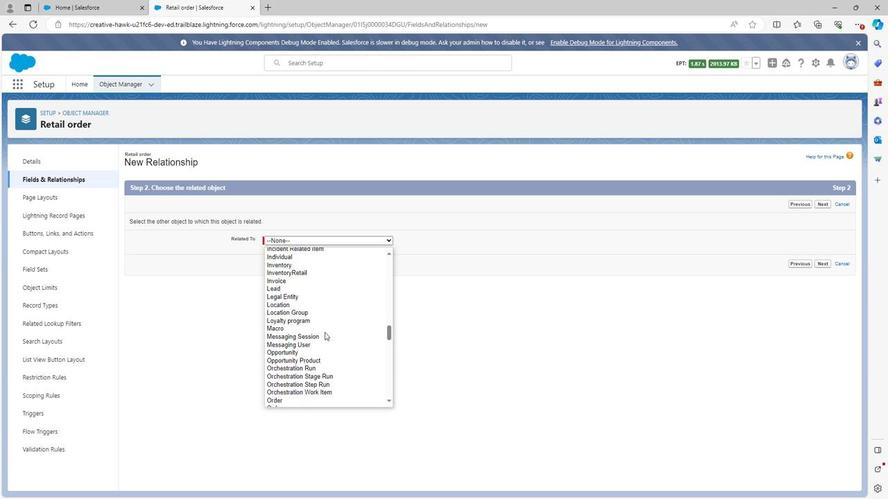 
Action: Mouse scrolled (328, 333) with delta (0, 0)
Screenshot: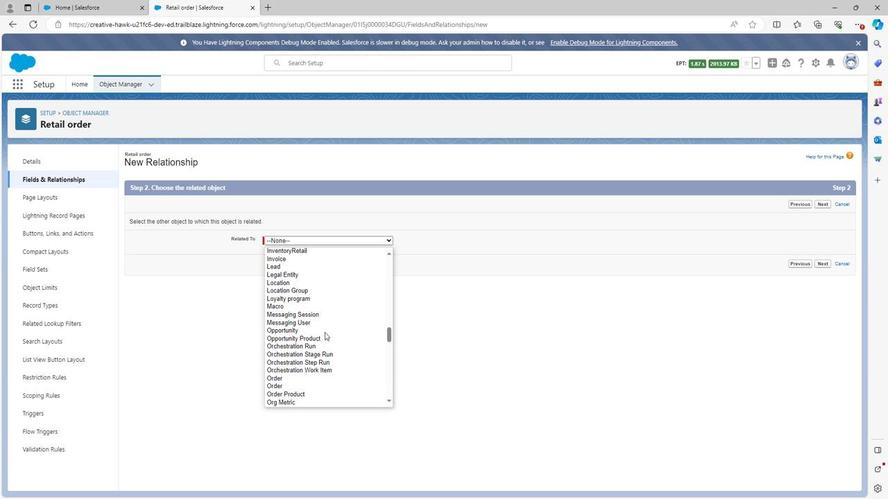 
Action: Mouse scrolled (328, 333) with delta (0, 0)
Screenshot: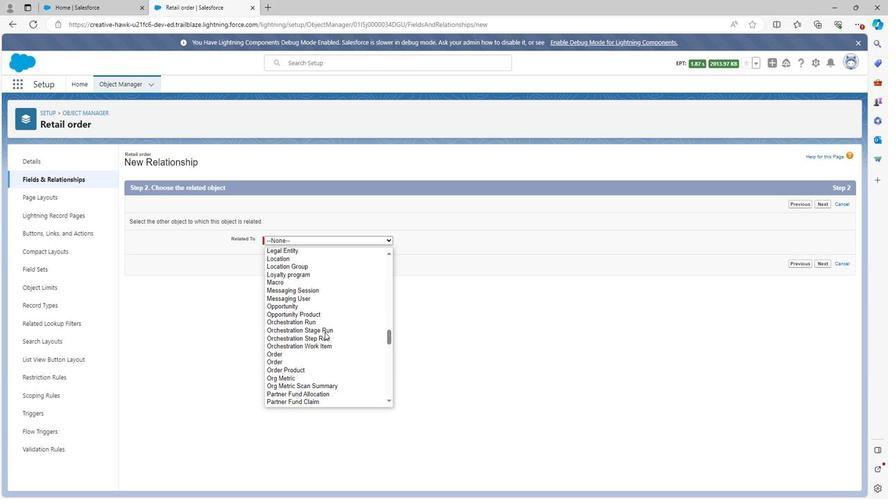 
Action: Mouse scrolled (328, 333) with delta (0, 0)
Screenshot: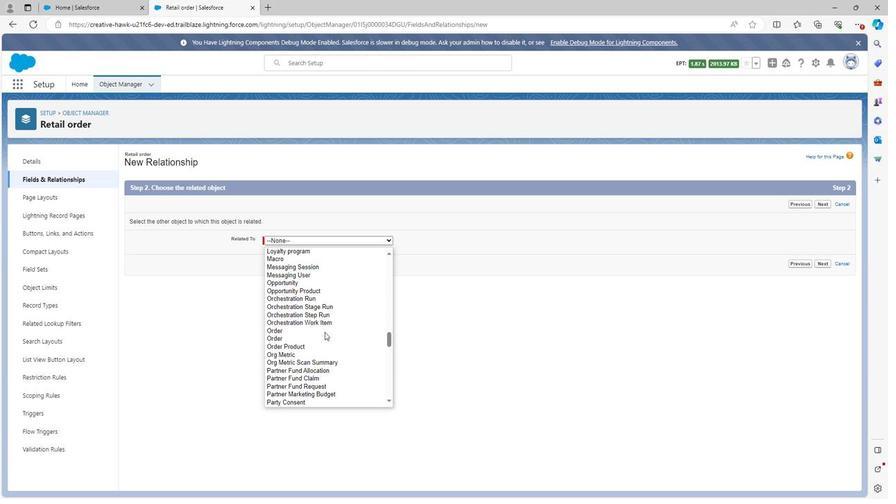 
Action: Mouse scrolled (328, 333) with delta (0, 0)
Screenshot: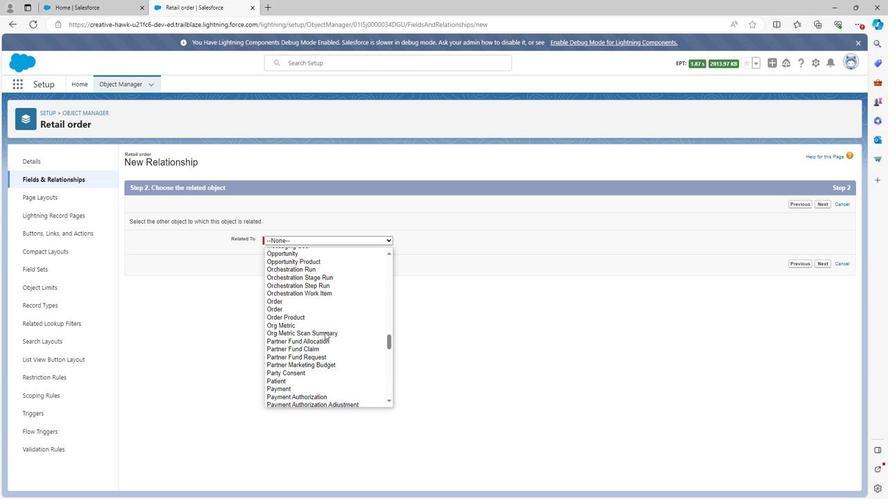 
Action: Mouse scrolled (328, 333) with delta (0, 0)
Screenshot: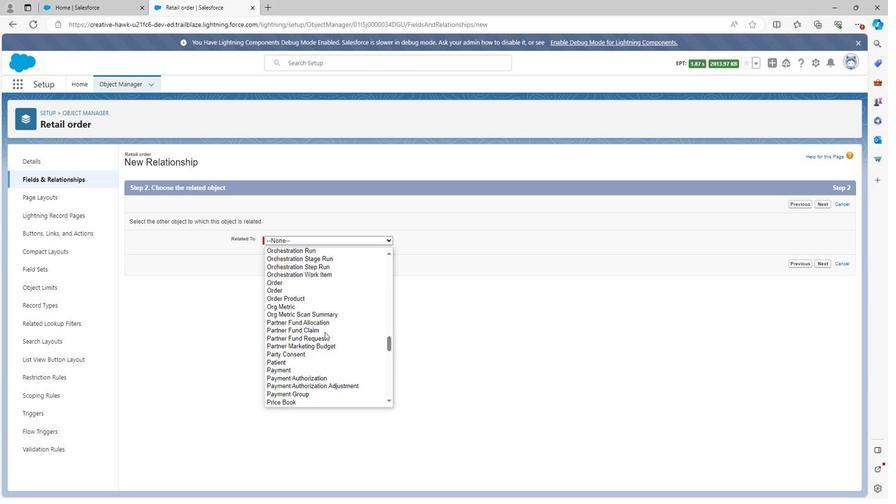 
Action: Mouse scrolled (328, 333) with delta (0, 0)
Screenshot: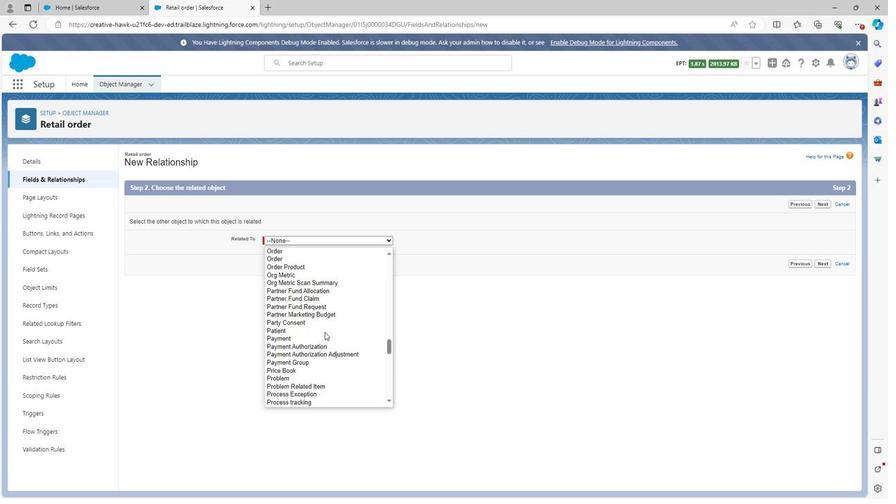 
Action: Mouse scrolled (328, 333) with delta (0, 0)
Screenshot: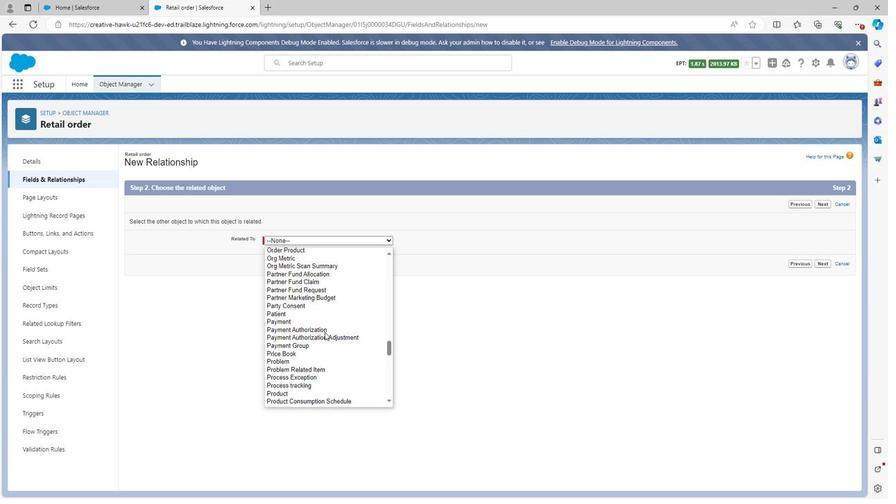 
Action: Mouse scrolled (328, 333) with delta (0, 0)
Screenshot: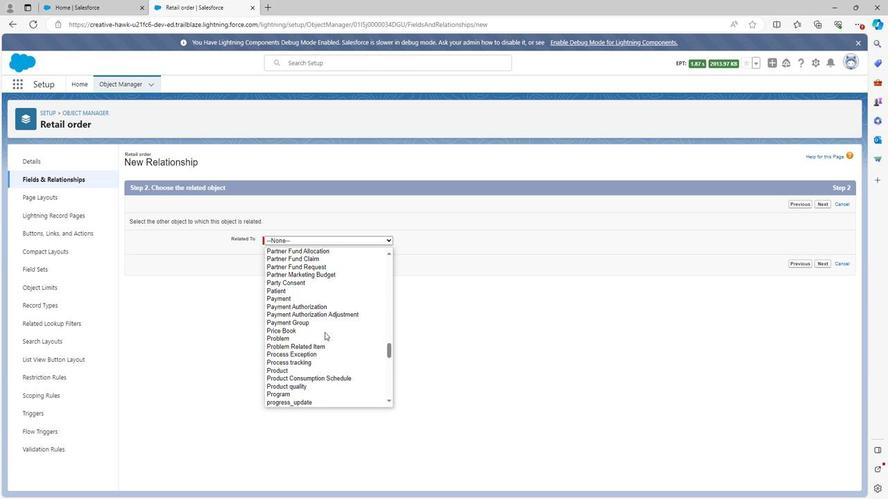 
Action: Mouse moved to (299, 345)
Screenshot: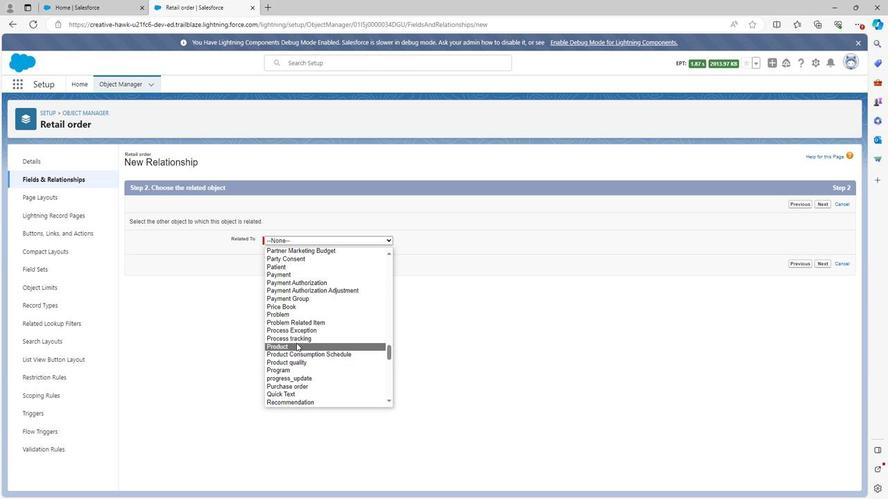 
Action: Mouse pressed left at (299, 345)
Screenshot: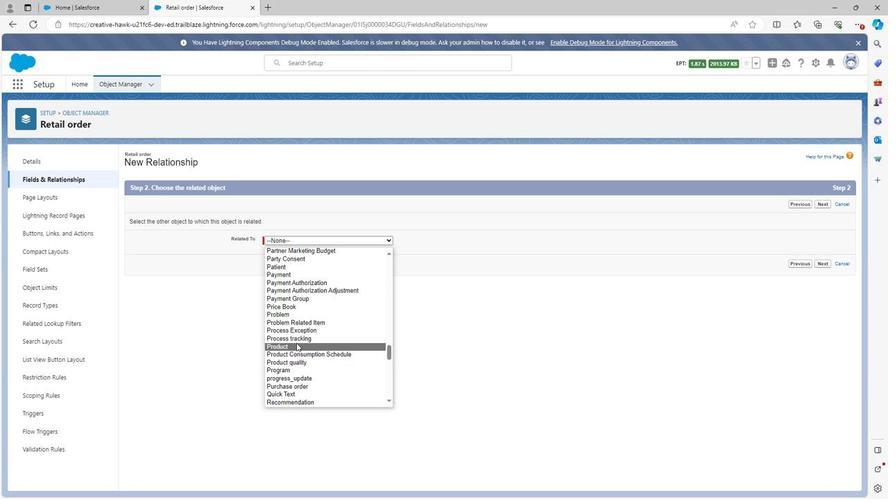 
Action: Mouse moved to (828, 261)
Screenshot: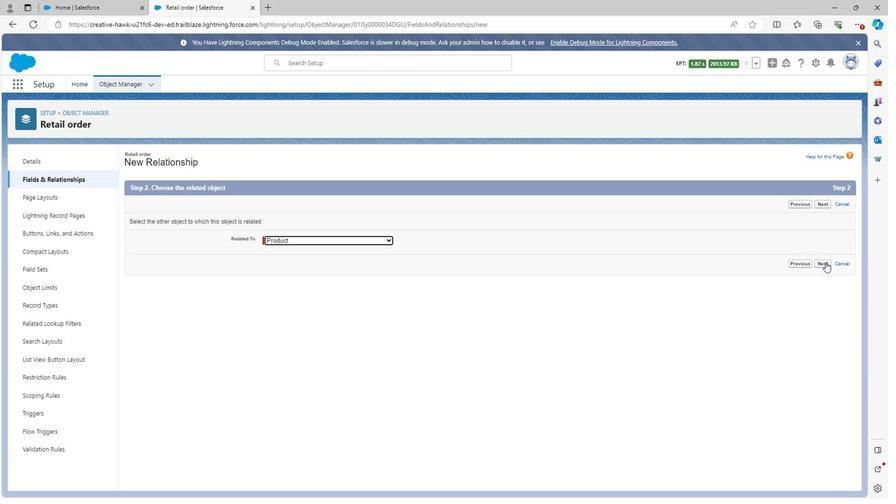 
Action: Mouse pressed left at (828, 261)
Screenshot: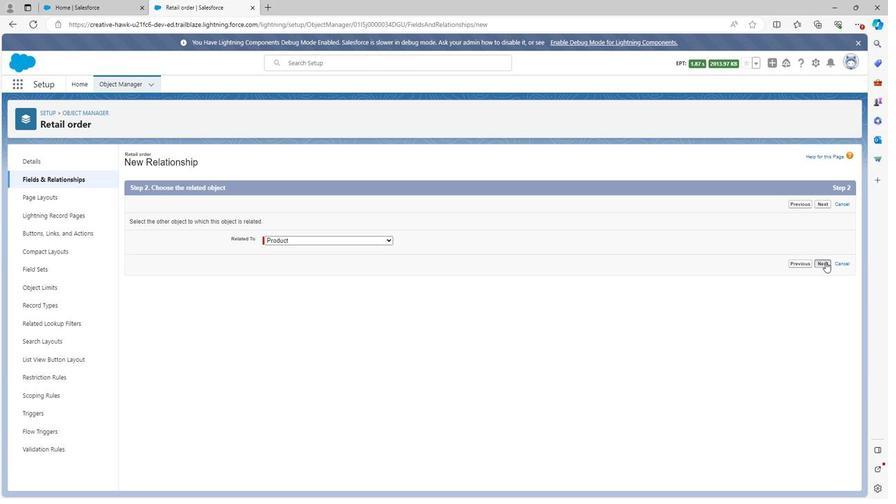 
Action: Mouse moved to (299, 220)
Screenshot: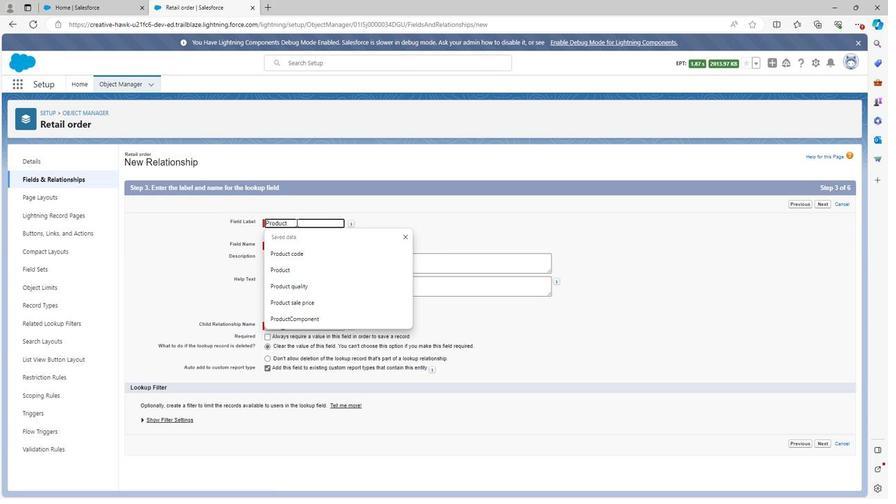 
Action: Mouse pressed left at (299, 220)
Screenshot: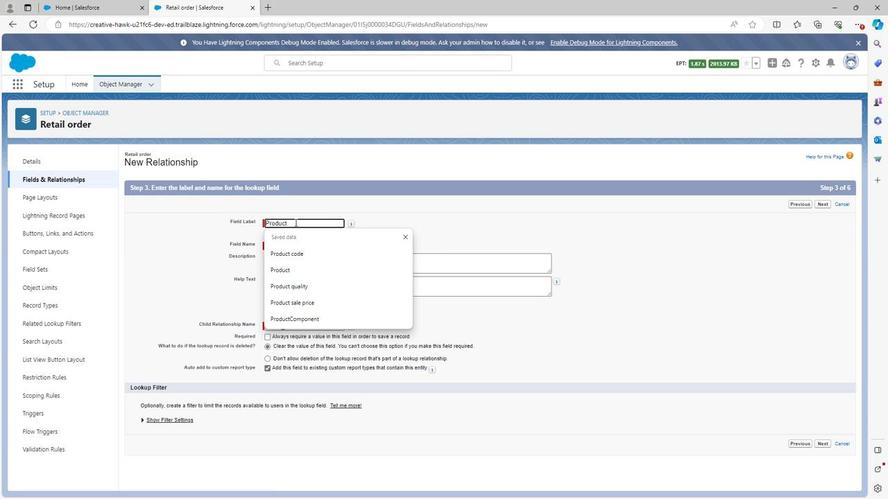 
Action: Mouse moved to (267, 220)
Screenshot: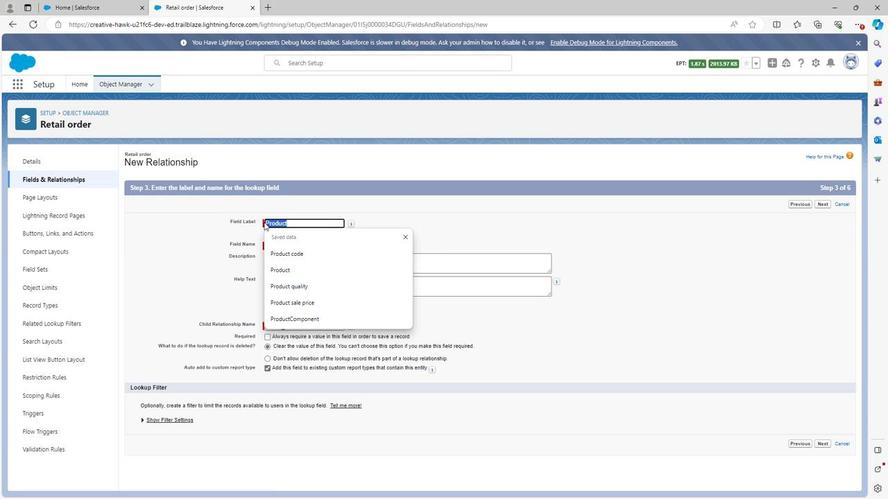
Action: Key pressed <Key.shift>
Screenshot: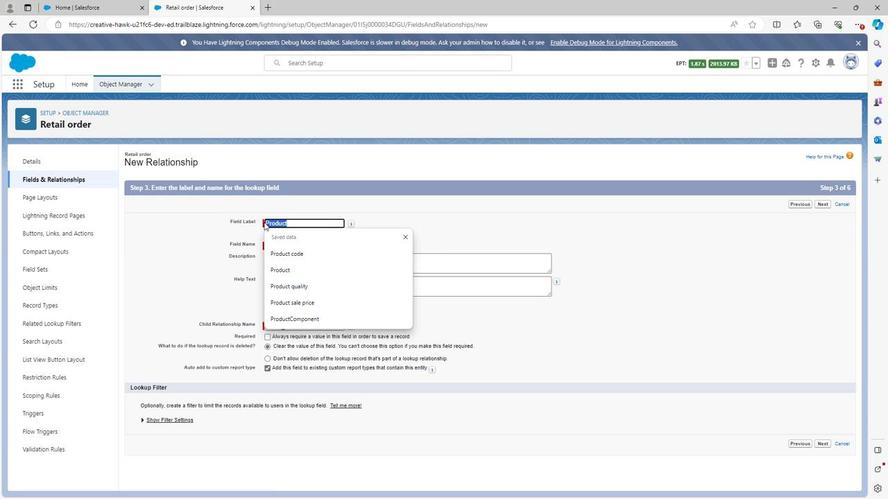 
Action: Mouse moved to (267, 220)
Screenshot: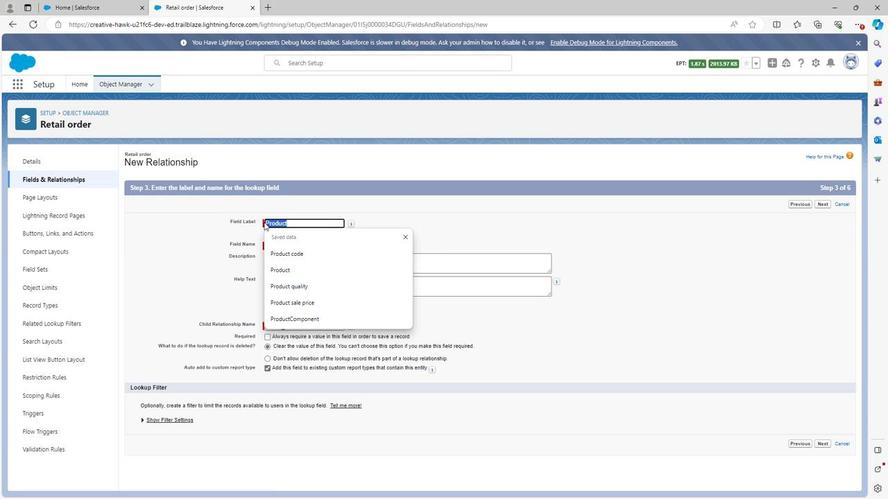
Action: Key pressed Retail<Key.space>order<Key.space>product<Key.space>code
Screenshot: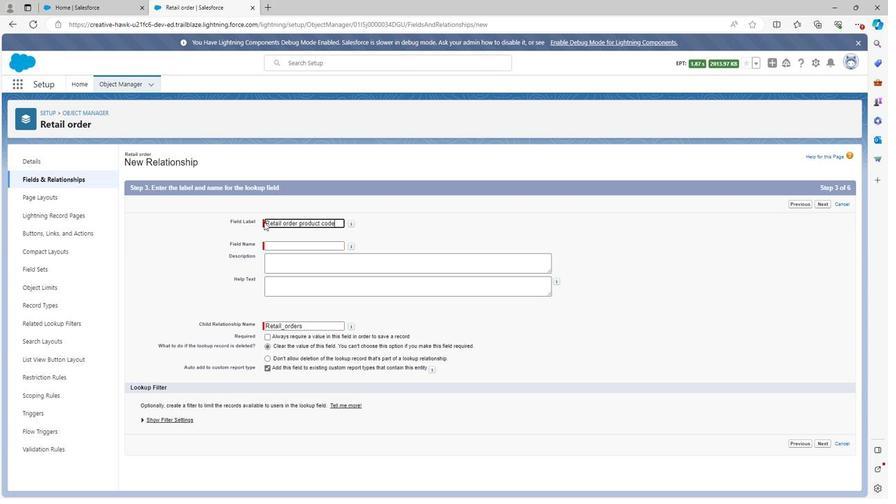 
Action: Mouse moved to (376, 229)
Screenshot: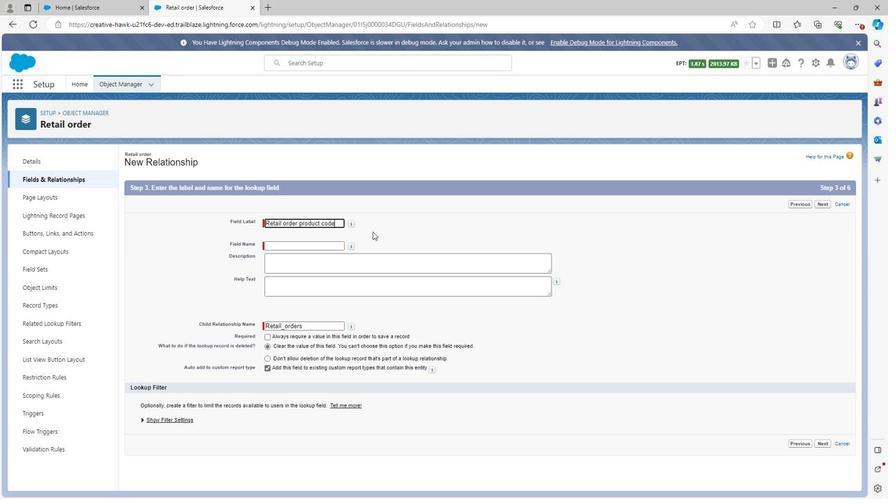 
Action: Mouse pressed left at (376, 229)
Screenshot: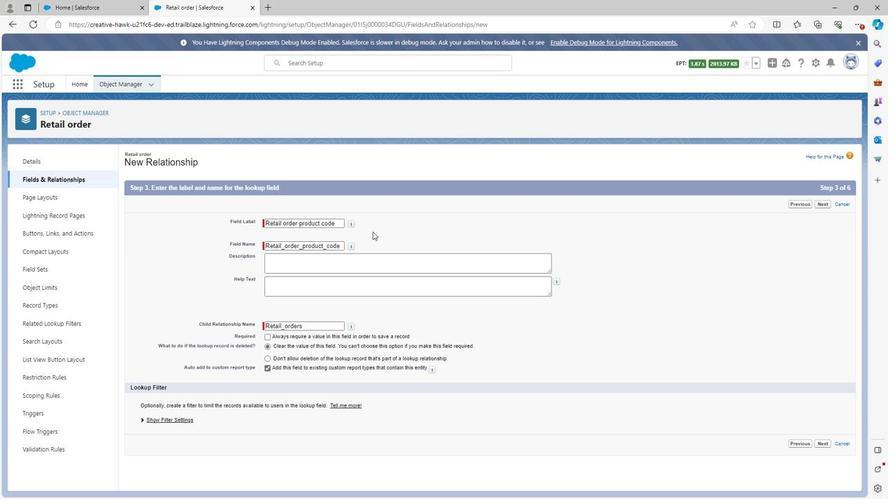 
Action: Mouse moved to (330, 265)
Screenshot: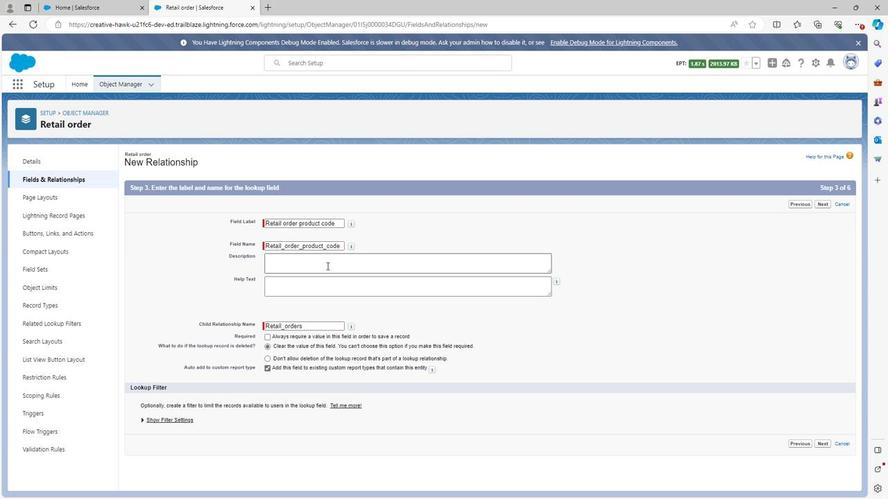 
Action: Mouse pressed left at (330, 265)
Screenshot: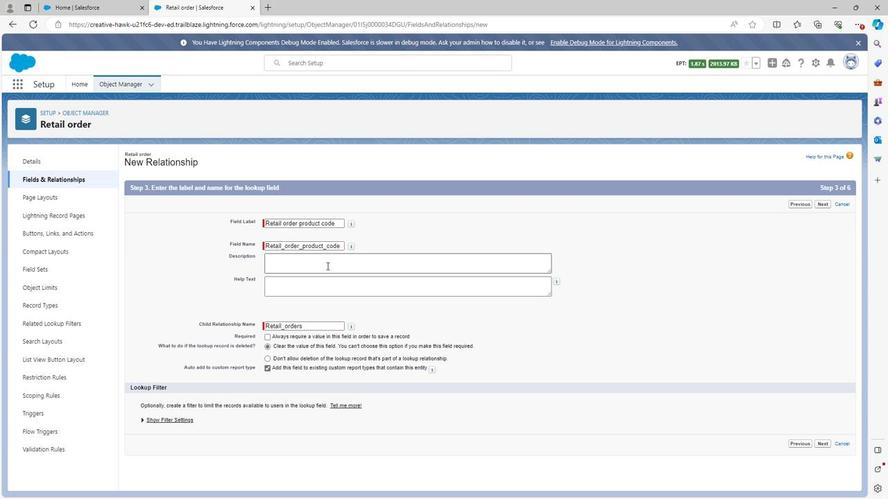 
Action: Mouse moved to (330, 263)
Screenshot: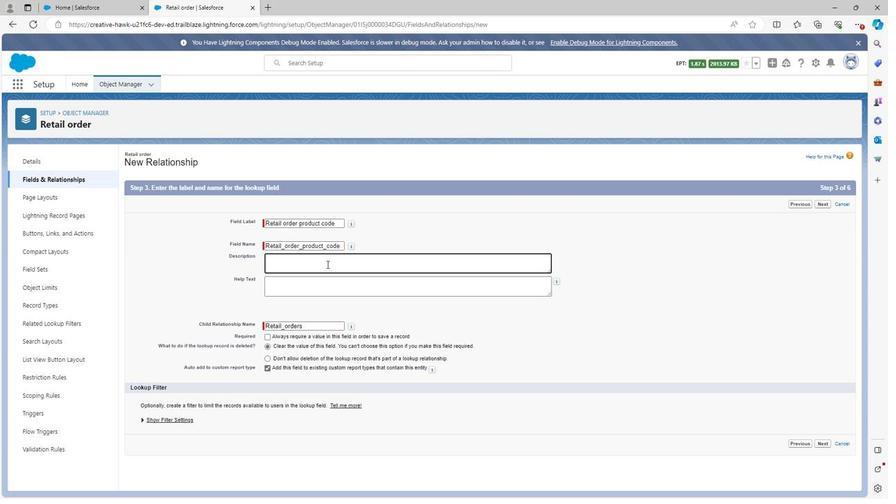 
Action: Key pressed <Key.shift>
Screenshot: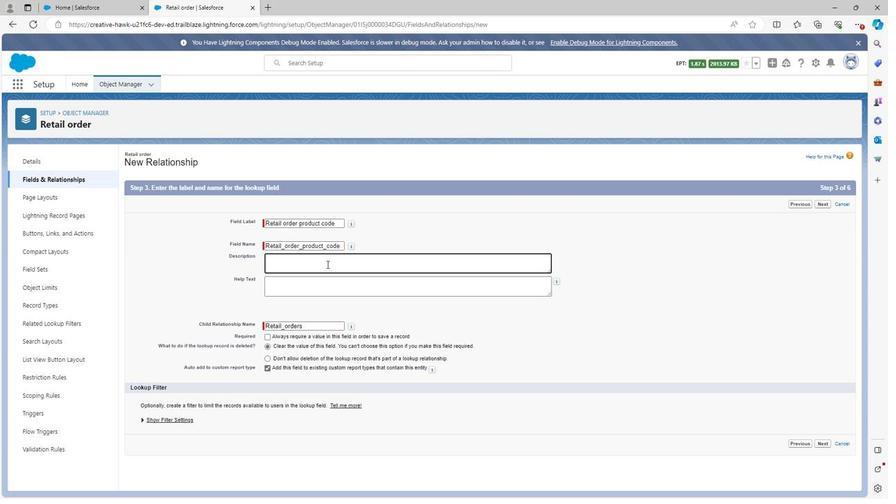 
Action: Mouse moved to (286, 231)
Screenshot: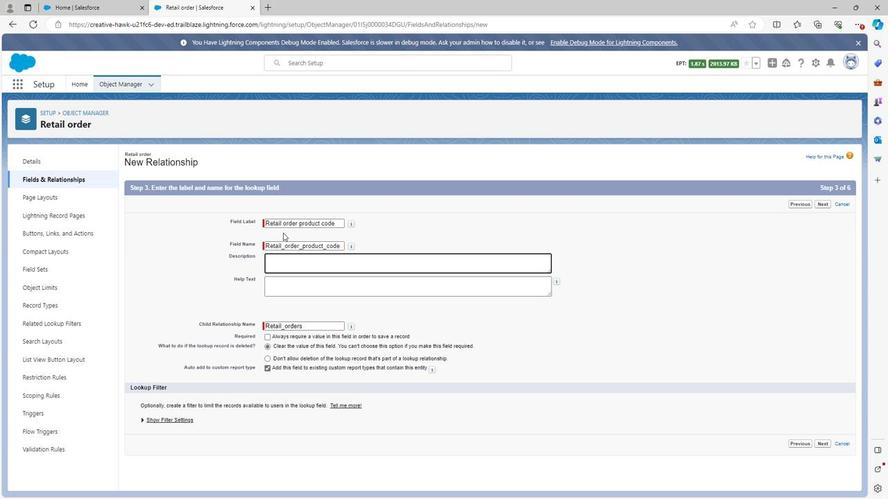 
Action: Key pressed Retail<Key.space>order<Key.space>product<Key.space>co
Screenshot: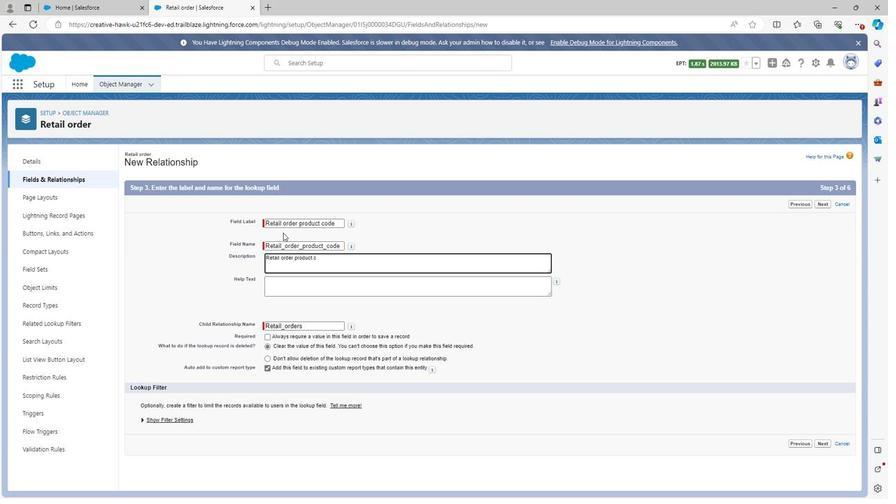 
Action: Mouse moved to (284, 229)
Screenshot: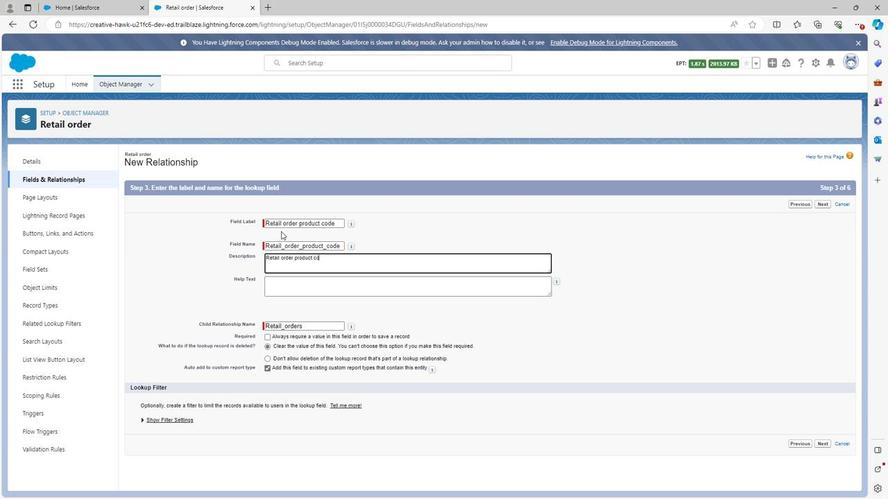
Action: Key pressed de<Key.space>re
Screenshot: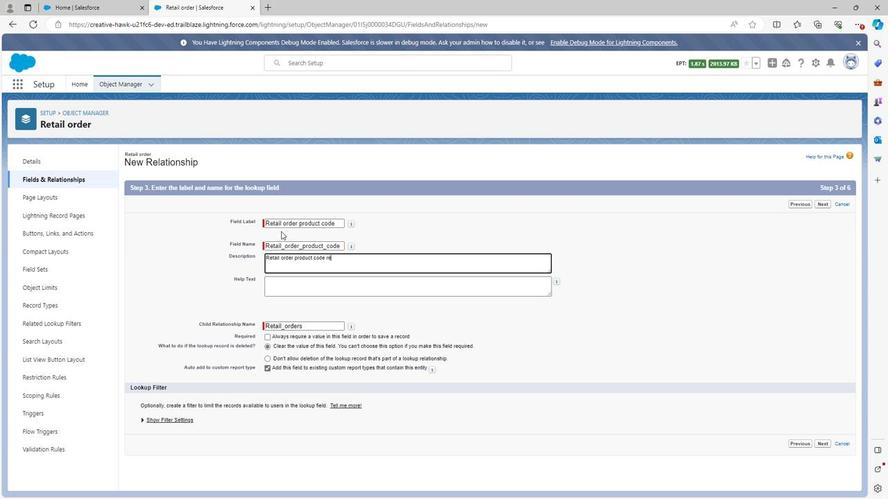 
Action: Mouse moved to (283, 229)
Screenshot: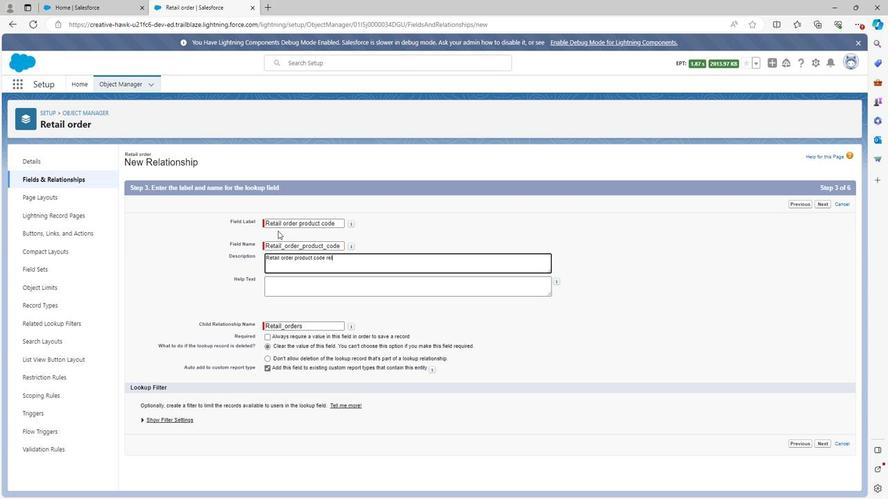 
Action: Key pressed l
Screenshot: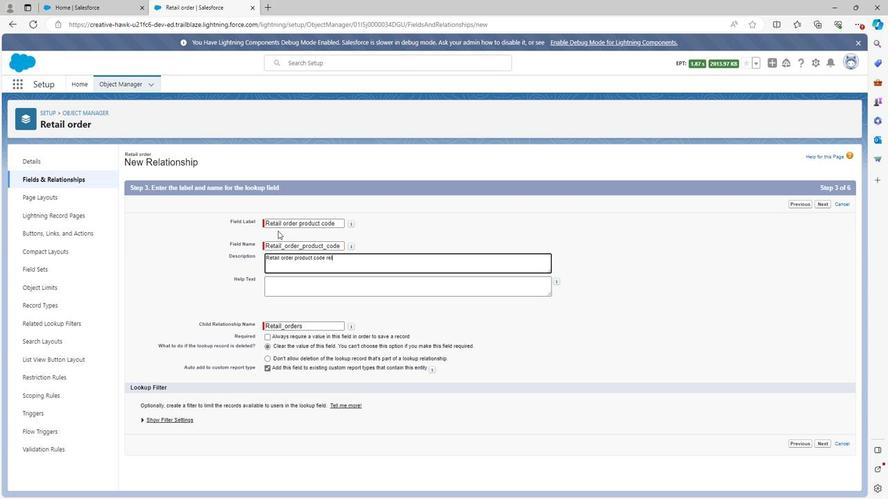 
Action: Mouse moved to (281, 229)
Screenshot: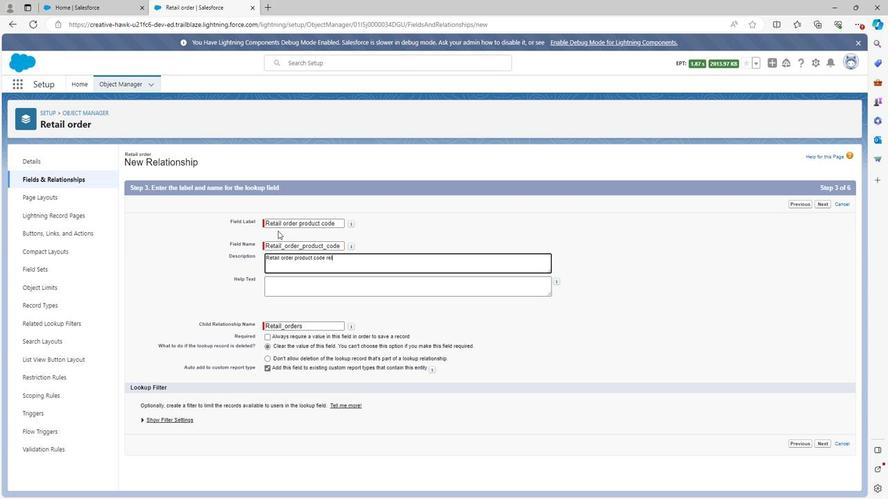 
Action: Key pressed at
Screenshot: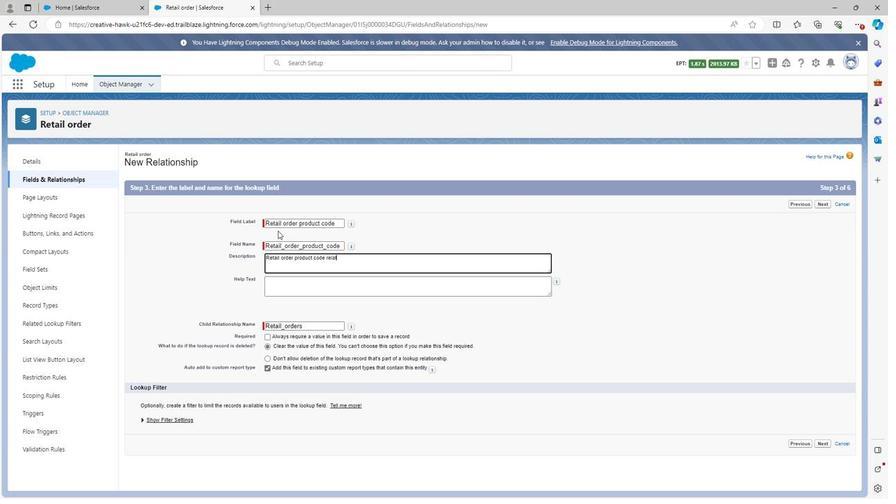 
Action: Mouse moved to (281, 228)
Screenshot: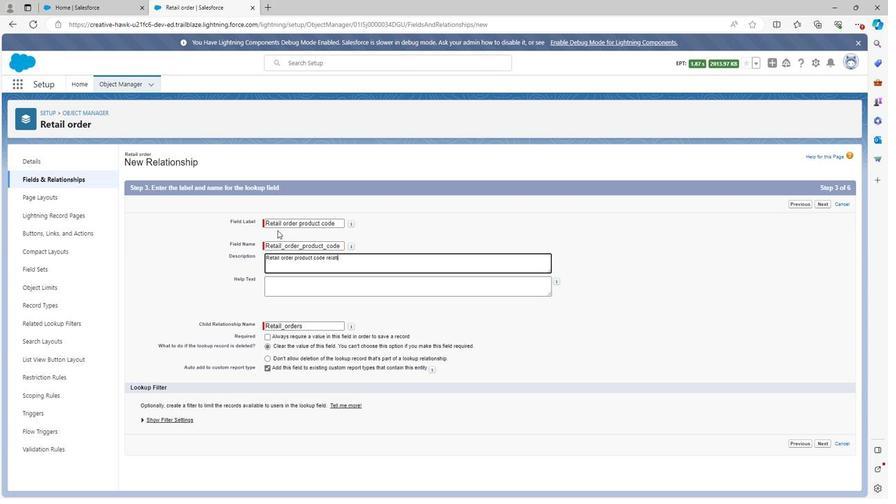 
Action: Key pressed ionship<Key.space>is<Key.space>the<Key.space>relationship<Key.space>through<Key.space>which<Key.space>we<Key.space>get<Key.space>product<Key.space>code<Key.space>from<Key.space>product<Key.space>object<Key.left><Key.left><Key.left><Key.left><Key.left><Key.left><Key.left><Key.left><Key.left><Key.left><Key.left><Key.left><Key.left><Key.left>retail<Key.space><Key.right><Key.right><Key.right><Key.right><Key.right><Key.right><Key.right><Key.right><Key.right><Key.right><Key.right><Key.right><Key.right><Key.right><Key.right><Key.space>to<Key.space>retail<Key.space>order<Key.space>object<Key.space>in<Key.space>customer<Key.space>retail<Key.space>management
Screenshot: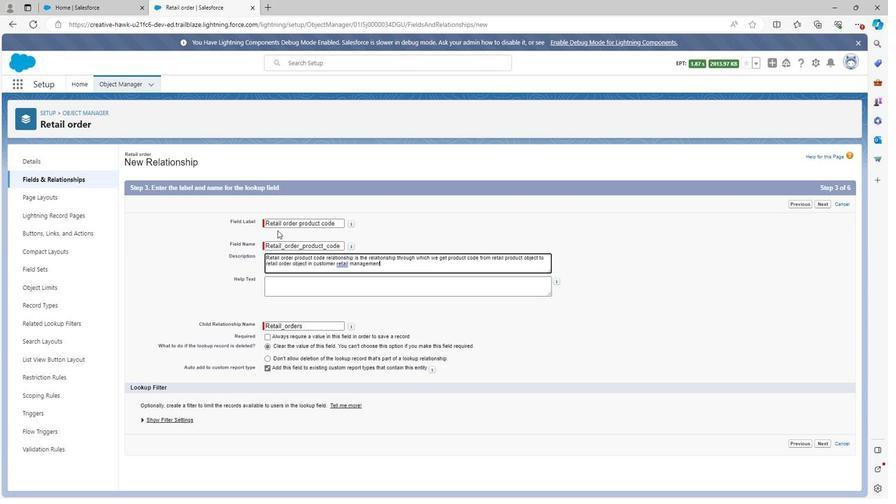 
Action: Mouse moved to (286, 283)
Screenshot: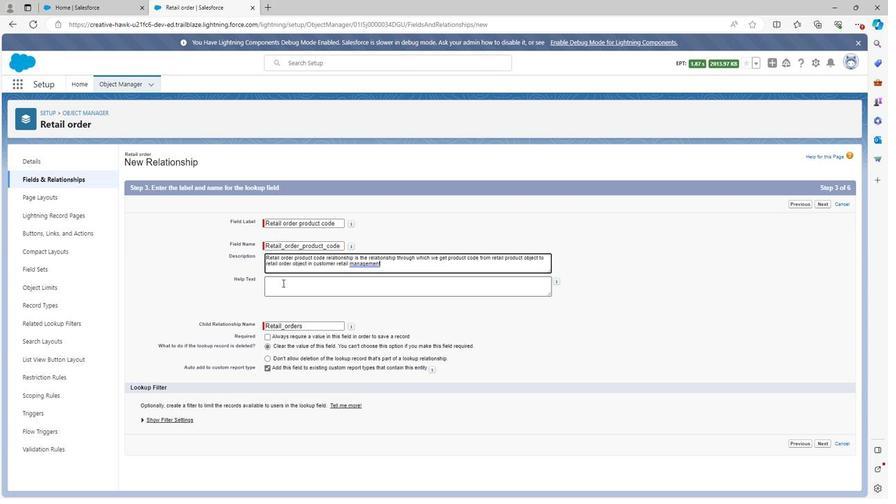 
Action: Mouse pressed left at (286, 283)
Screenshot: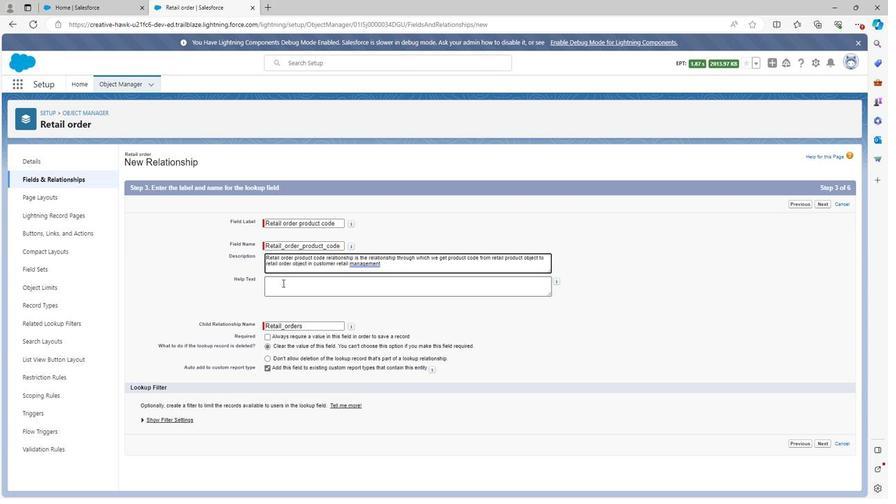 
Action: Mouse moved to (281, 274)
Screenshot: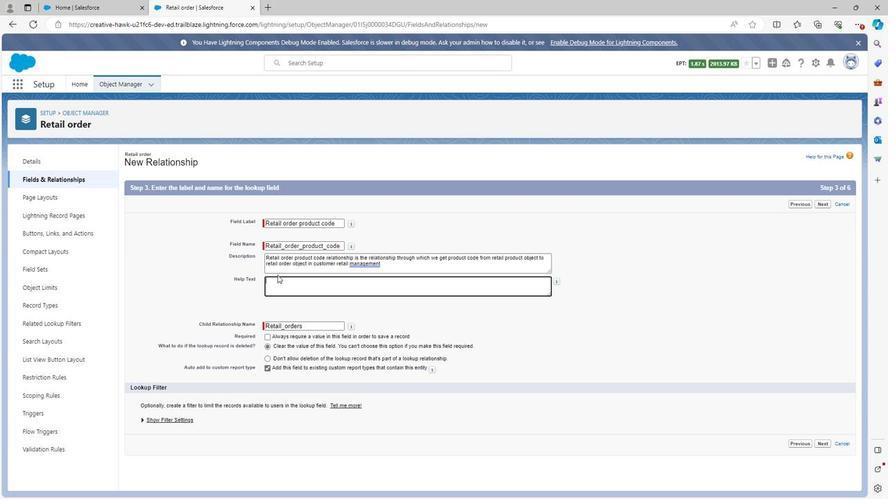 
Action: Key pressed <Key.shift>Retail<Key.space>order<Key.space>product<Key.space>code<Key.space>relationship
Screenshot: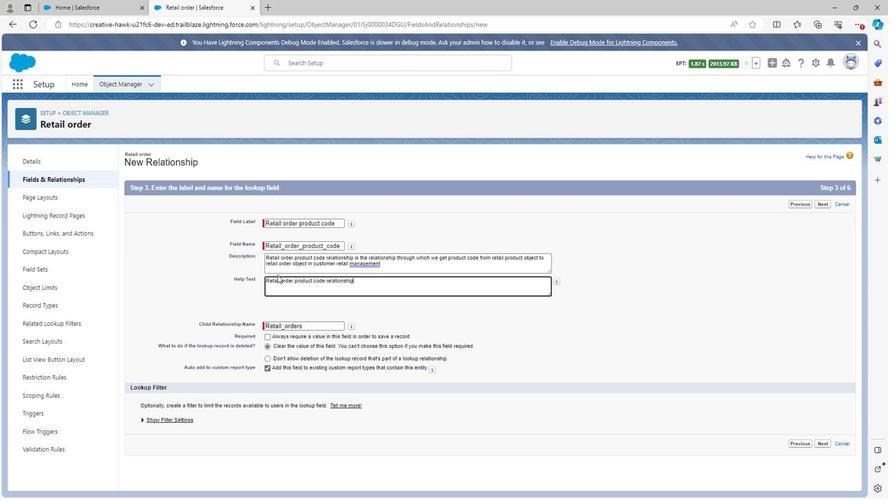 
Action: Mouse moved to (825, 449)
Screenshot: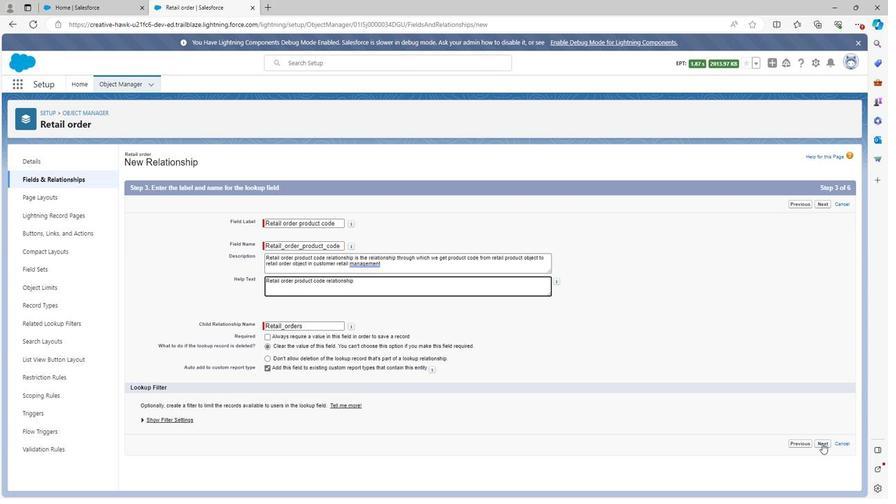
Action: Mouse pressed left at (825, 449)
Screenshot: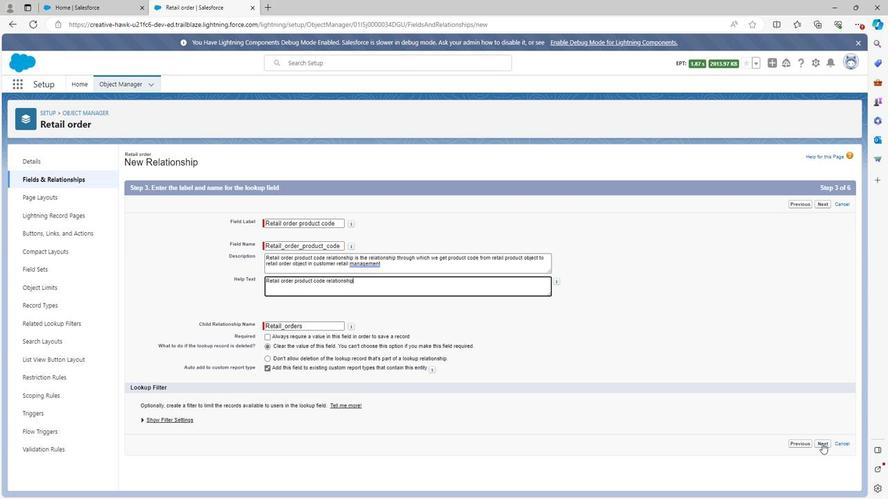
Action: Mouse moved to (617, 283)
Screenshot: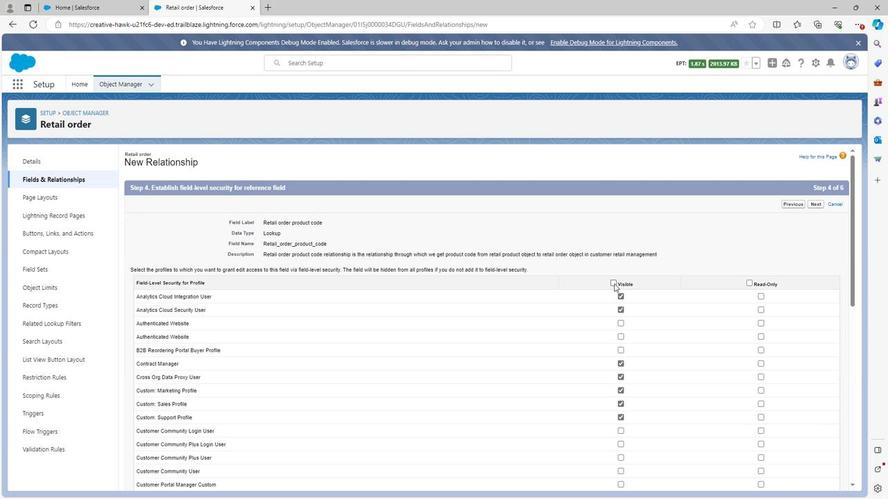 
Action: Mouse pressed left at (617, 283)
Screenshot: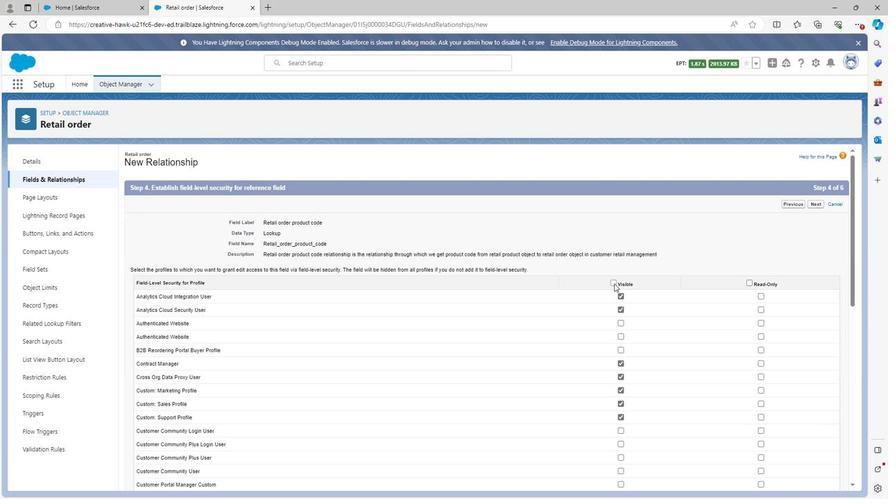 
Action: Mouse moved to (751, 281)
Screenshot: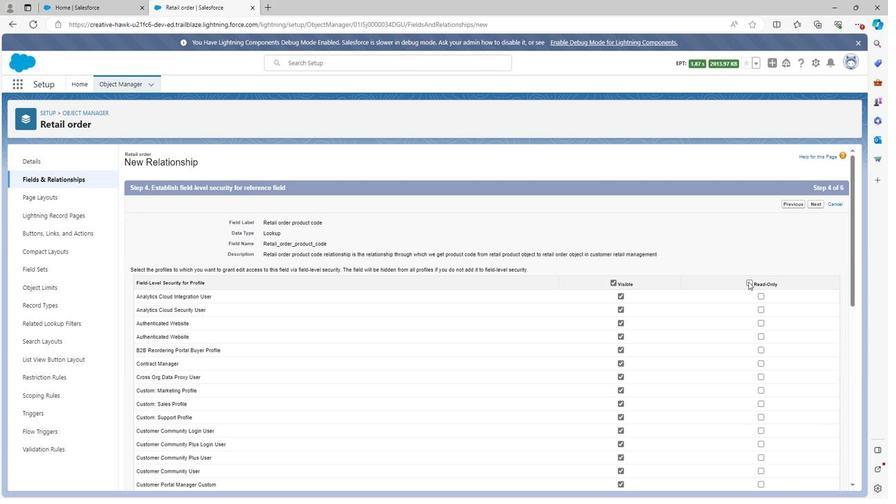 
Action: Mouse pressed left at (751, 281)
Screenshot: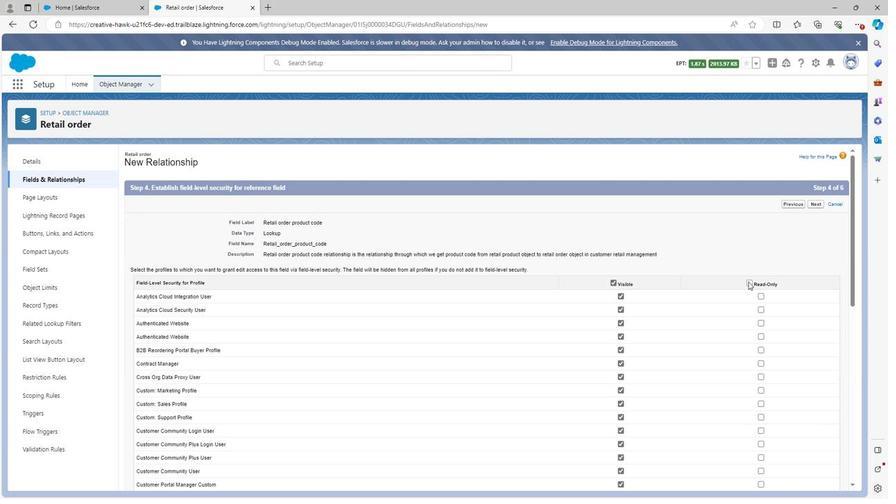
Action: Mouse moved to (625, 294)
Screenshot: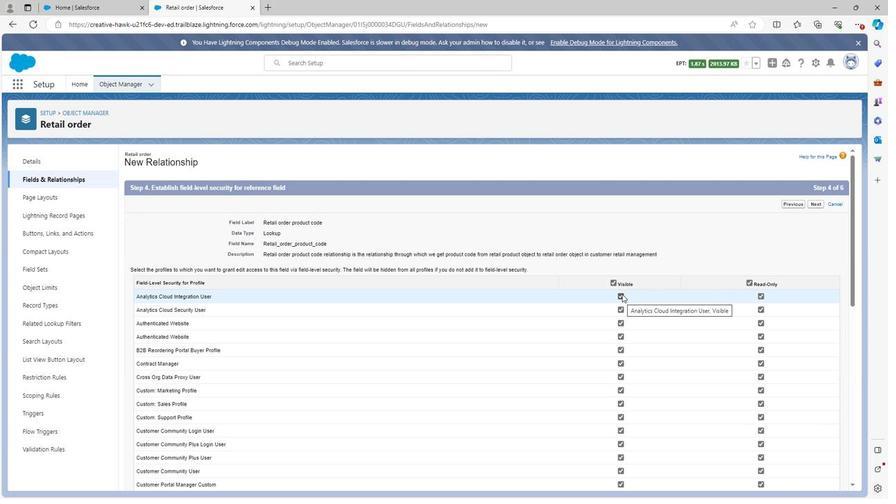 
Action: Mouse pressed left at (625, 294)
Screenshot: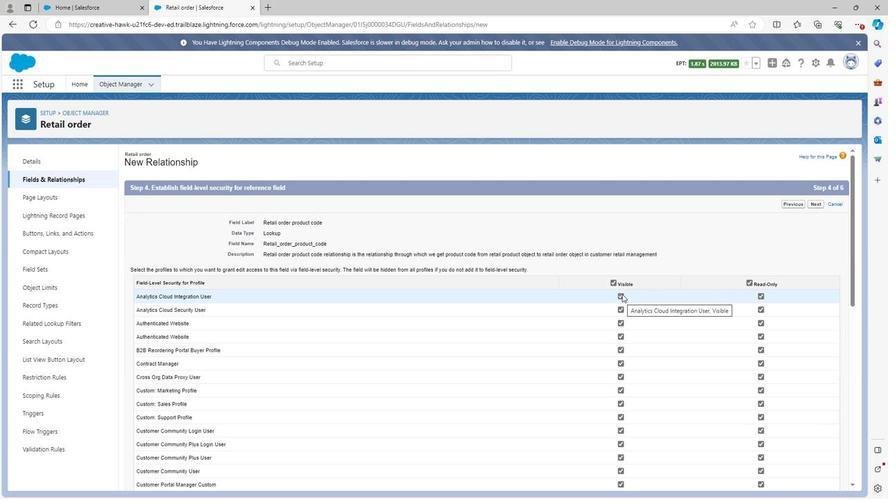 
Action: Mouse moved to (624, 308)
Screenshot: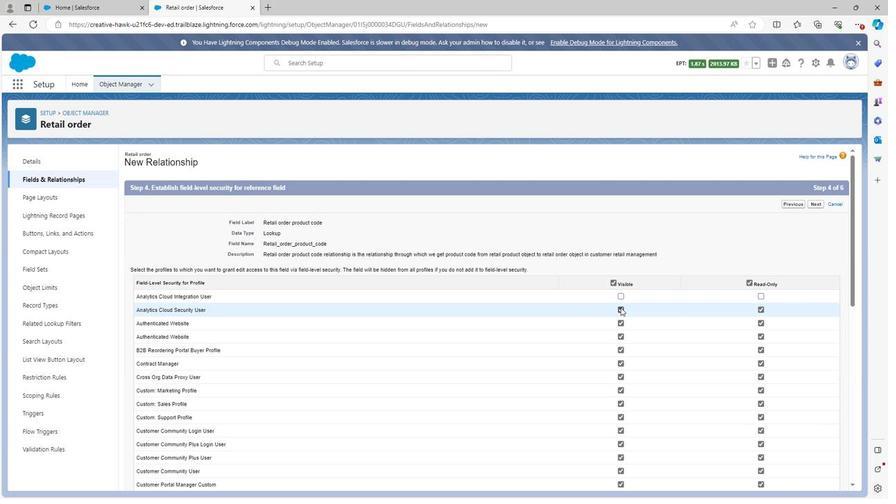 
Action: Mouse pressed left at (624, 308)
Screenshot: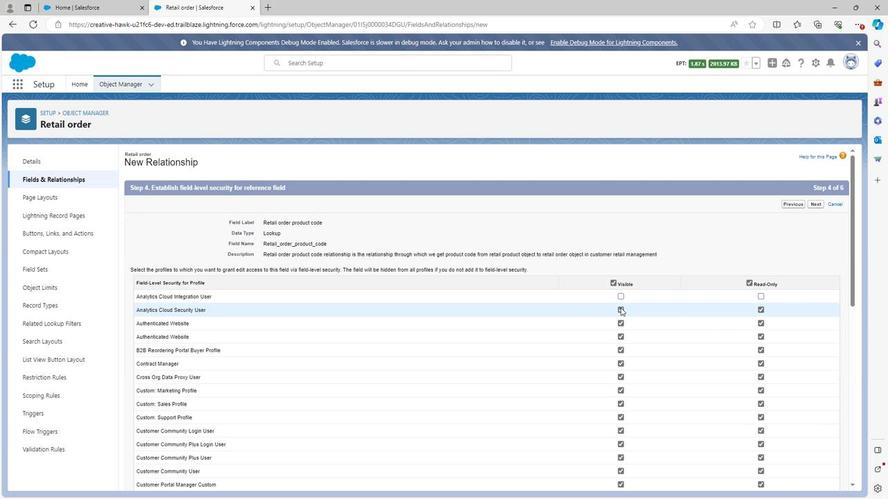 
Action: Mouse moved to (622, 353)
Screenshot: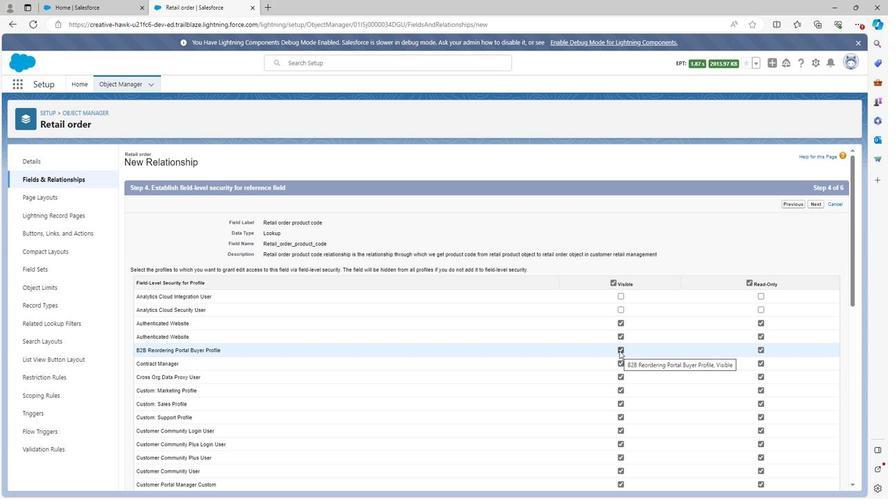 
Action: Mouse pressed left at (622, 353)
Screenshot: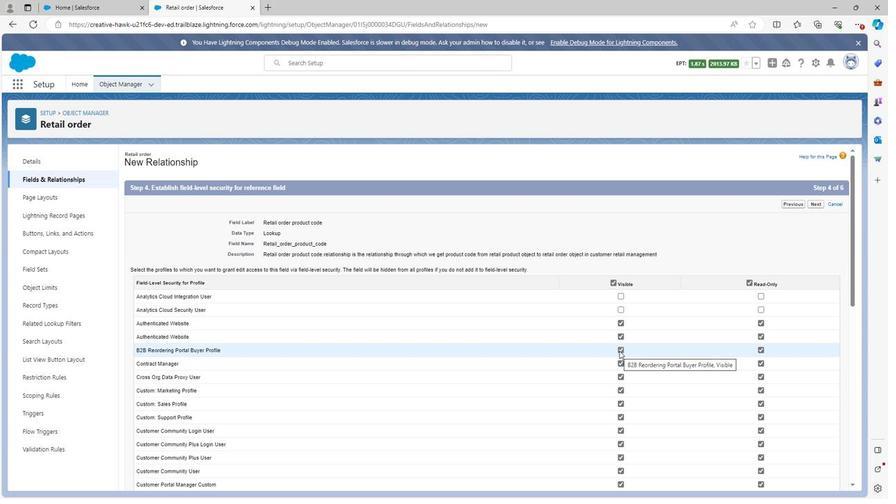 
Action: Mouse moved to (622, 379)
Screenshot: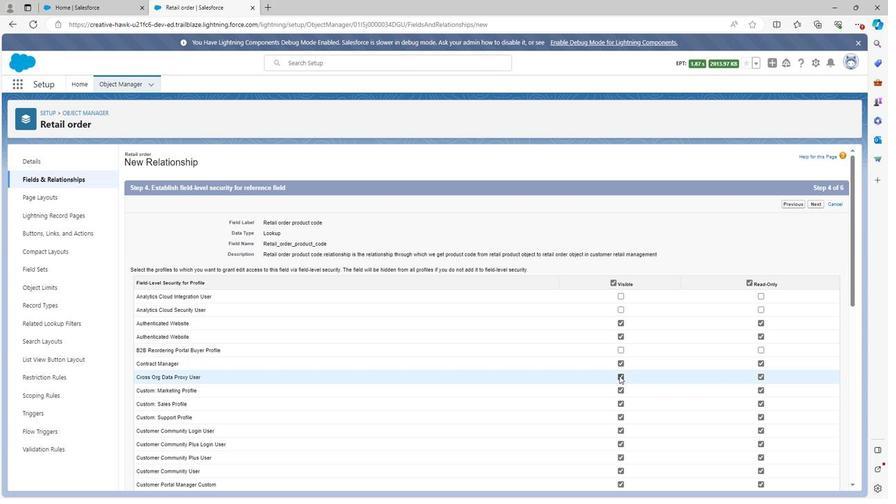 
Action: Mouse pressed left at (622, 379)
Screenshot: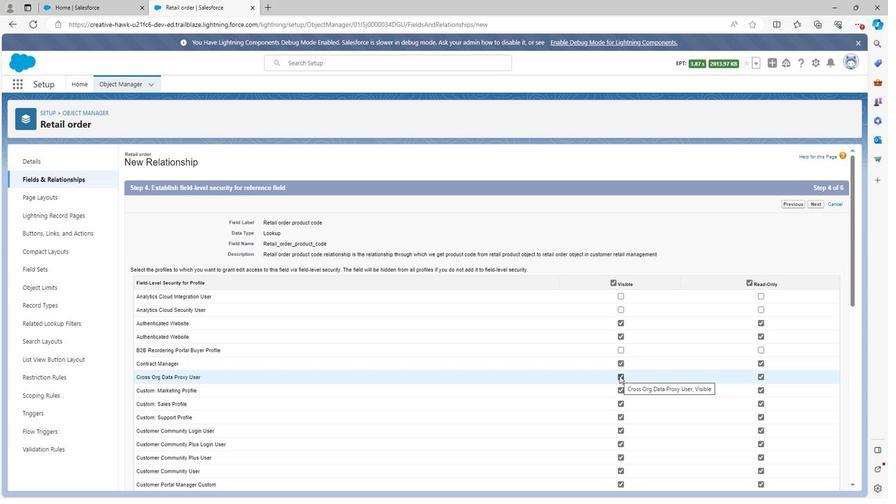 
Action: Mouse moved to (625, 421)
Screenshot: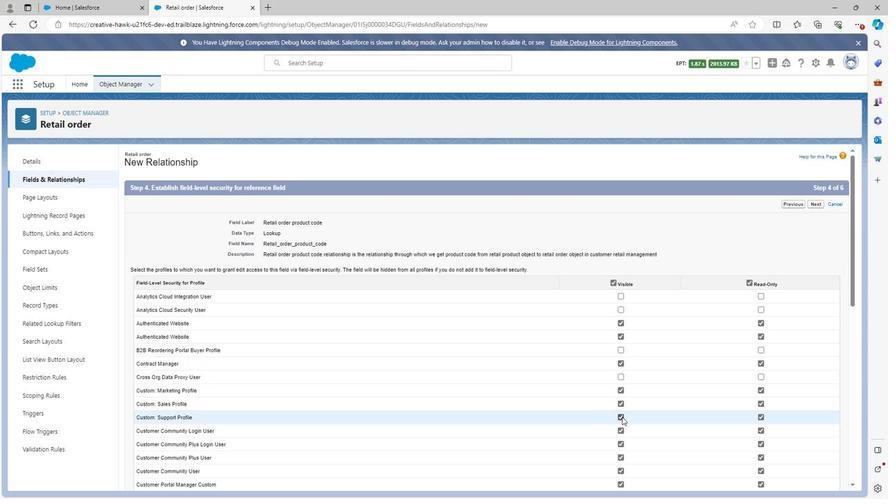 
Action: Mouse pressed left at (625, 421)
Screenshot: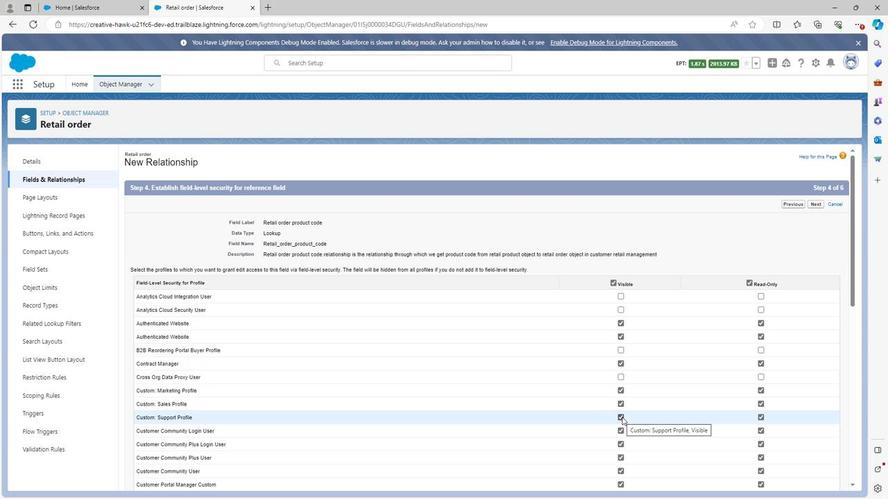 
Action: Mouse moved to (625, 422)
Screenshot: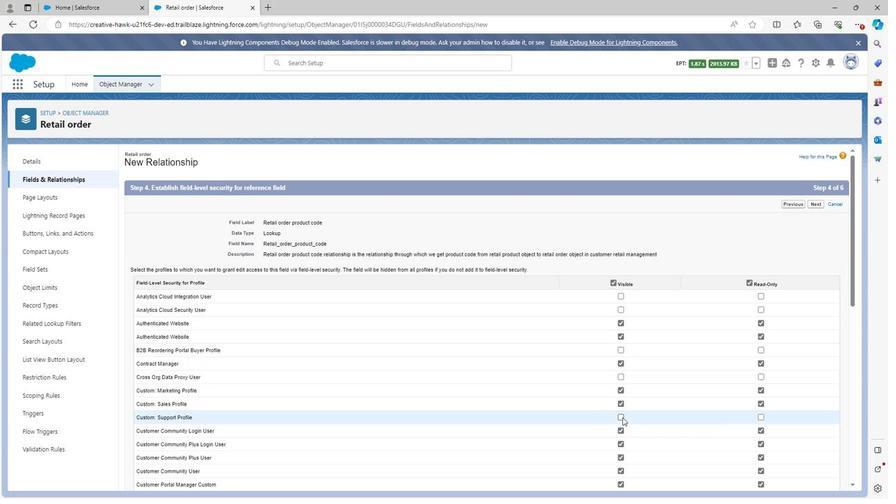 
Action: Mouse scrolled (625, 421) with delta (0, 0)
Screenshot: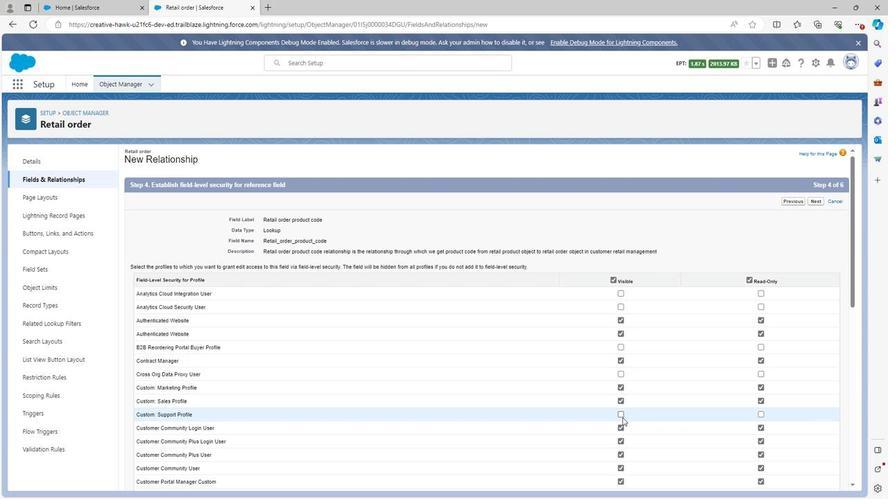 
Action: Mouse moved to (622, 409)
Screenshot: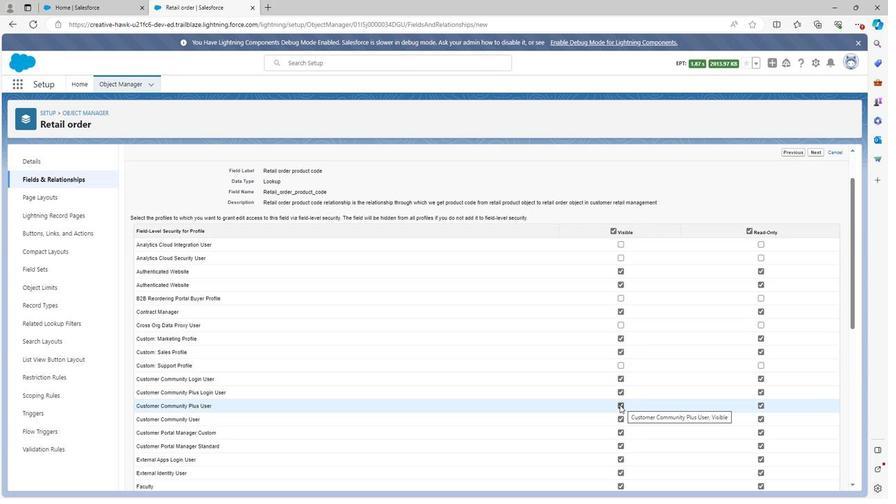 
Action: Mouse pressed left at (622, 409)
Screenshot: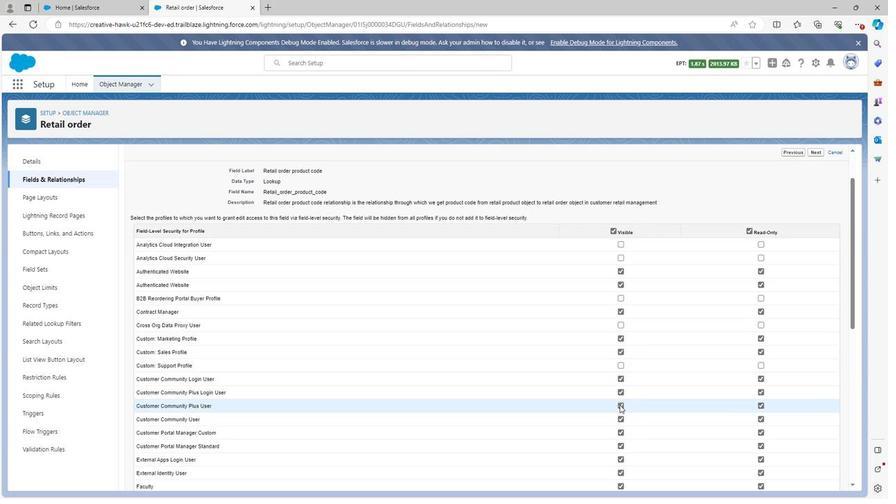 
Action: Mouse moved to (622, 451)
Screenshot: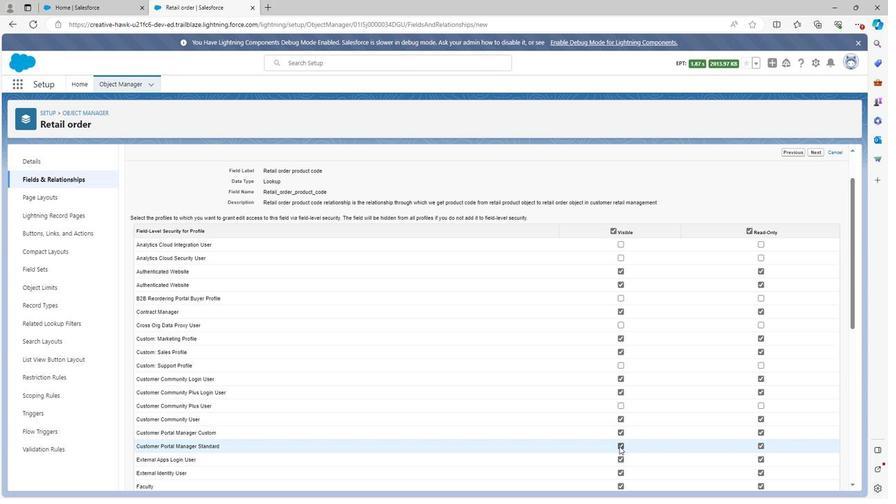 
Action: Mouse pressed left at (622, 451)
Screenshot: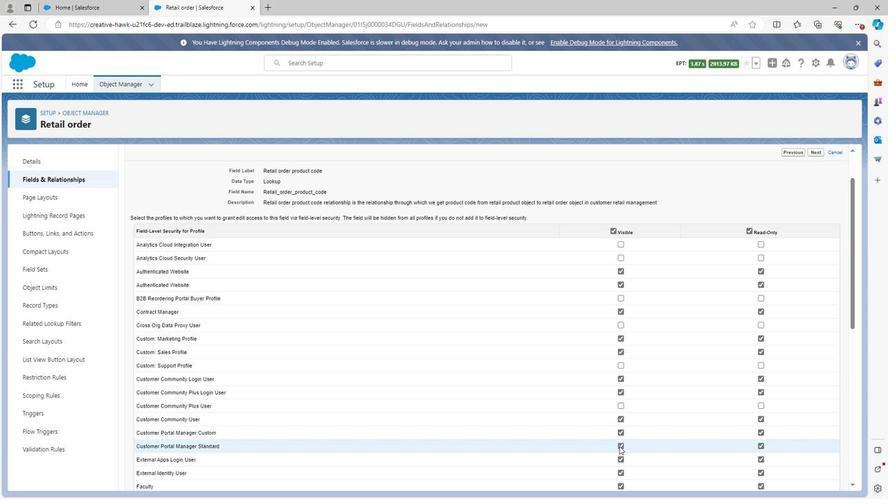 
Action: Mouse moved to (623, 463)
Screenshot: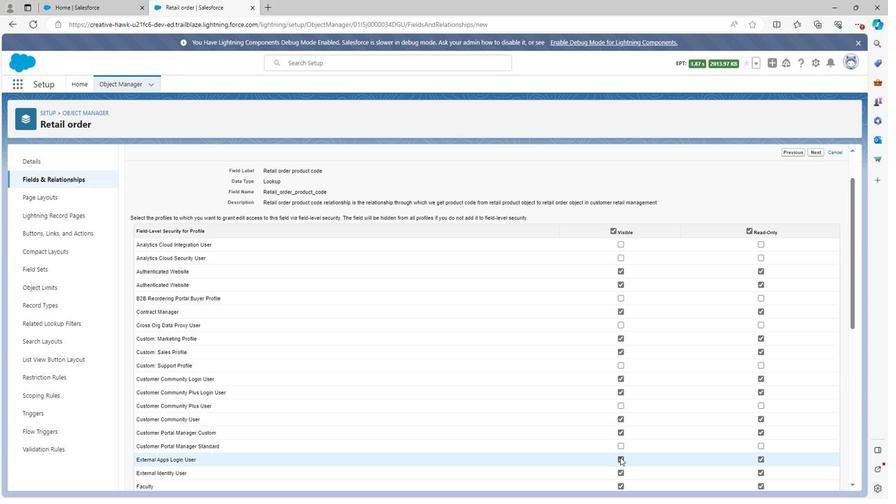 
Action: Mouse pressed left at (623, 463)
Screenshot: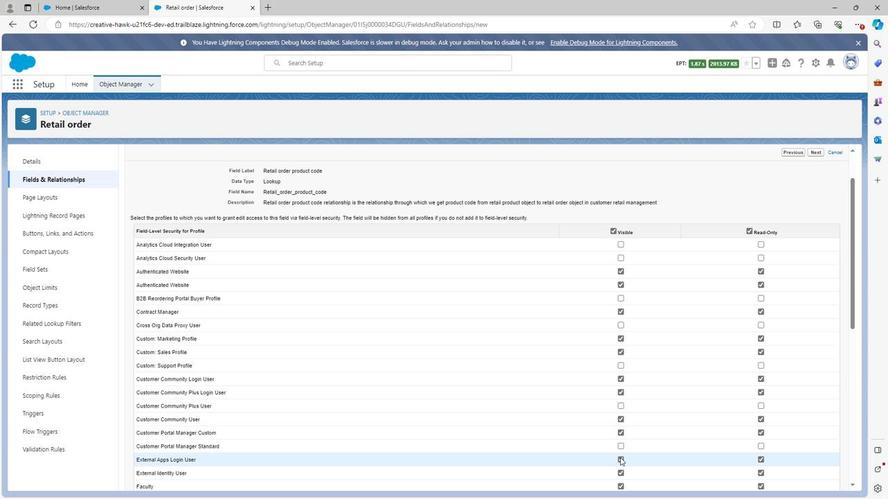 
Action: Mouse moved to (622, 479)
Screenshot: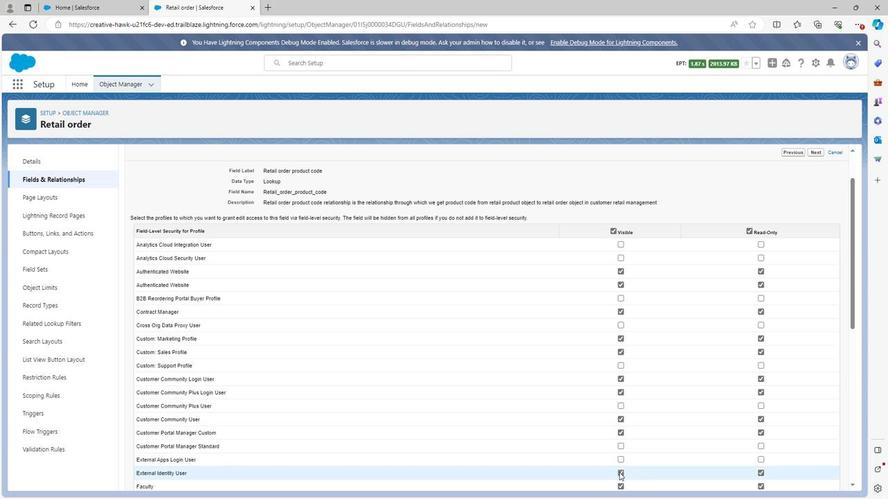 
Action: Mouse pressed left at (622, 479)
Screenshot: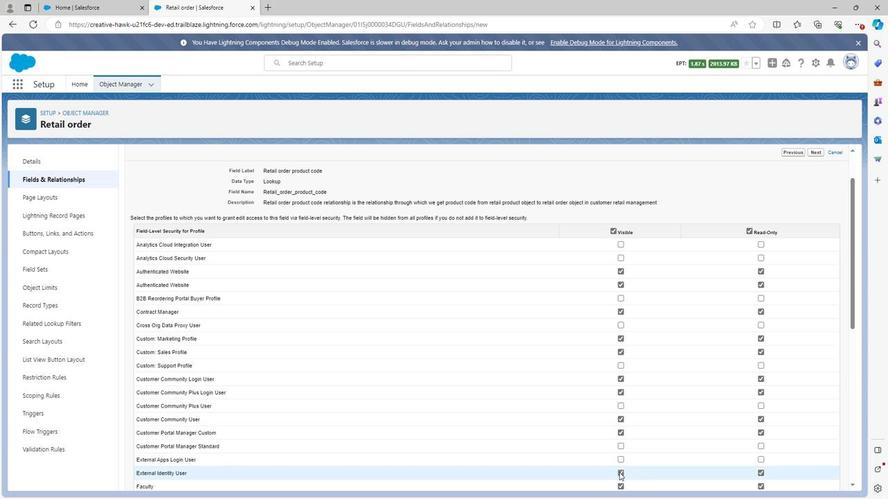 
Action: Mouse moved to (625, 493)
Screenshot: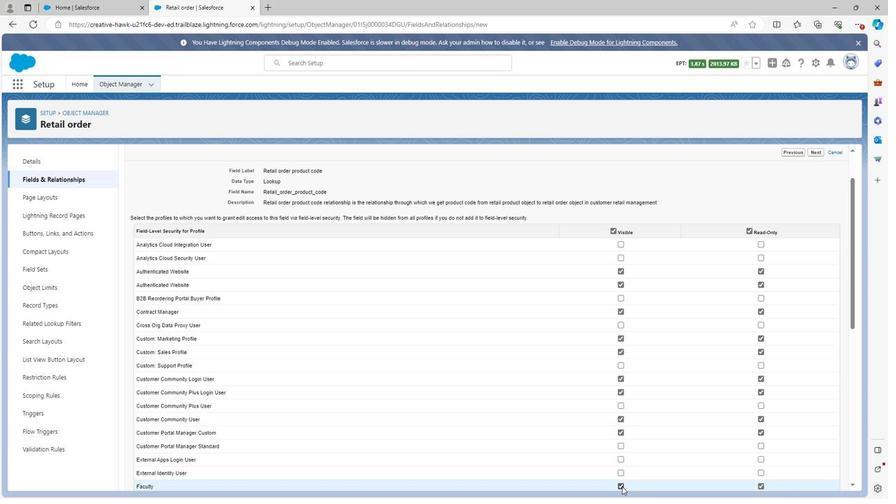 
Action: Mouse pressed left at (625, 493)
Screenshot: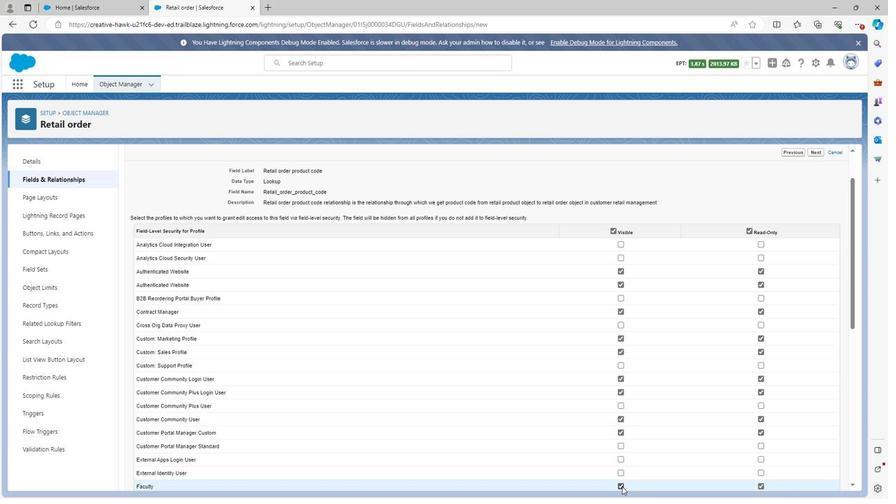 
Action: Mouse moved to (628, 473)
Screenshot: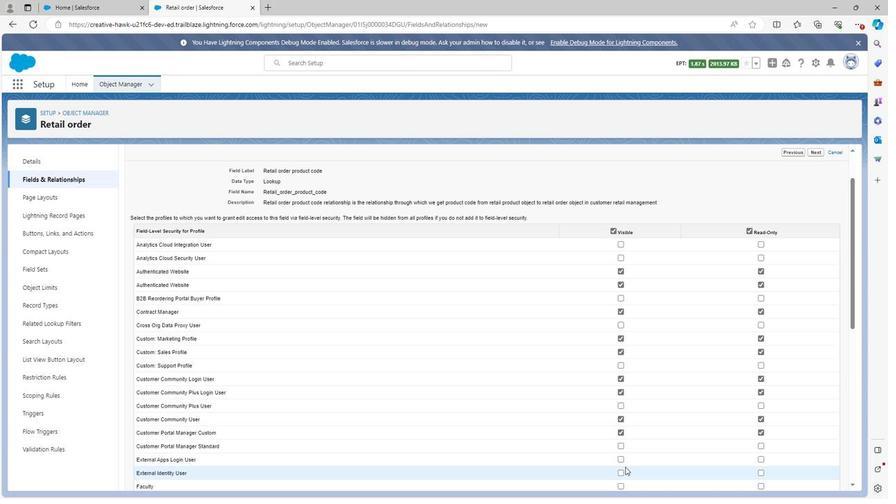 
Action: Mouse scrolled (628, 472) with delta (0, 0)
Screenshot: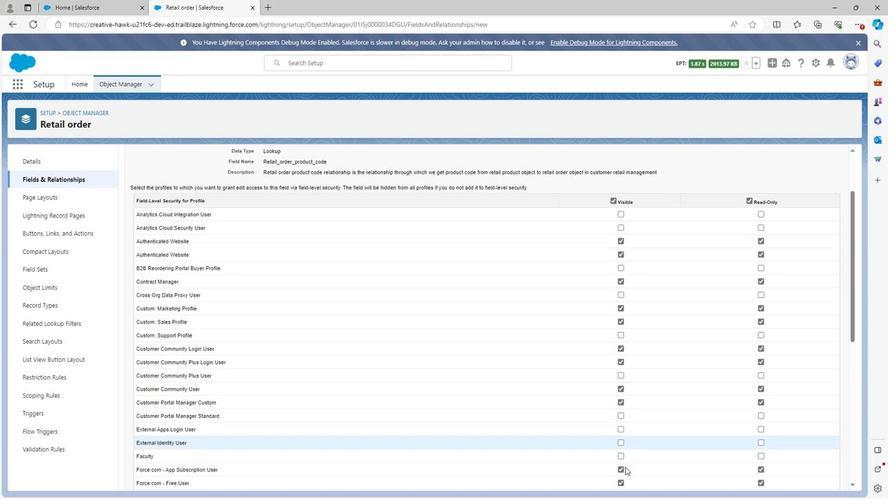 
Action: Mouse scrolled (628, 472) with delta (0, 0)
Screenshot: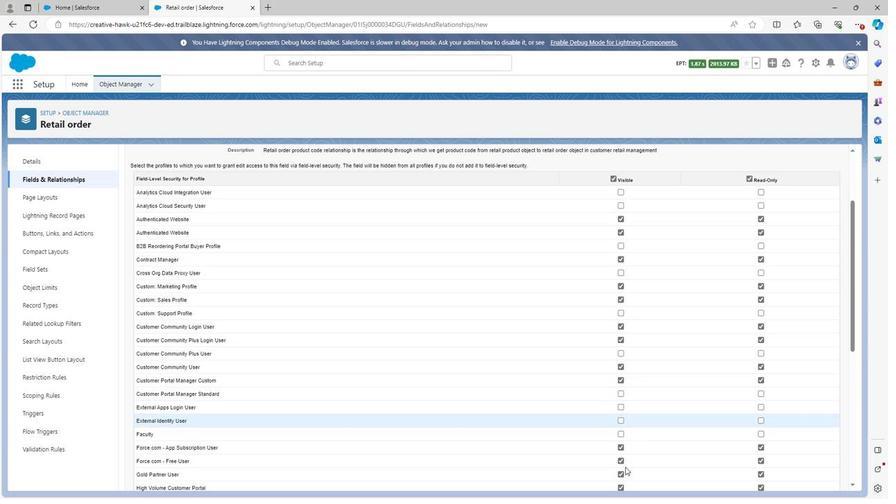
Action: Mouse moved to (624, 426)
Screenshot: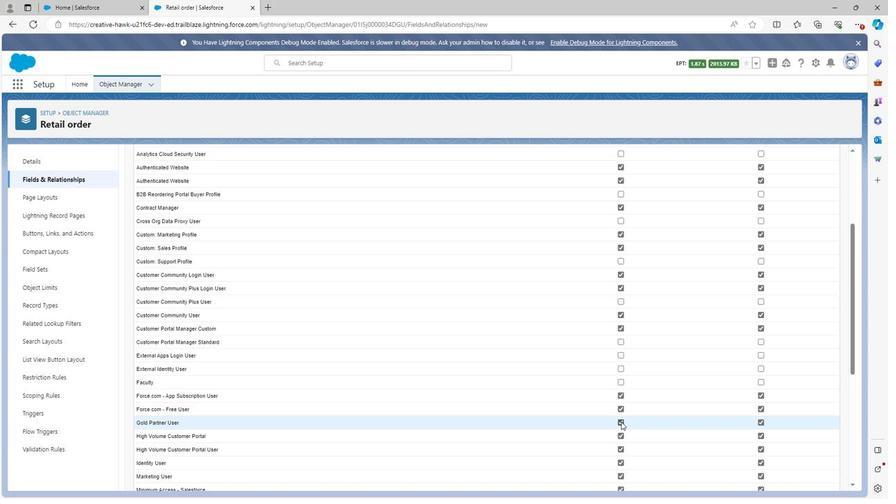 
Action: Mouse pressed left at (624, 426)
Screenshot: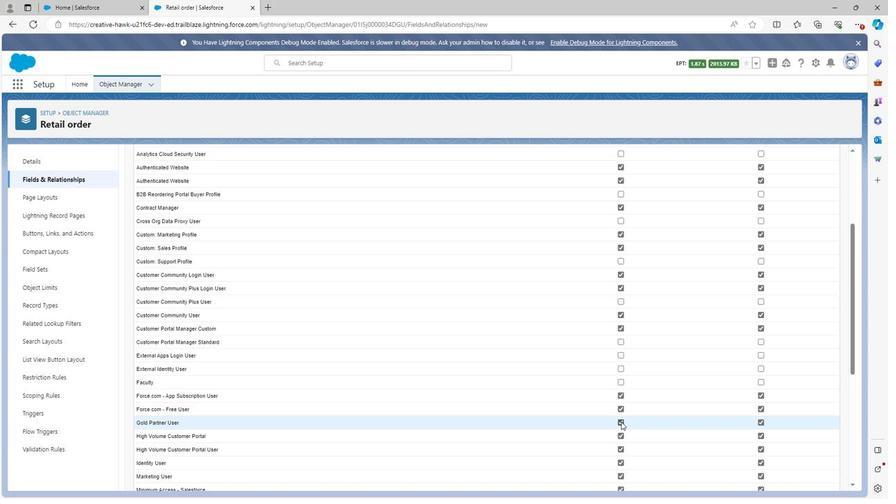 
Action: Mouse moved to (623, 401)
Screenshot: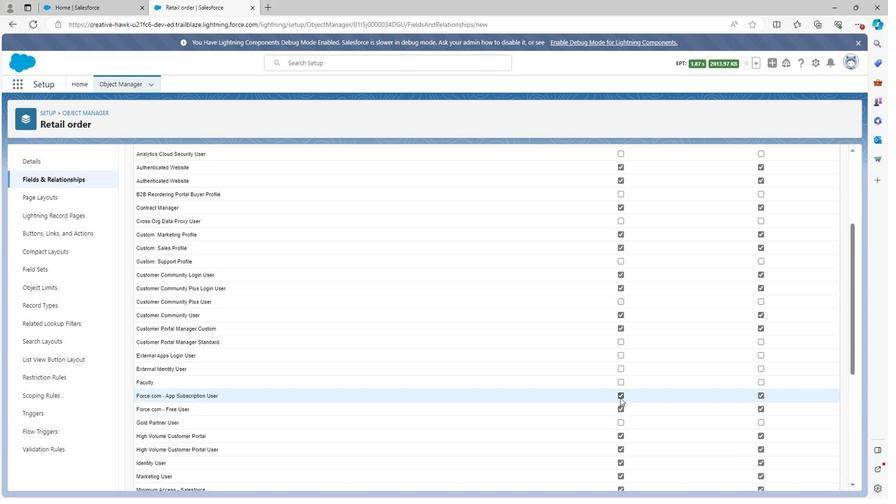 
Action: Mouse pressed left at (623, 401)
Screenshot: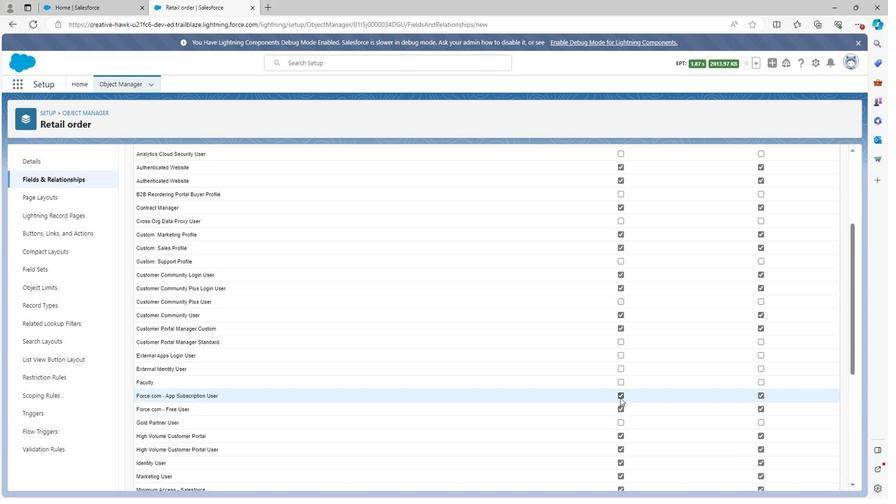 
Action: Mouse moved to (624, 440)
Screenshot: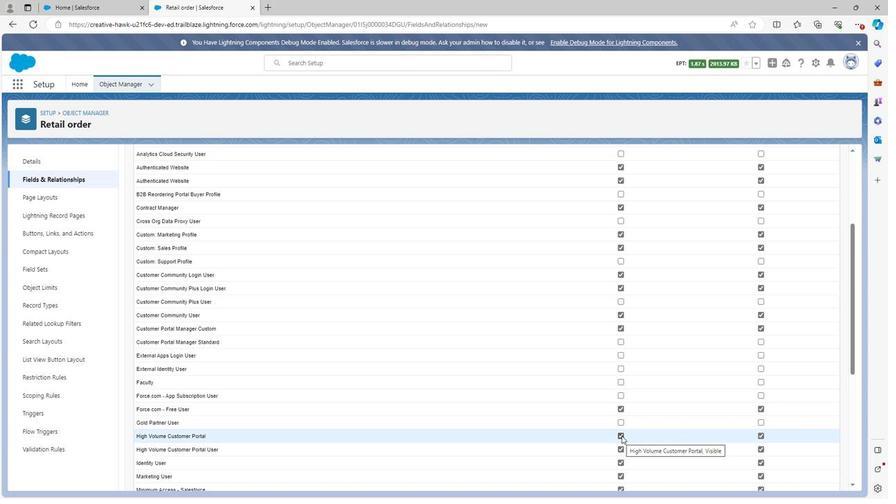 
Action: Mouse pressed left at (624, 440)
Screenshot: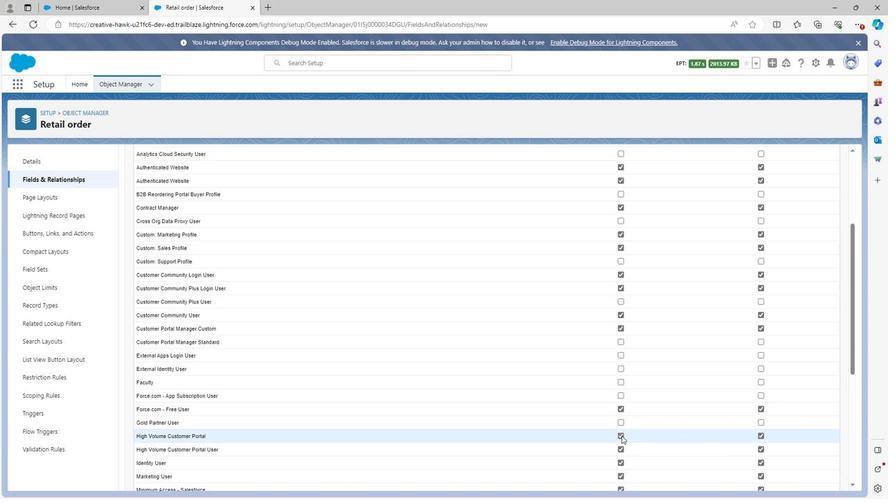 
Action: Mouse moved to (625, 457)
Screenshot: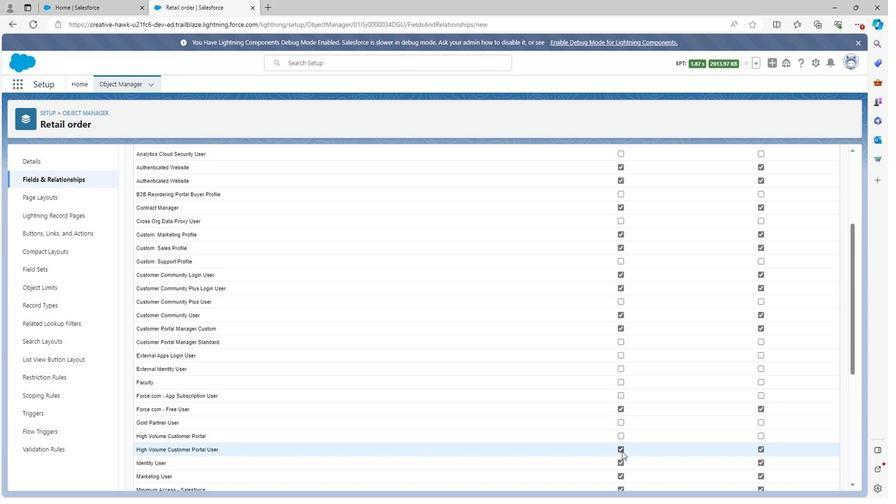 
Action: Mouse pressed left at (625, 457)
Screenshot: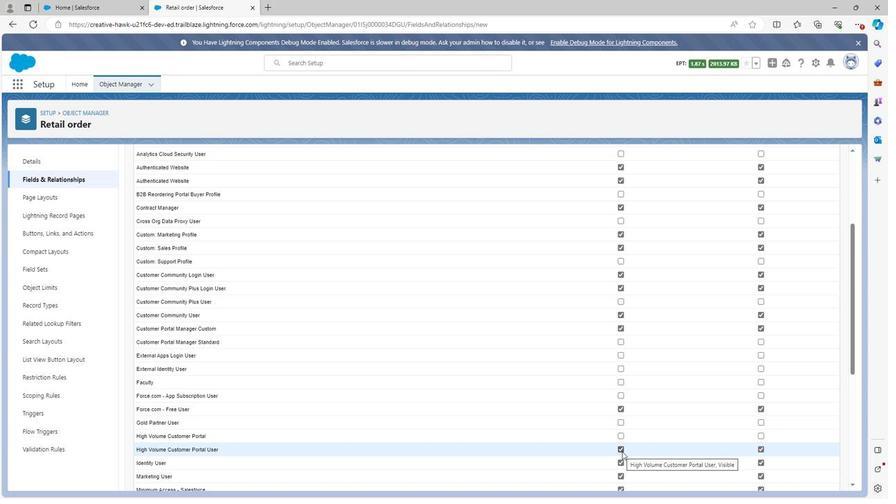 
Action: Mouse moved to (632, 434)
Screenshot: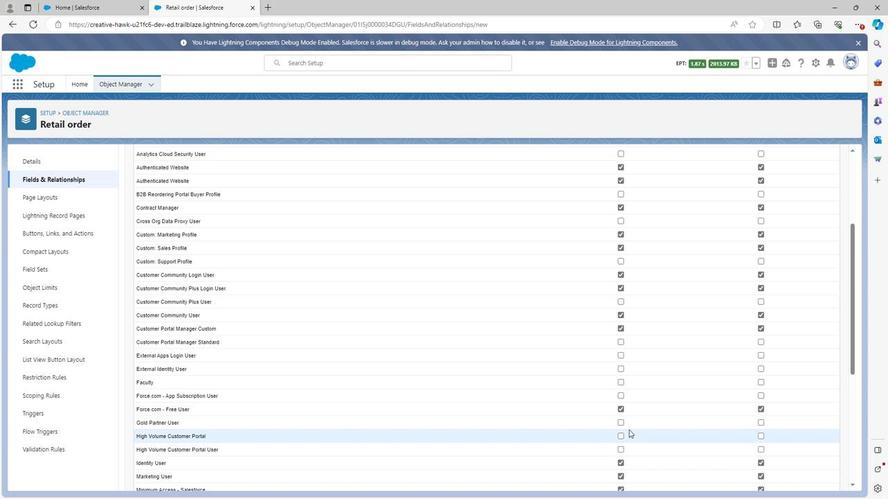 
Action: Mouse scrolled (632, 433) with delta (0, 0)
Screenshot: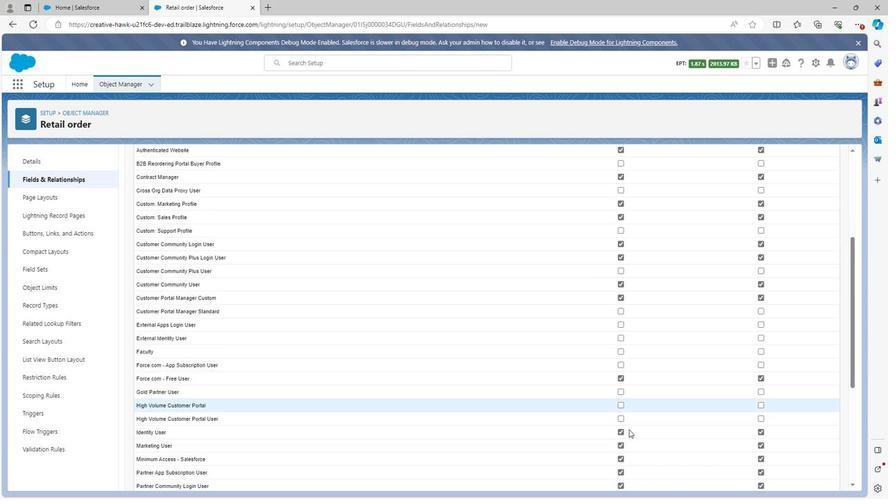 
Action: Mouse moved to (622, 456)
Screenshot: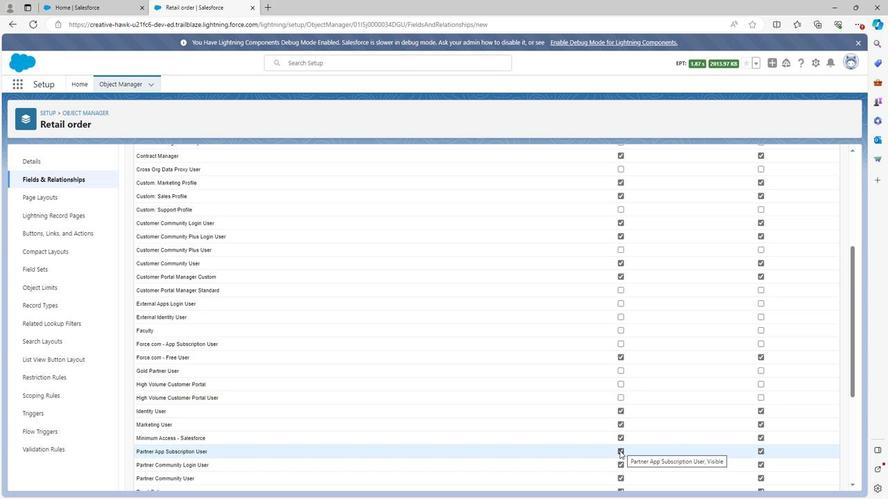 
Action: Mouse pressed left at (622, 456)
Screenshot: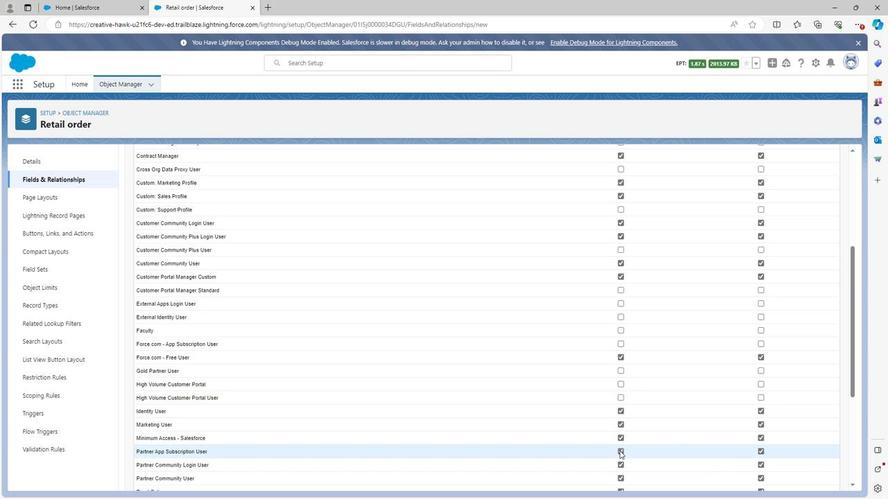
Action: Mouse moved to (621, 406)
Screenshot: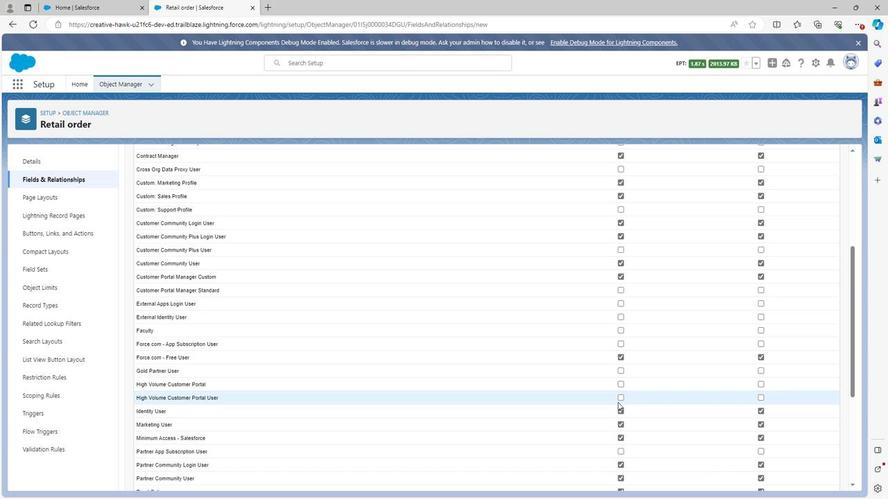 
Action: Mouse scrolled (621, 406) with delta (0, 0)
Screenshot: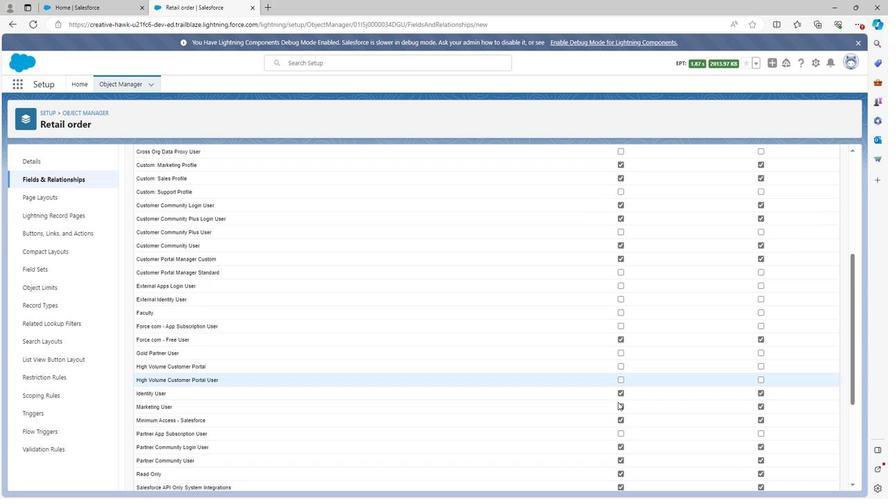 
Action: Mouse moved to (624, 458)
Screenshot: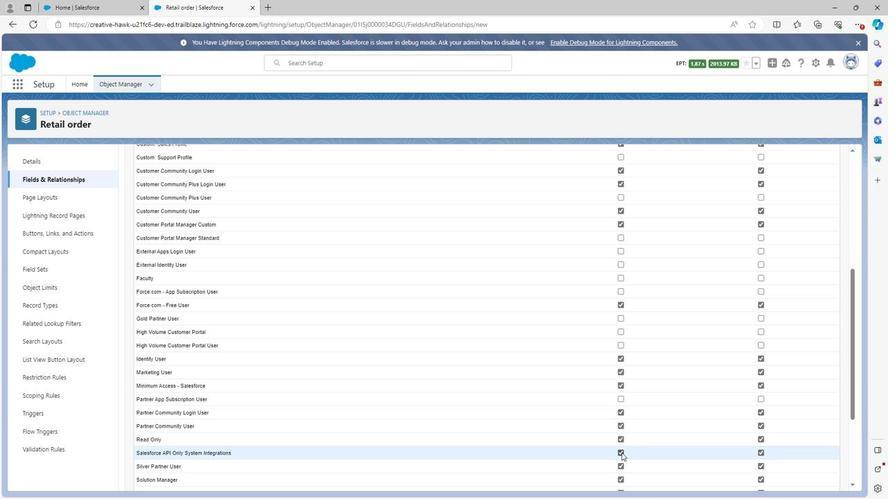 
Action: Mouse pressed left at (624, 458)
Screenshot: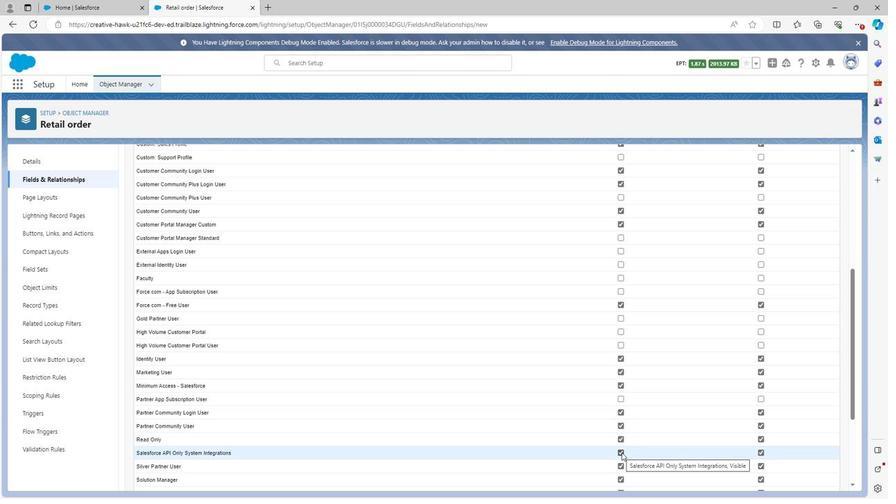 
Action: Mouse moved to (622, 445)
Screenshot: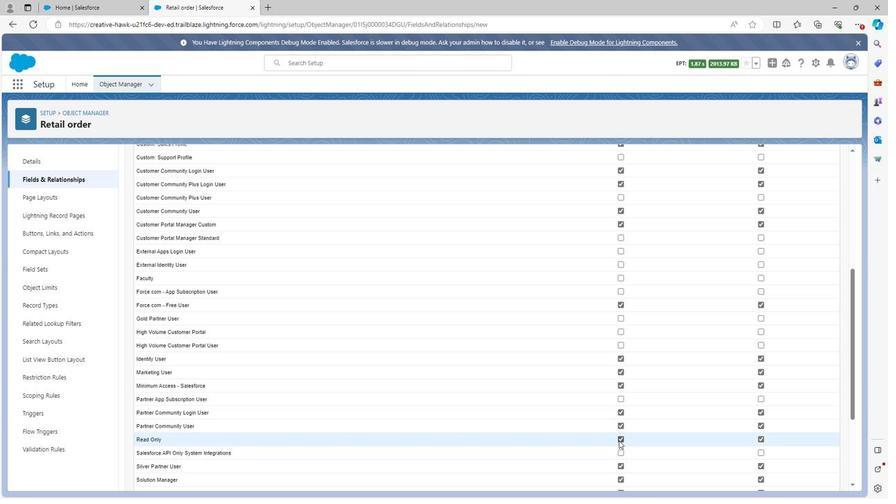 
Action: Mouse scrolled (622, 445) with delta (0, 0)
Screenshot: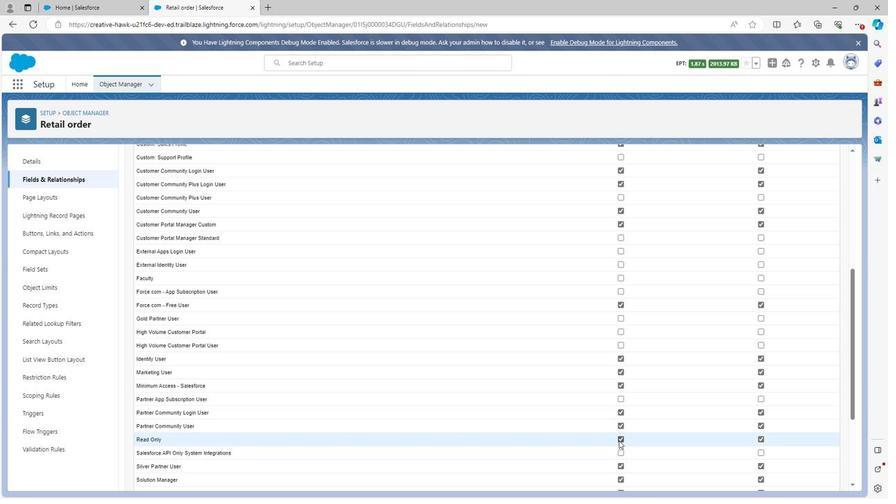 
Action: Mouse moved to (624, 420)
Screenshot: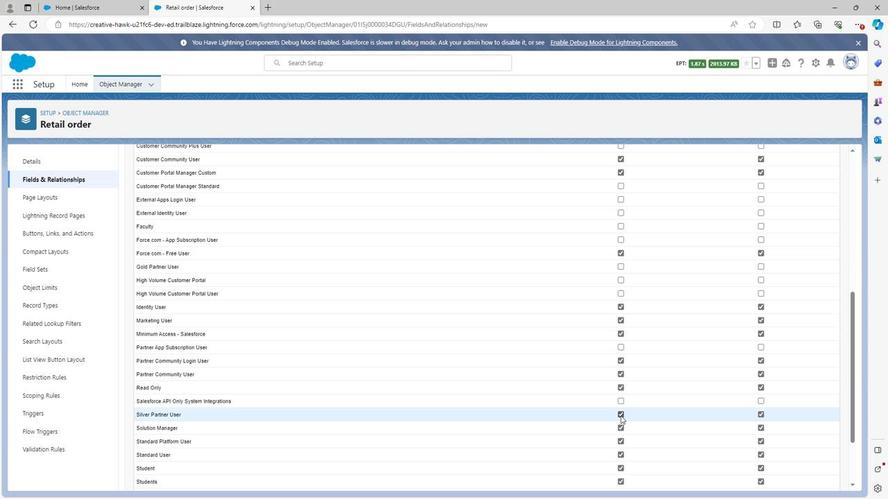 
Action: Mouse pressed left at (624, 420)
Screenshot: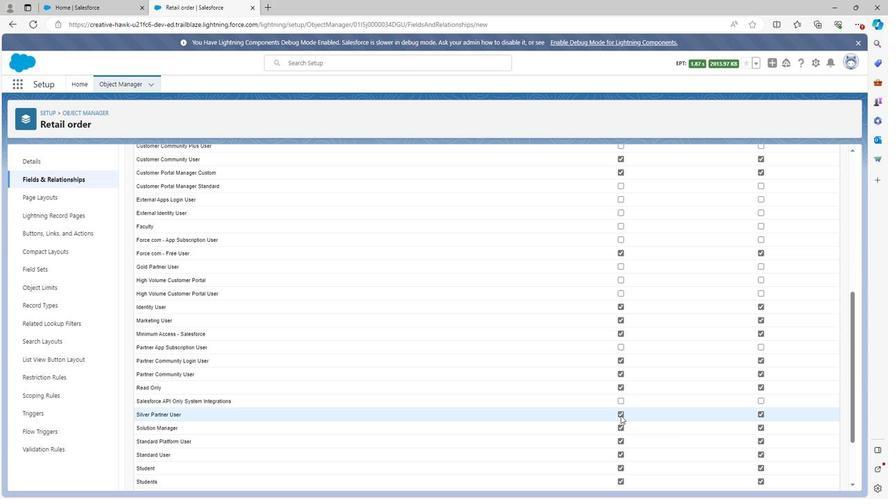 
Action: Mouse scrolled (624, 420) with delta (0, 0)
Screenshot: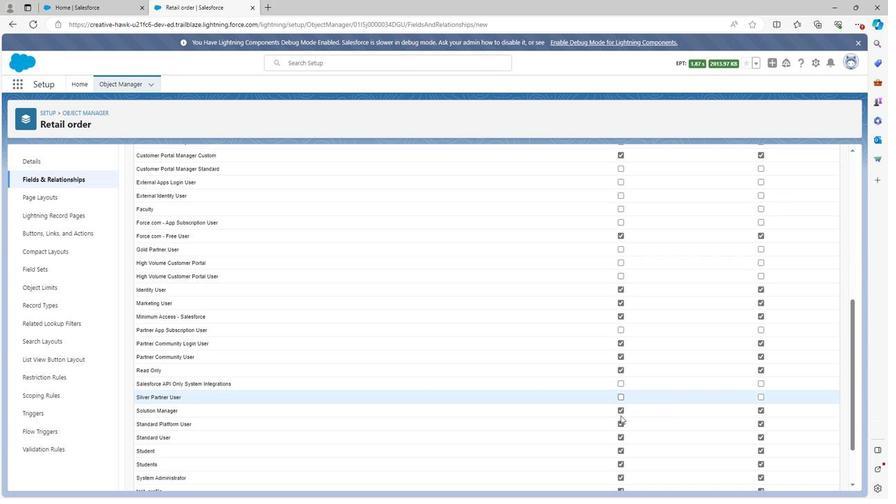 
Action: Mouse moved to (624, 421)
Screenshot: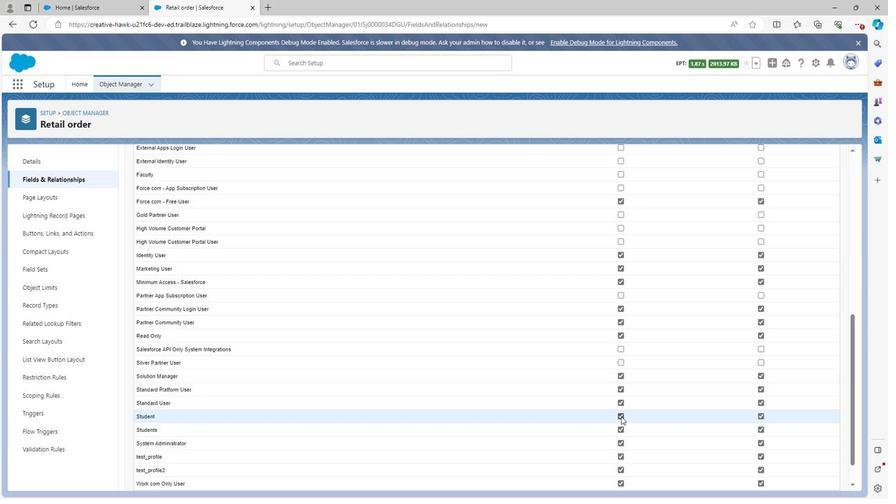 
Action: Mouse pressed left at (624, 421)
Screenshot: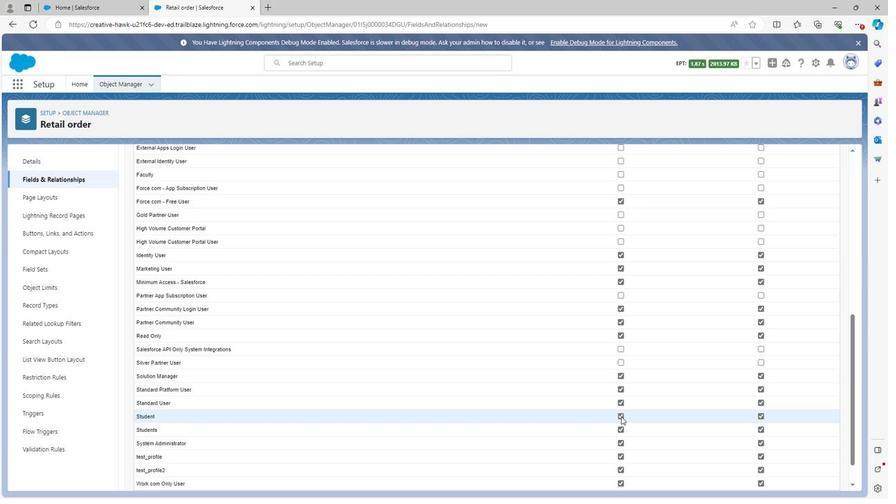 
Action: Mouse moved to (623, 435)
Screenshot: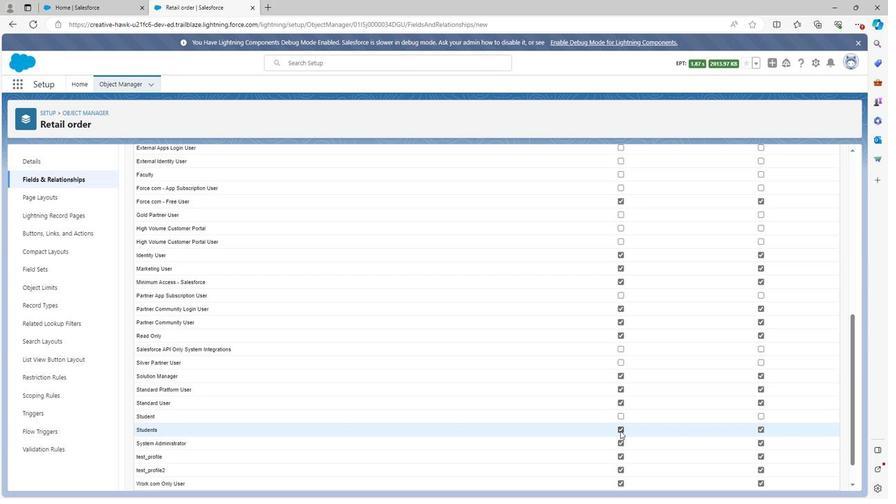 
Action: Mouse pressed left at (623, 435)
Screenshot: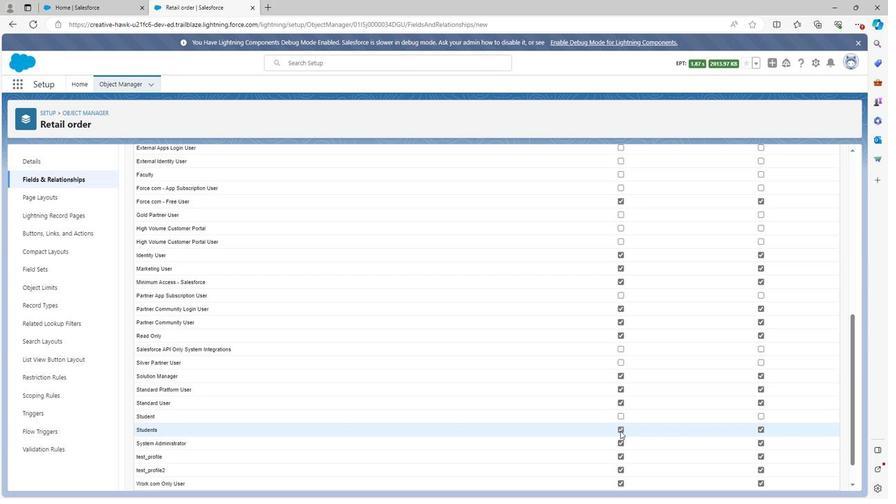 
Action: Mouse scrolled (623, 435) with delta (0, 0)
Screenshot: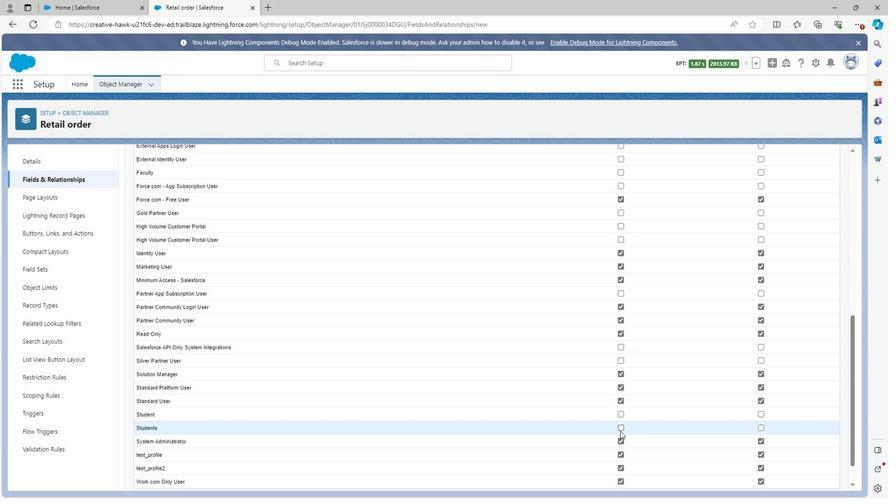 
Action: Mouse moved to (623, 427)
Screenshot: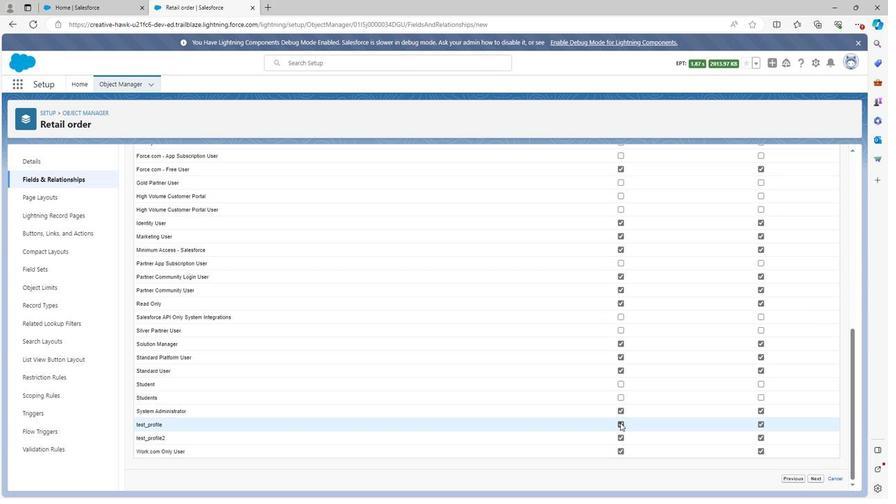 
Action: Mouse pressed left at (623, 427)
Screenshot: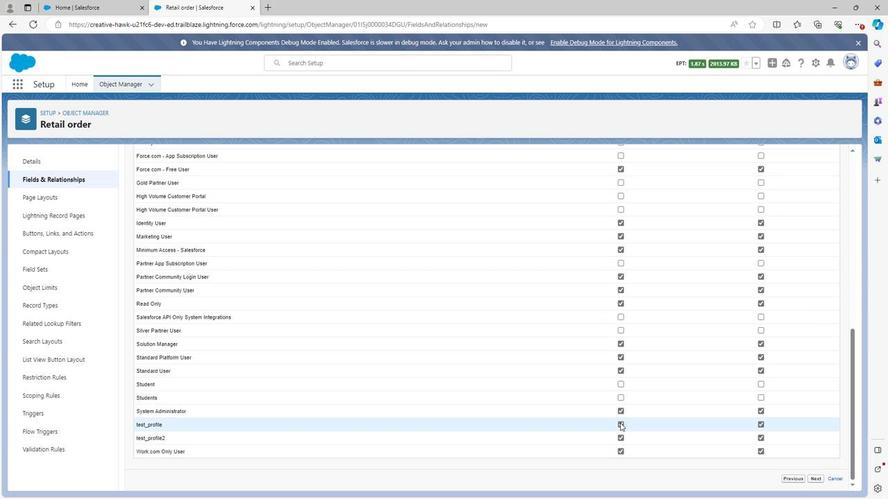 
Action: Mouse moved to (624, 440)
Screenshot: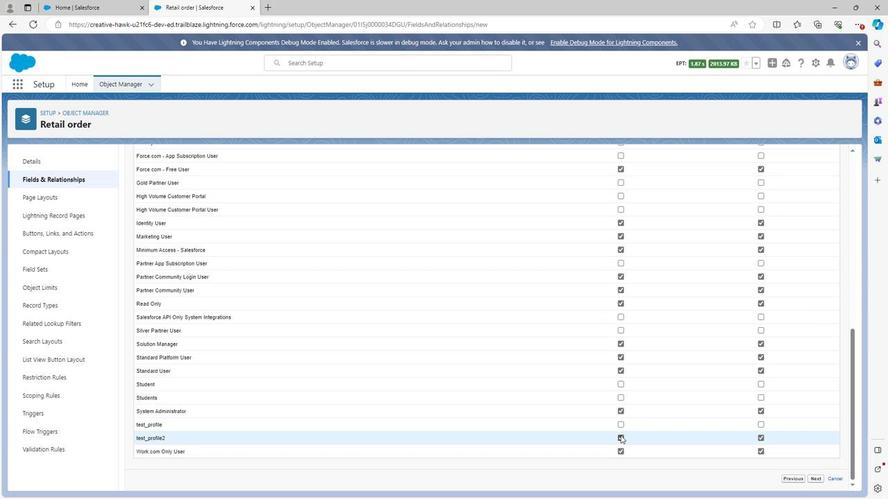 
Action: Mouse pressed left at (624, 440)
Screenshot: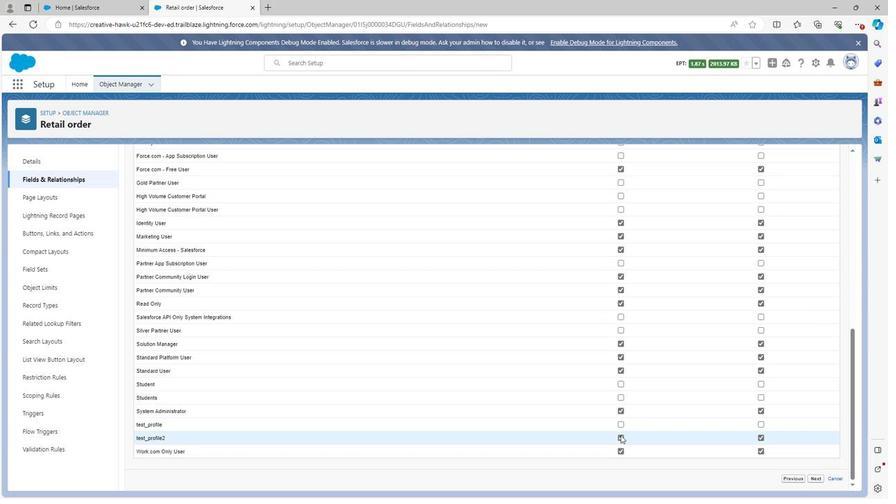 
Action: Mouse moved to (621, 454)
Screenshot: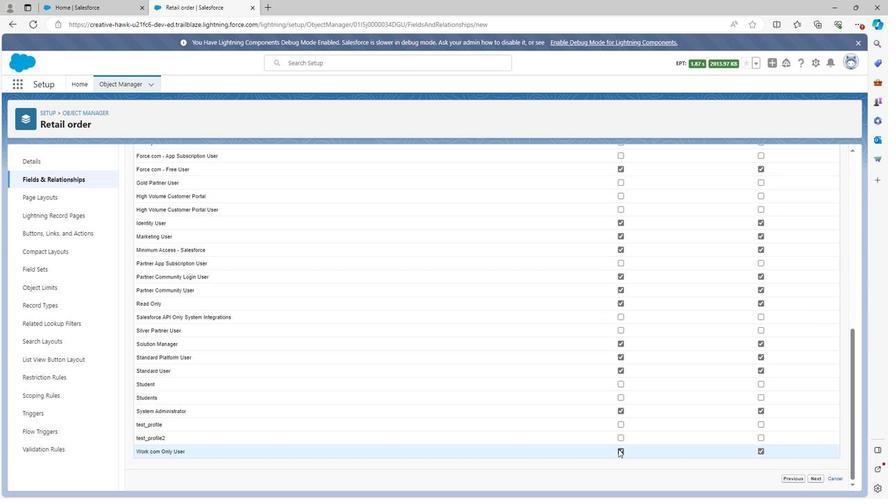 
Action: Mouse pressed left at (621, 454)
Screenshot: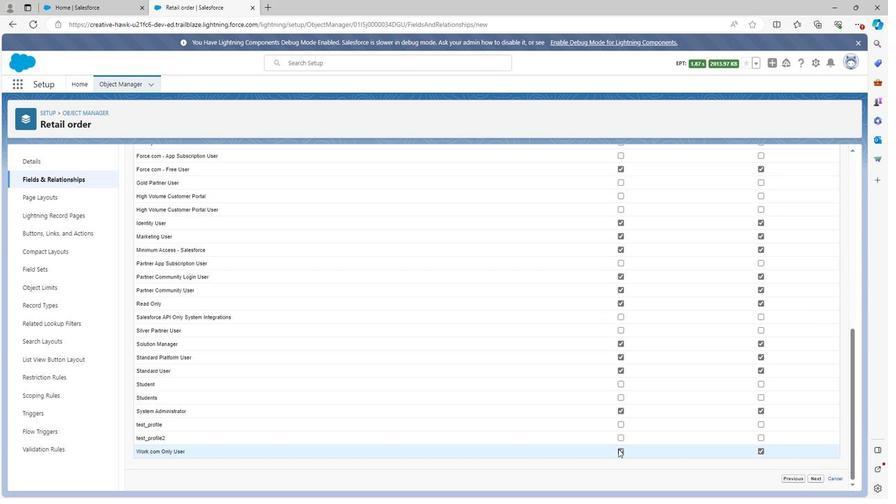 
Action: Mouse moved to (817, 485)
